Task: Look for space in South Bel Air, United States from 24th August, 2023 to 10th September, 2023 for 8 adults in price range Rs.12000 to Rs.15000. Place can be entire place or shared room with 4 bedrooms having 8 beds and 4 bathrooms. Property type can be house, flat, guest house. Amenities needed are: wifi, TV, free parkinig on premises, gym, breakfast. Booking option can be shelf check-in. Required host language is English.
Action: Mouse moved to (602, 161)
Screenshot: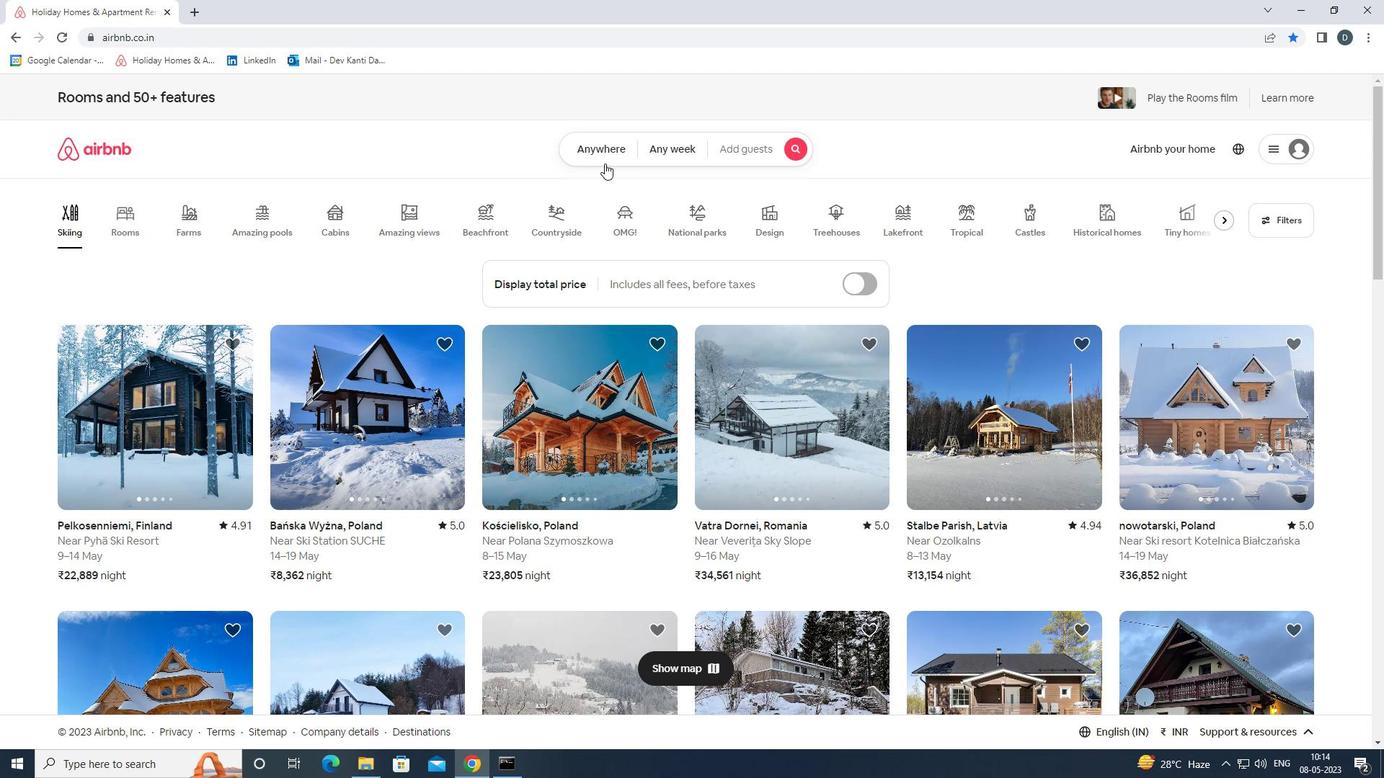 
Action: Mouse pressed left at (602, 161)
Screenshot: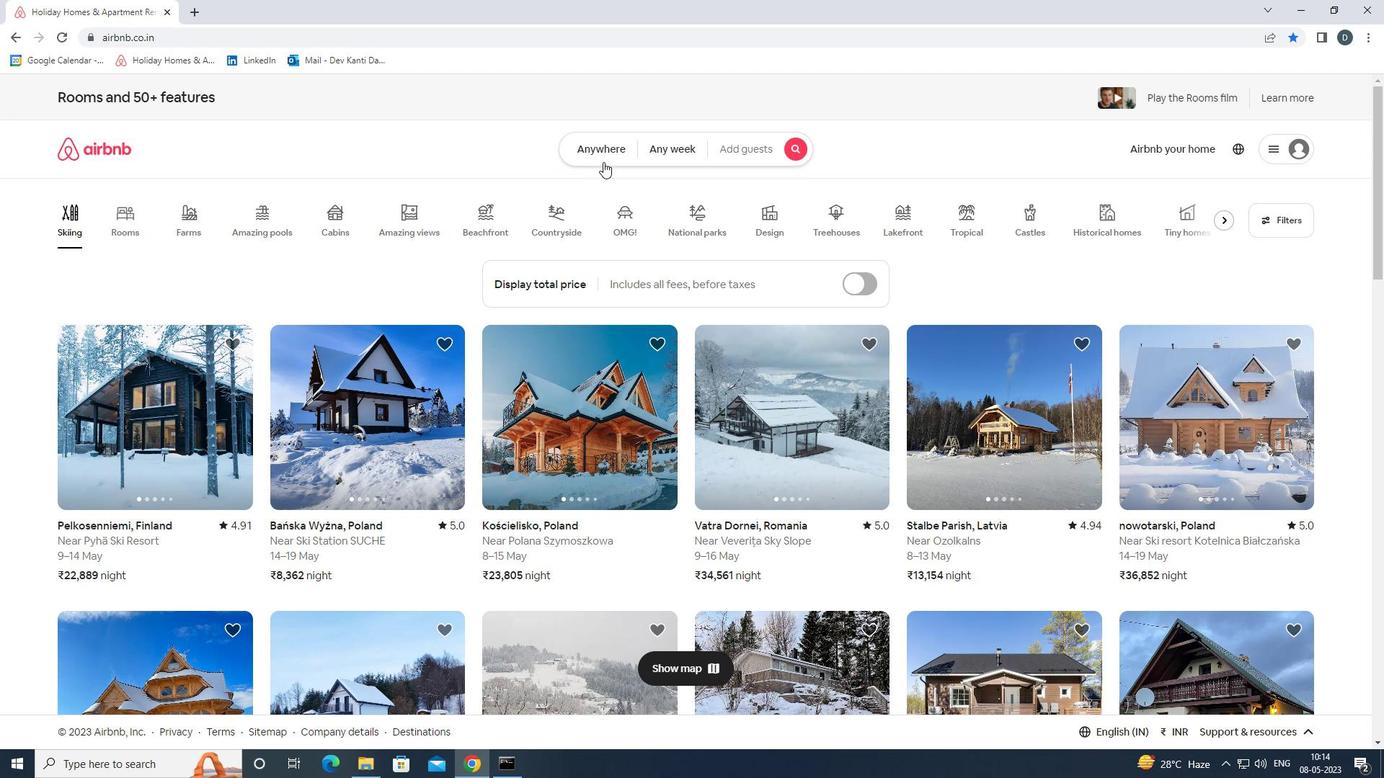 
Action: Mouse moved to (511, 210)
Screenshot: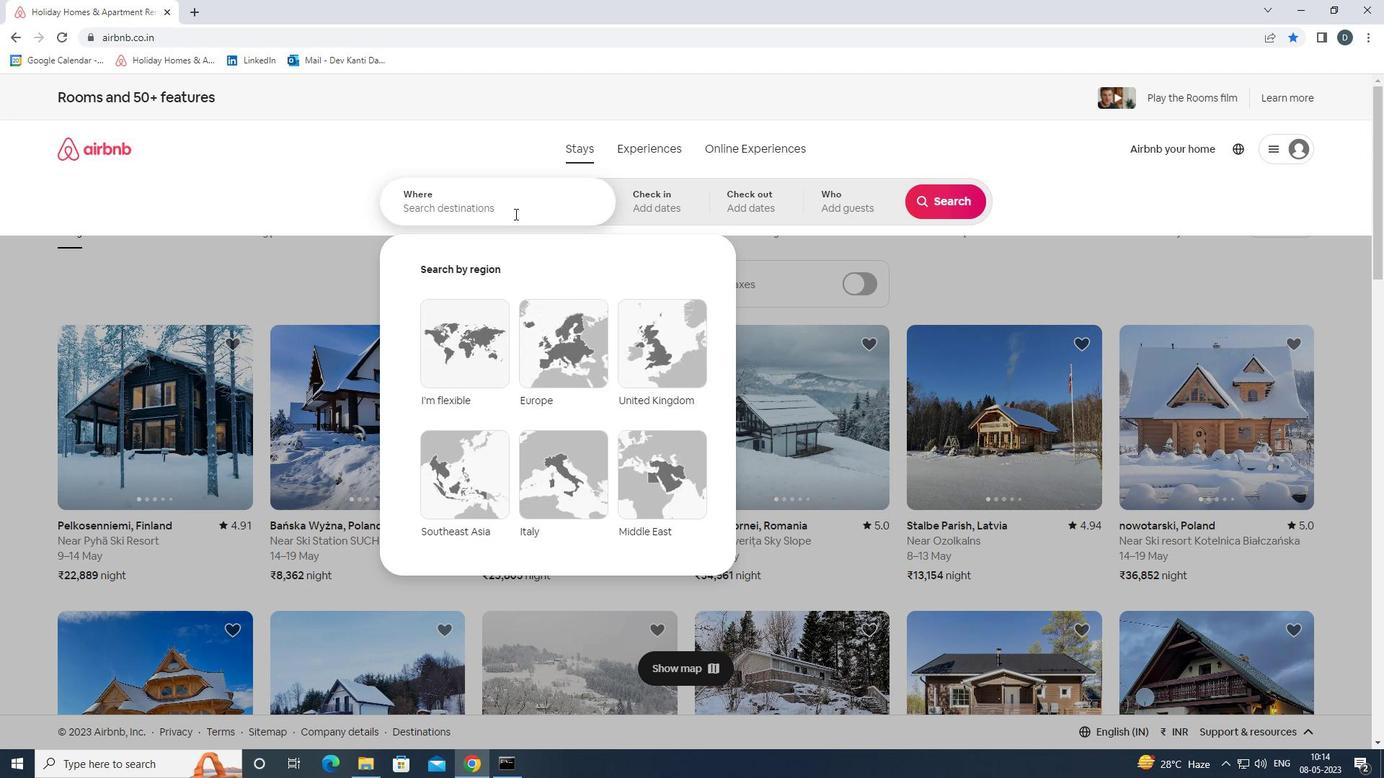 
Action: Mouse pressed left at (511, 210)
Screenshot: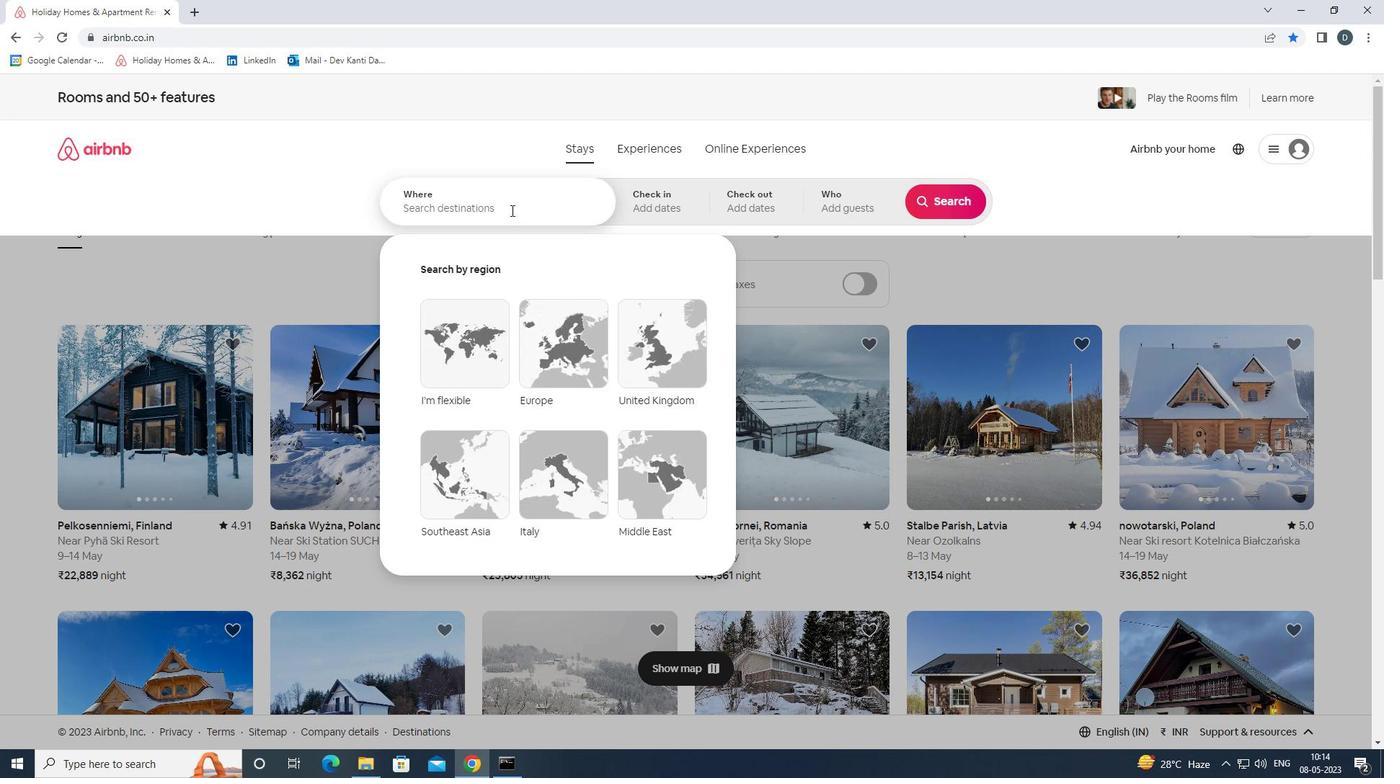 
Action: Key pressed <Key.shift><Key.shift><Key.shift><Key.shift><Key.shift><Key.shift><Key.shift><Key.shift><Key.shift><Key.shift><Key.shift><Key.shift><Key.shift><Key.shift><Key.shift><Key.shift><Key.shift><Key.shift><Key.shift><Key.shift><Key.shift><Key.shift><Key.shift><Key.shift><Key.shift><Key.shift><Key.shift><Key.shift><Key.shift><Key.shift><Key.shift><Key.shift><Key.shift><Key.shift><Key.shift>SOUTH<Key.space><Key.shift>BEL<Key.space><Key.shift>AIR,<Key.shift>UNITED<Key.space><Key.shift>STATES<Key.enter>
Screenshot: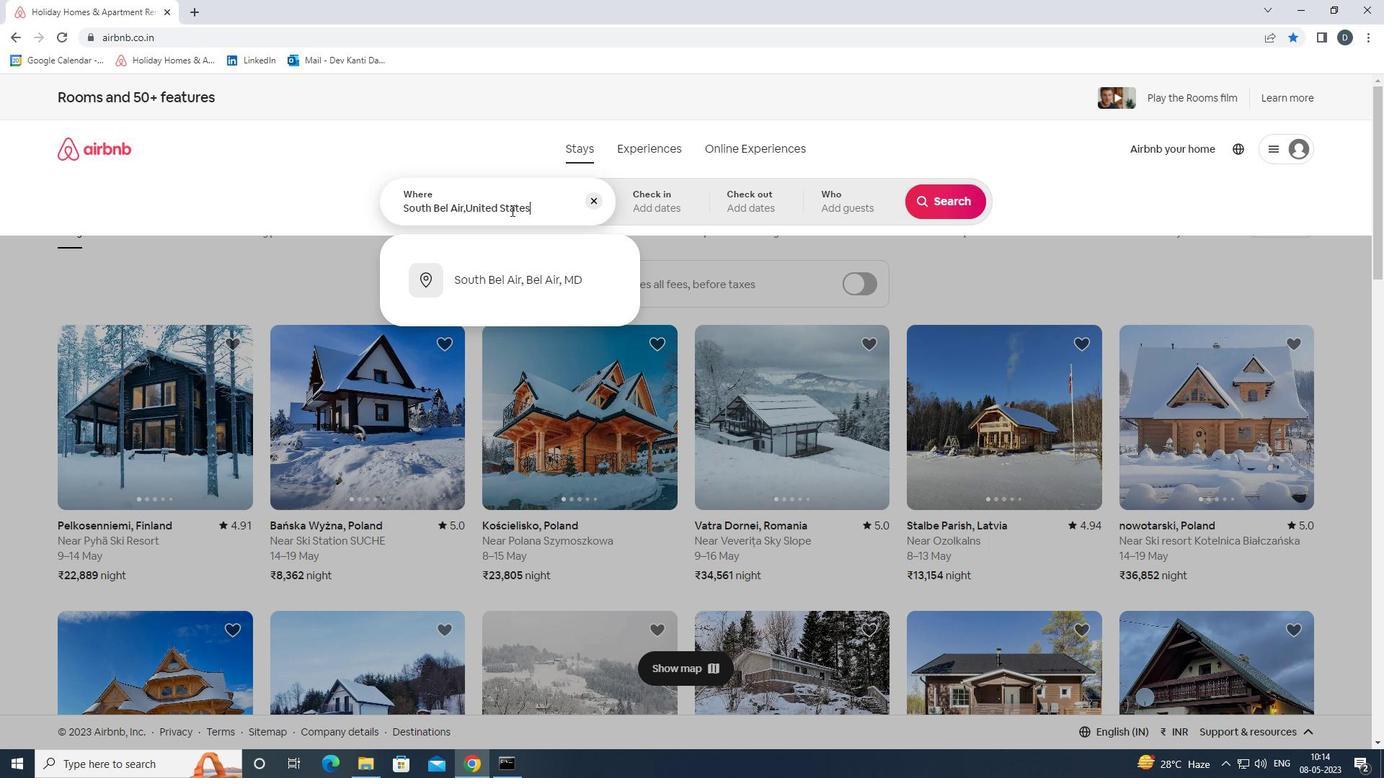 
Action: Mouse moved to (943, 316)
Screenshot: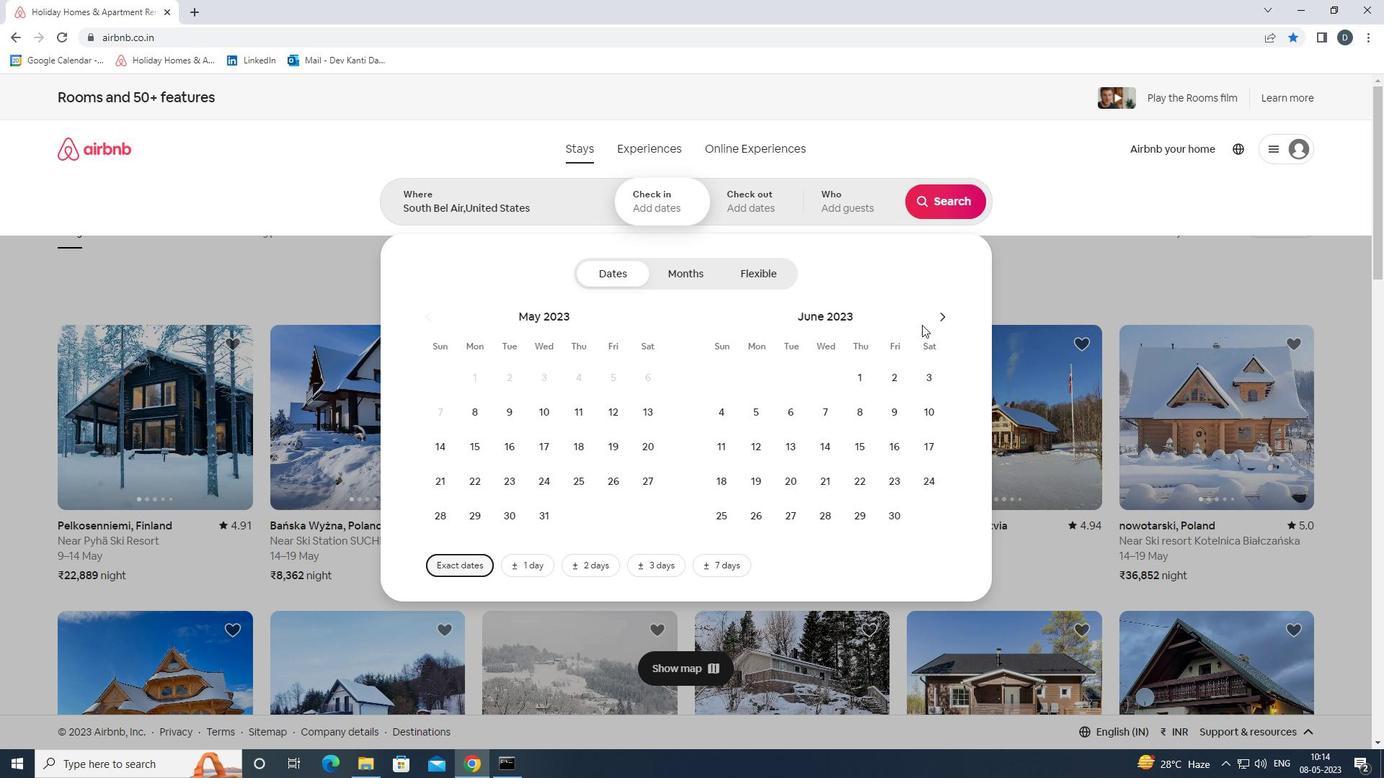 
Action: Mouse pressed left at (943, 316)
Screenshot: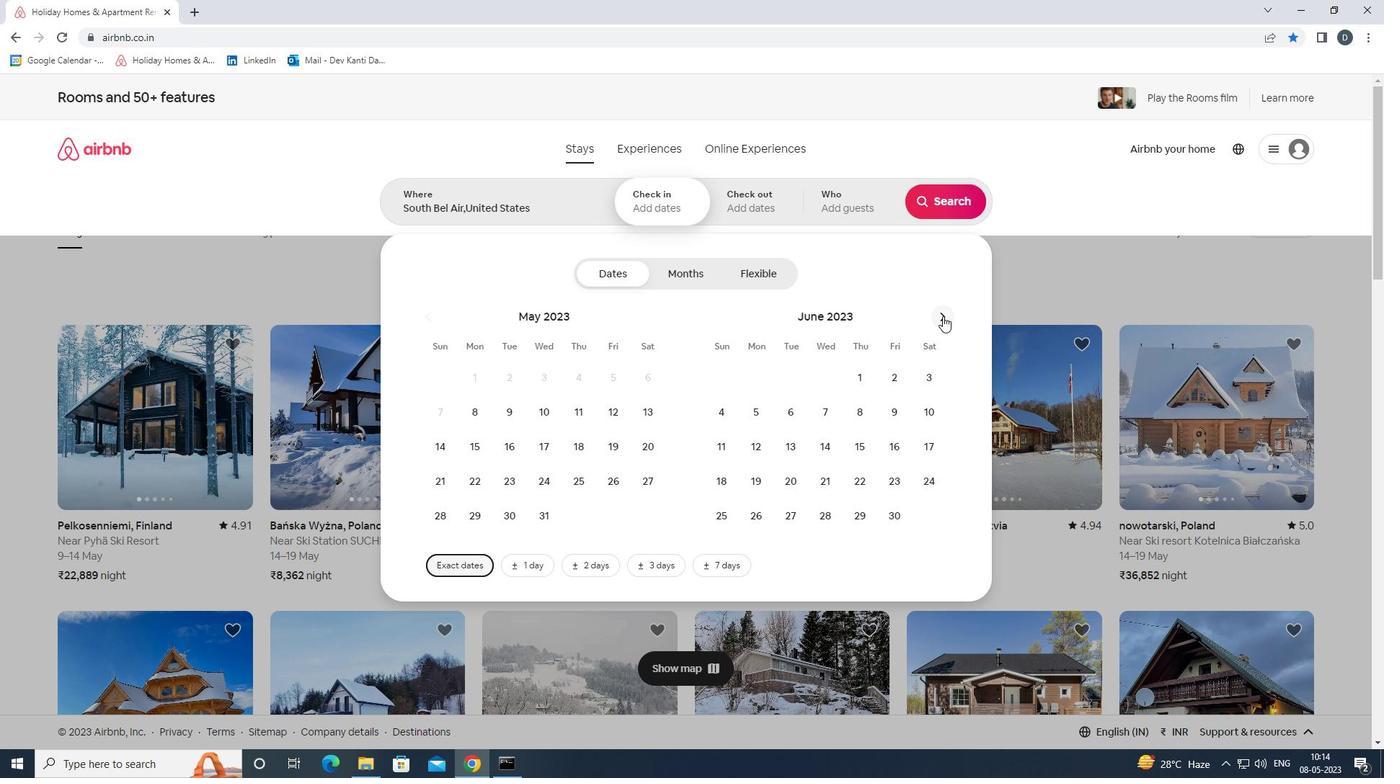 
Action: Mouse pressed left at (943, 316)
Screenshot: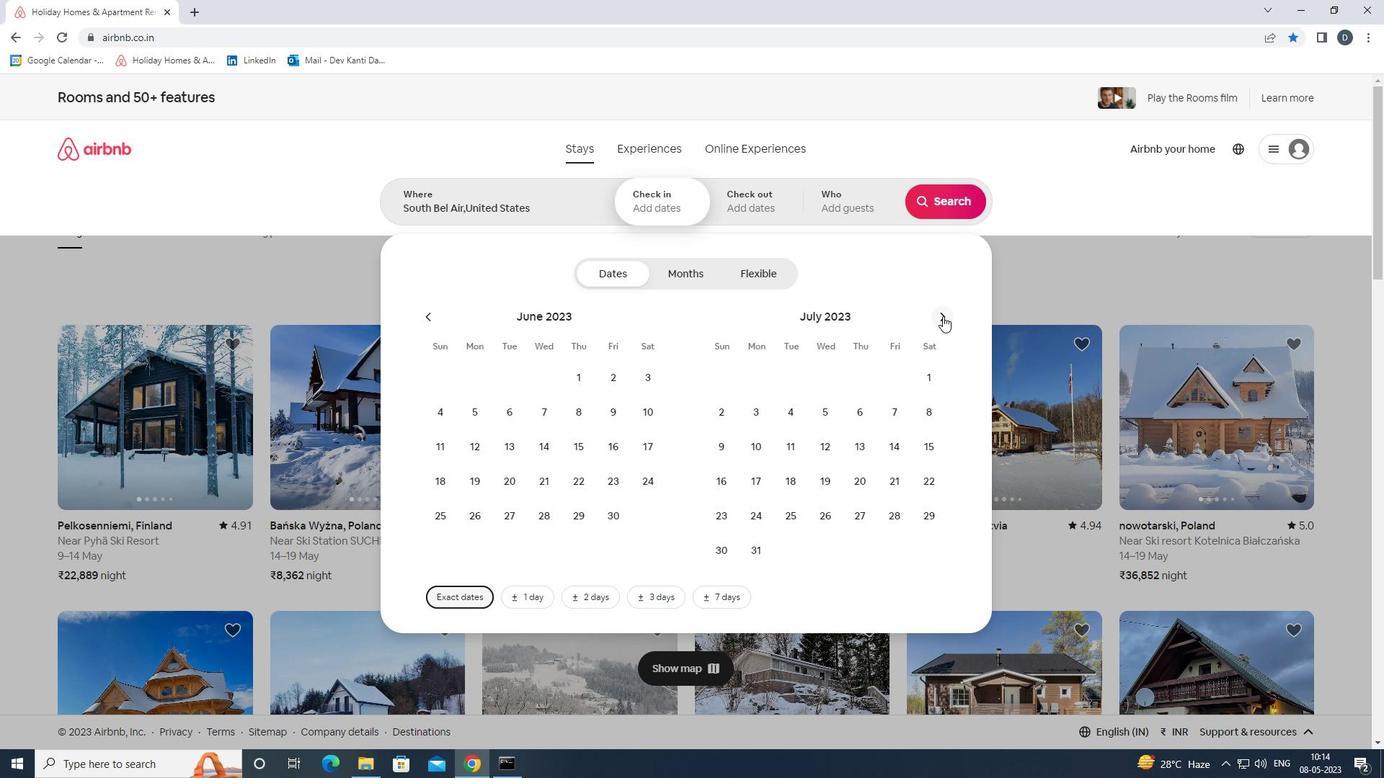 
Action: Mouse moved to (870, 476)
Screenshot: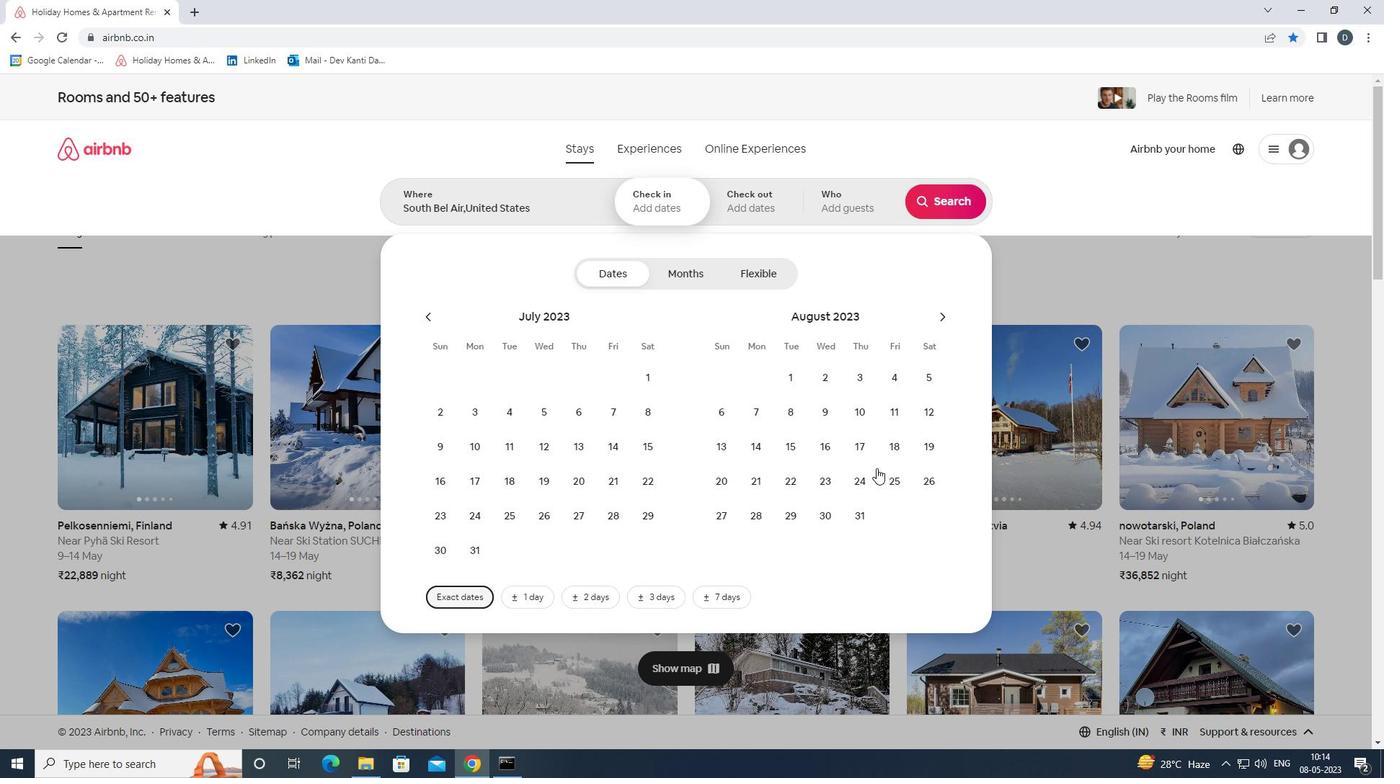 
Action: Mouse pressed left at (870, 476)
Screenshot: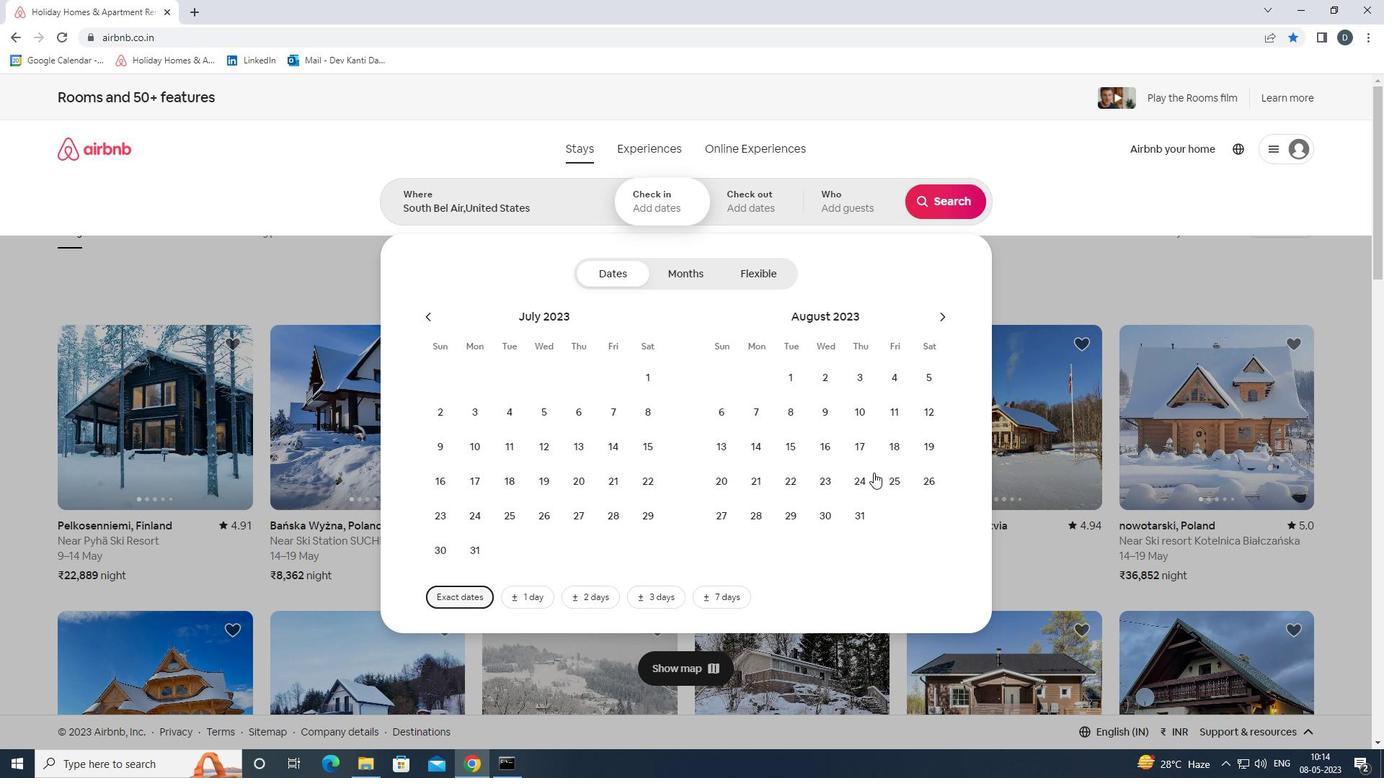 
Action: Mouse moved to (930, 315)
Screenshot: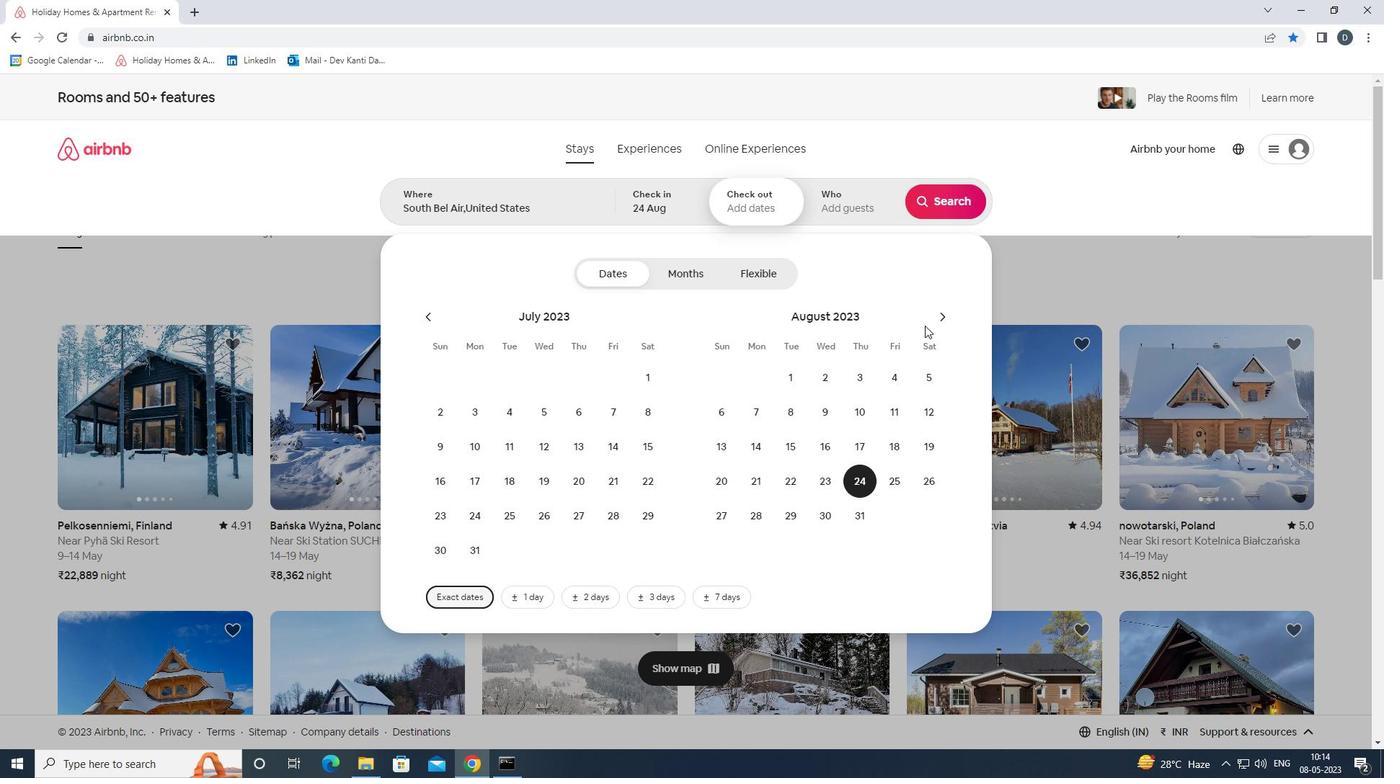 
Action: Mouse pressed left at (930, 315)
Screenshot: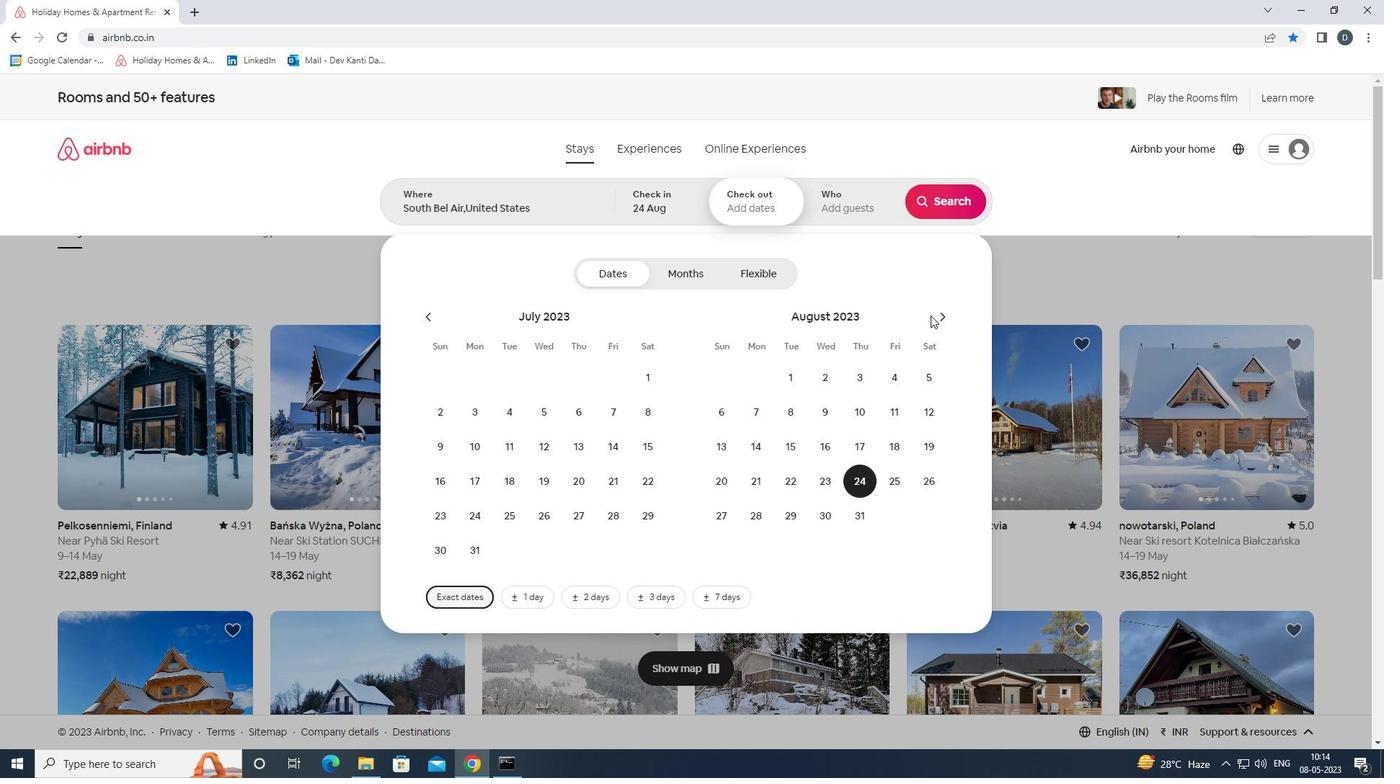 
Action: Mouse moved to (939, 315)
Screenshot: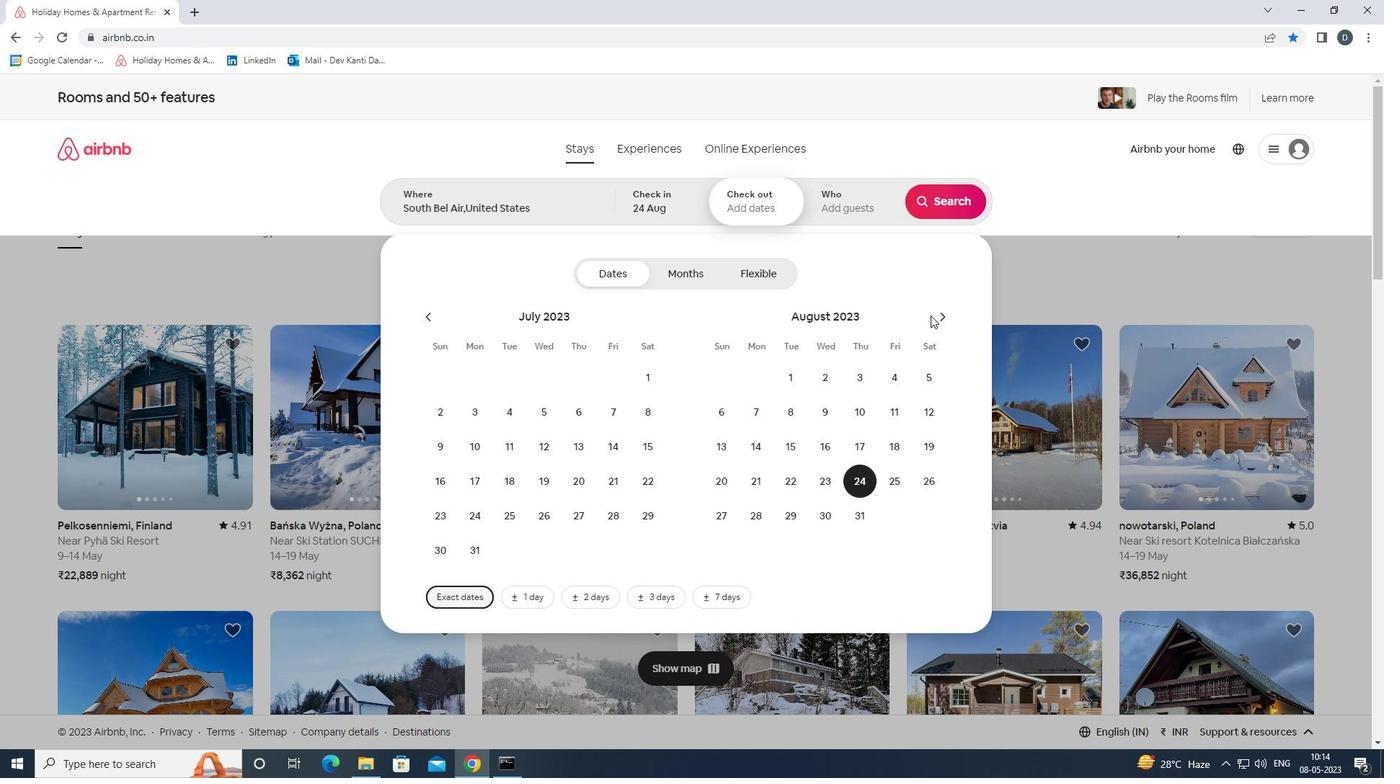 
Action: Mouse pressed left at (939, 315)
Screenshot: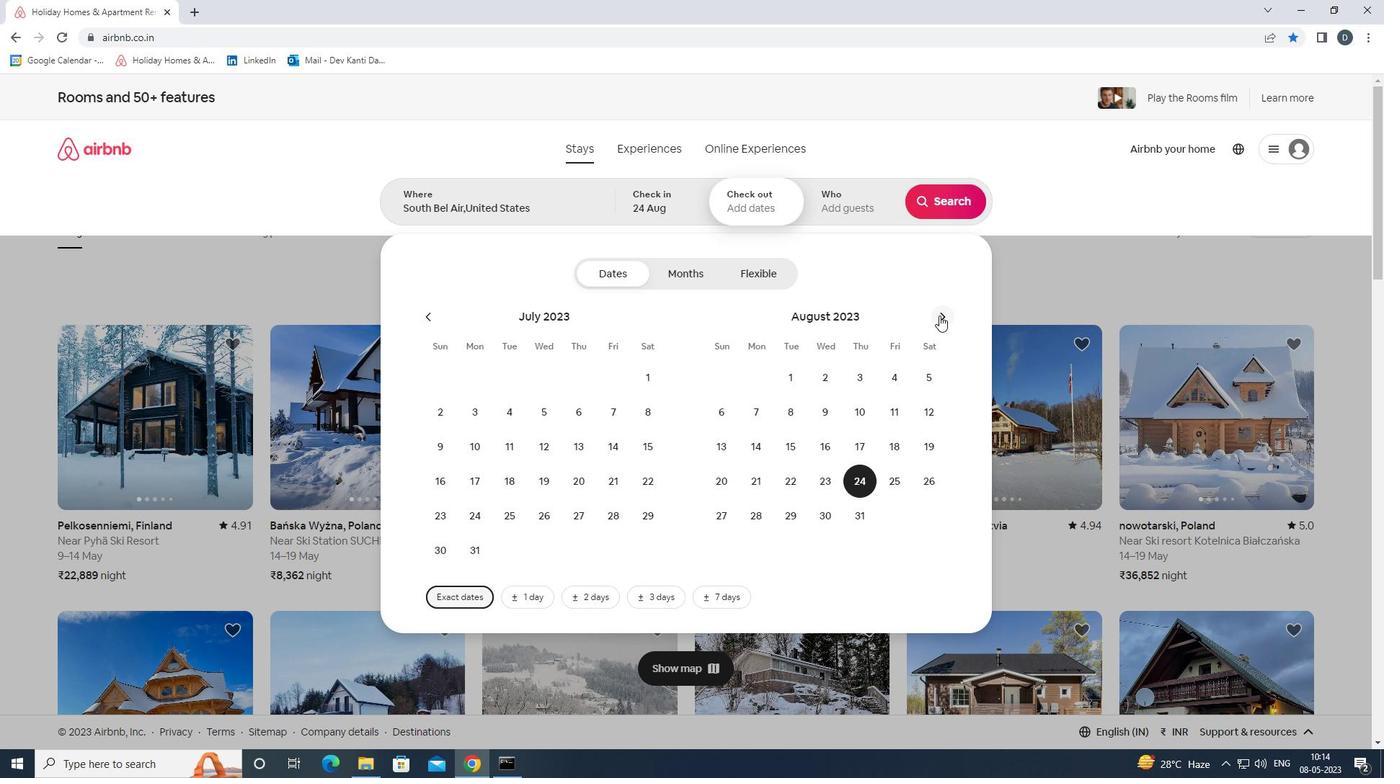 
Action: Mouse moved to (729, 446)
Screenshot: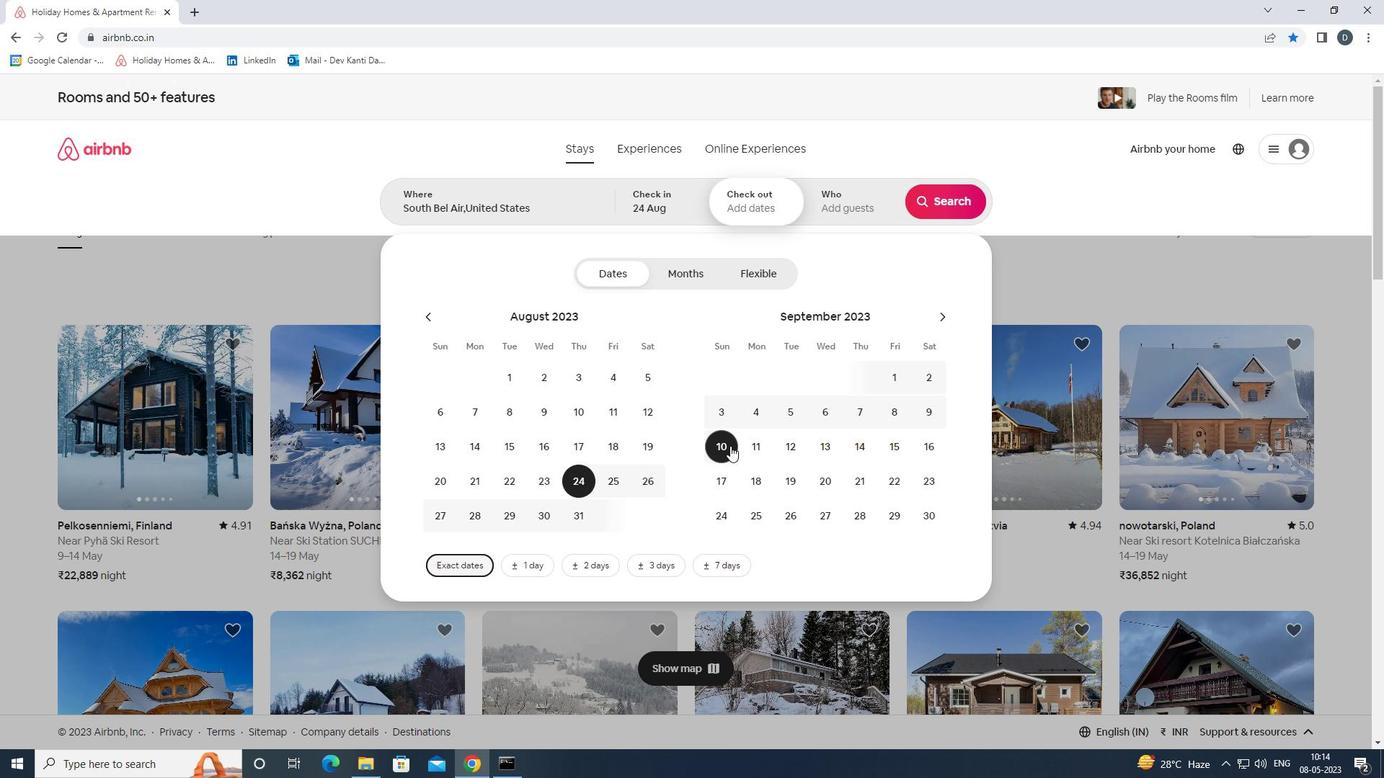 
Action: Mouse pressed left at (729, 446)
Screenshot: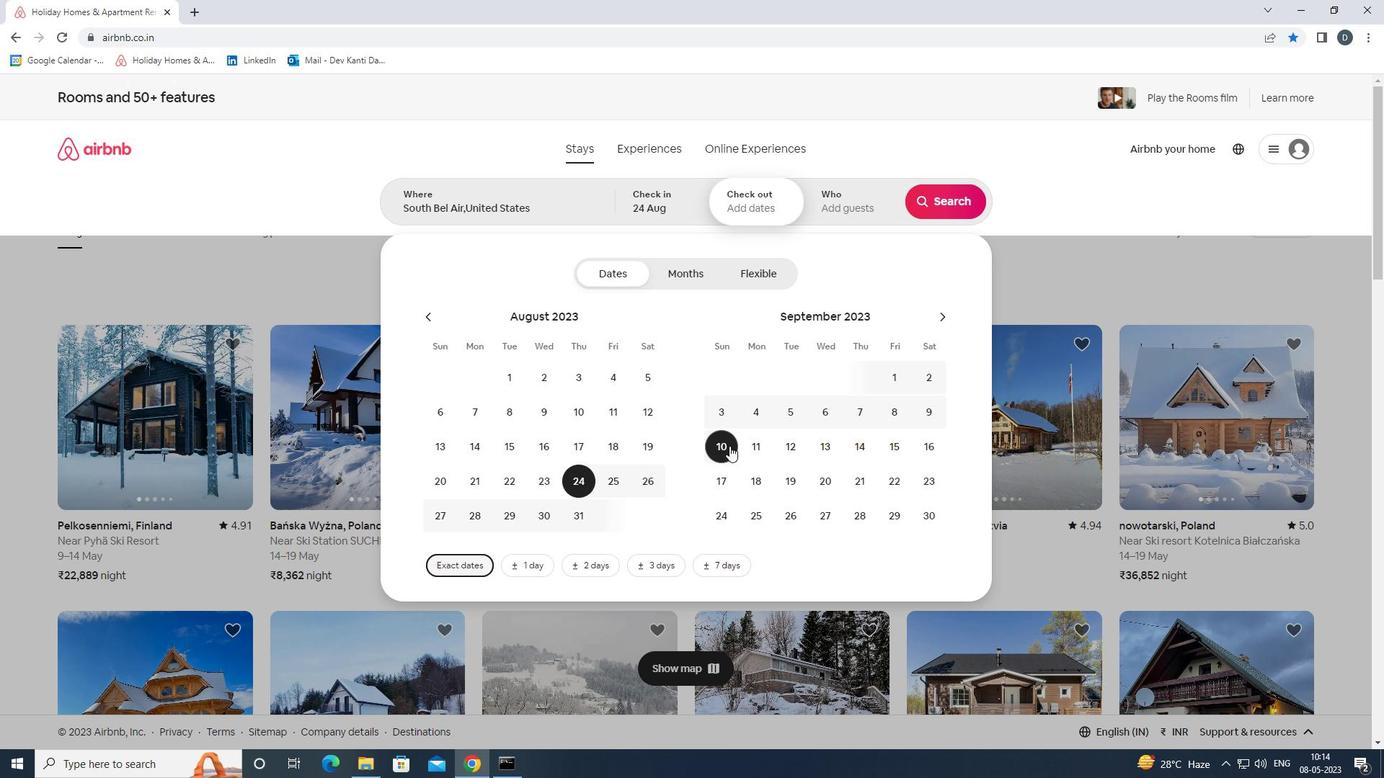 
Action: Mouse moved to (819, 199)
Screenshot: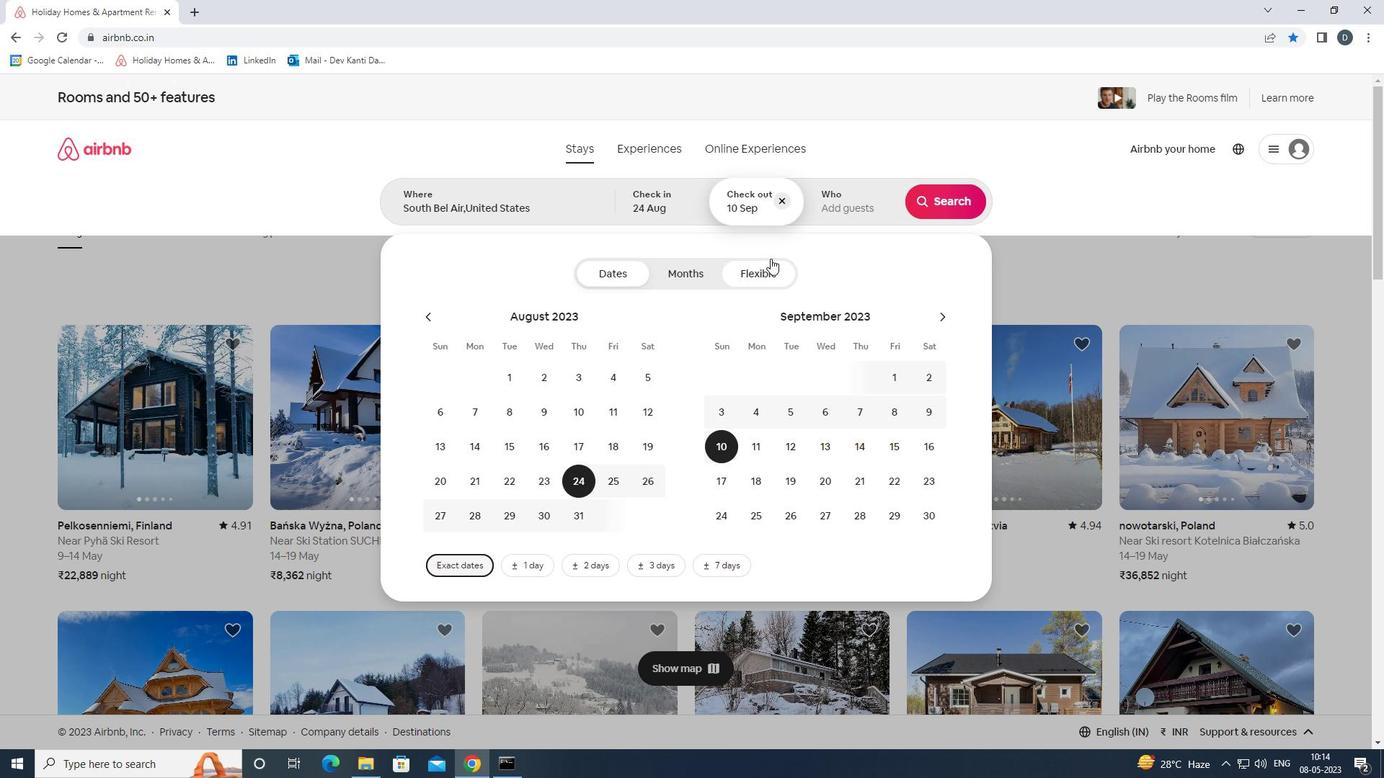 
Action: Mouse pressed left at (819, 199)
Screenshot: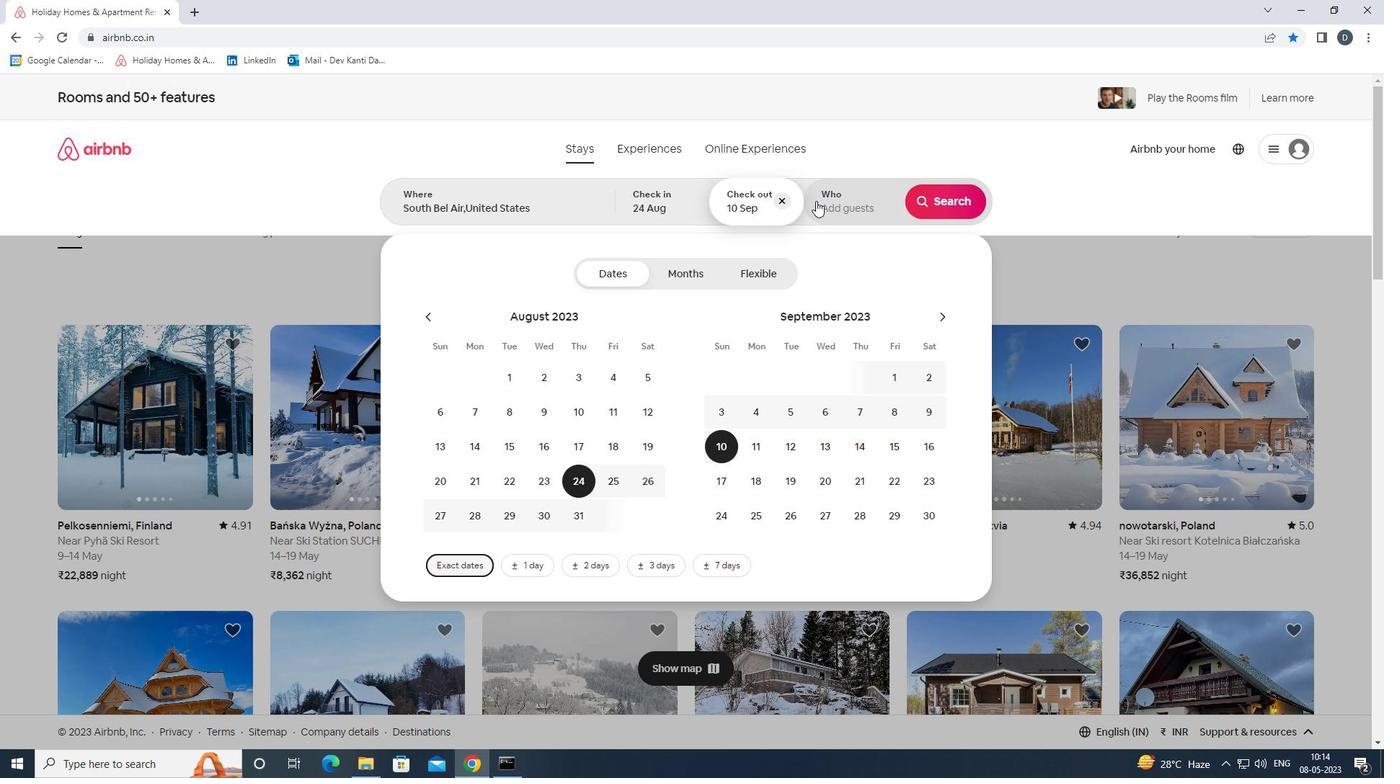 
Action: Mouse moved to (942, 279)
Screenshot: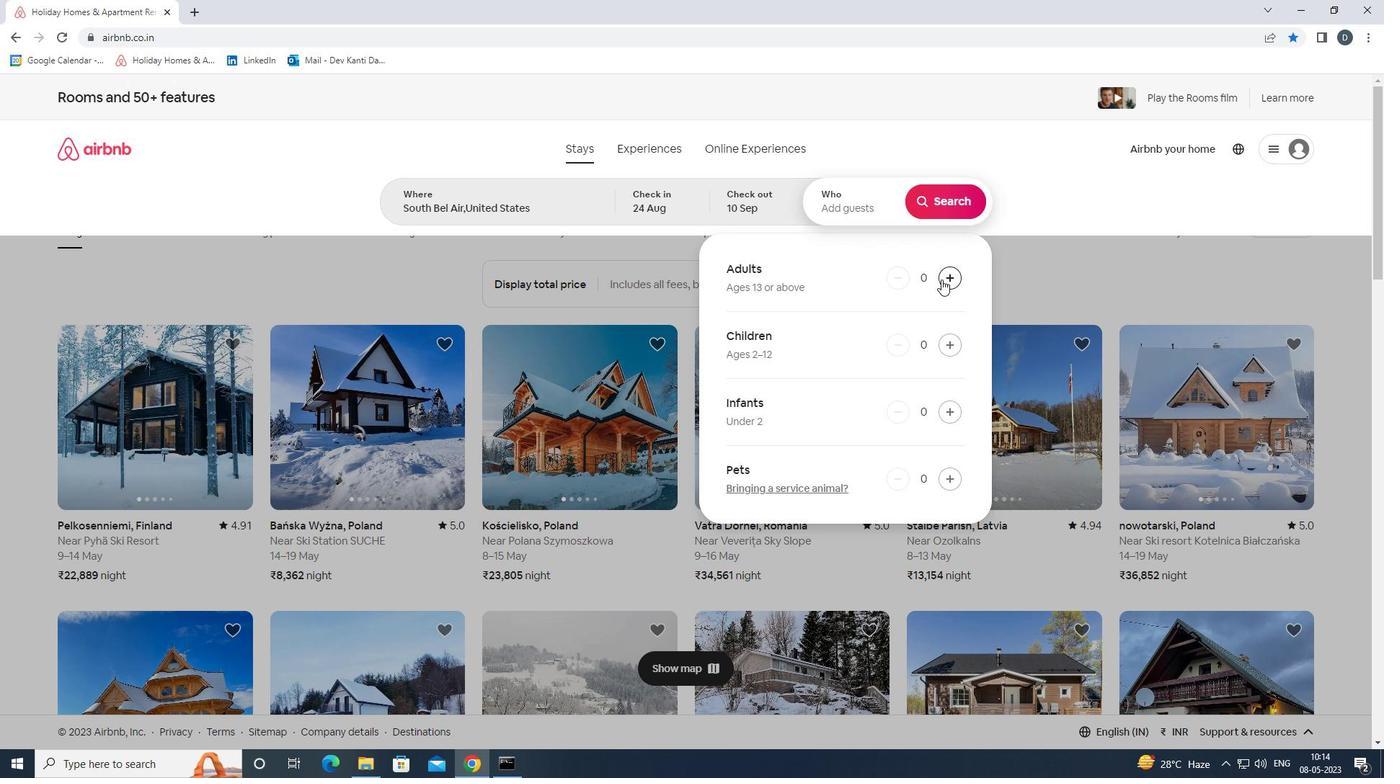 
Action: Mouse pressed left at (942, 279)
Screenshot: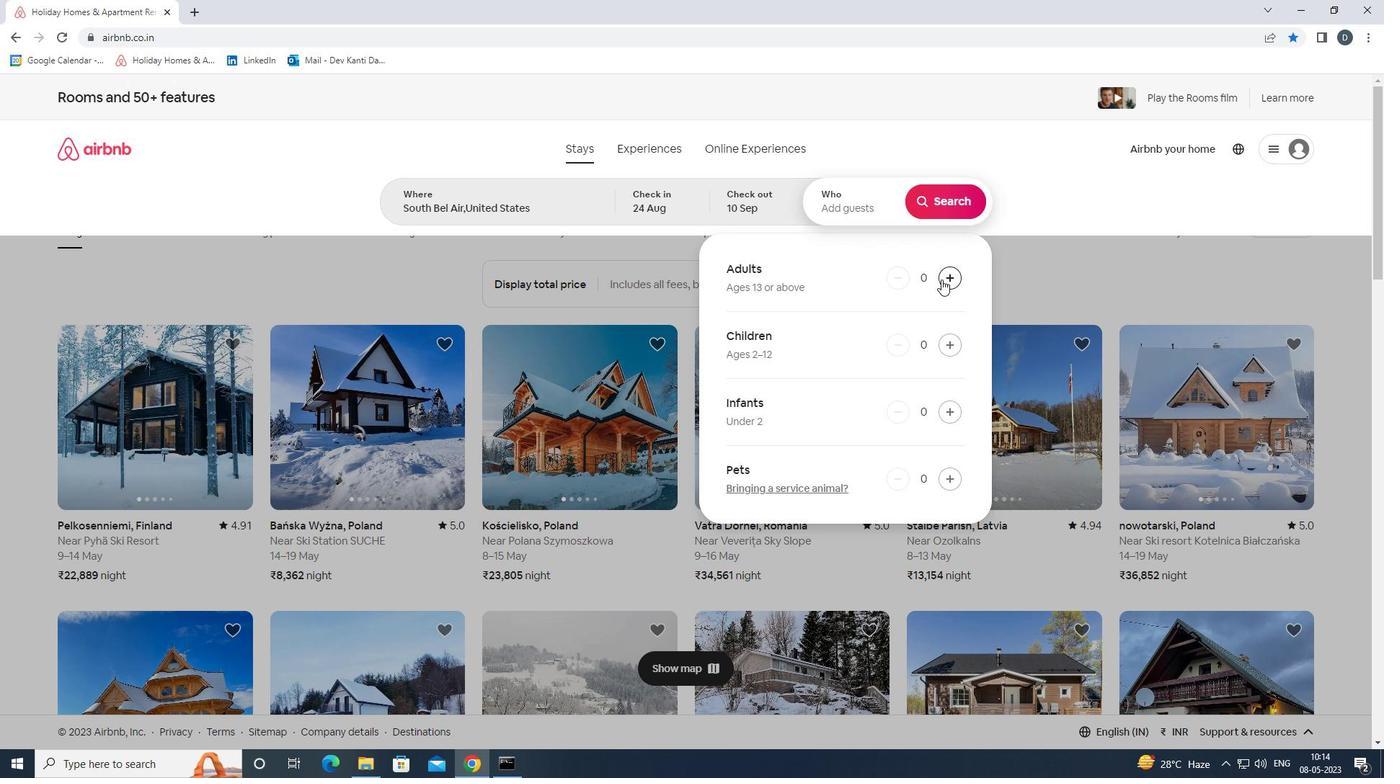 
Action: Mouse moved to (945, 277)
Screenshot: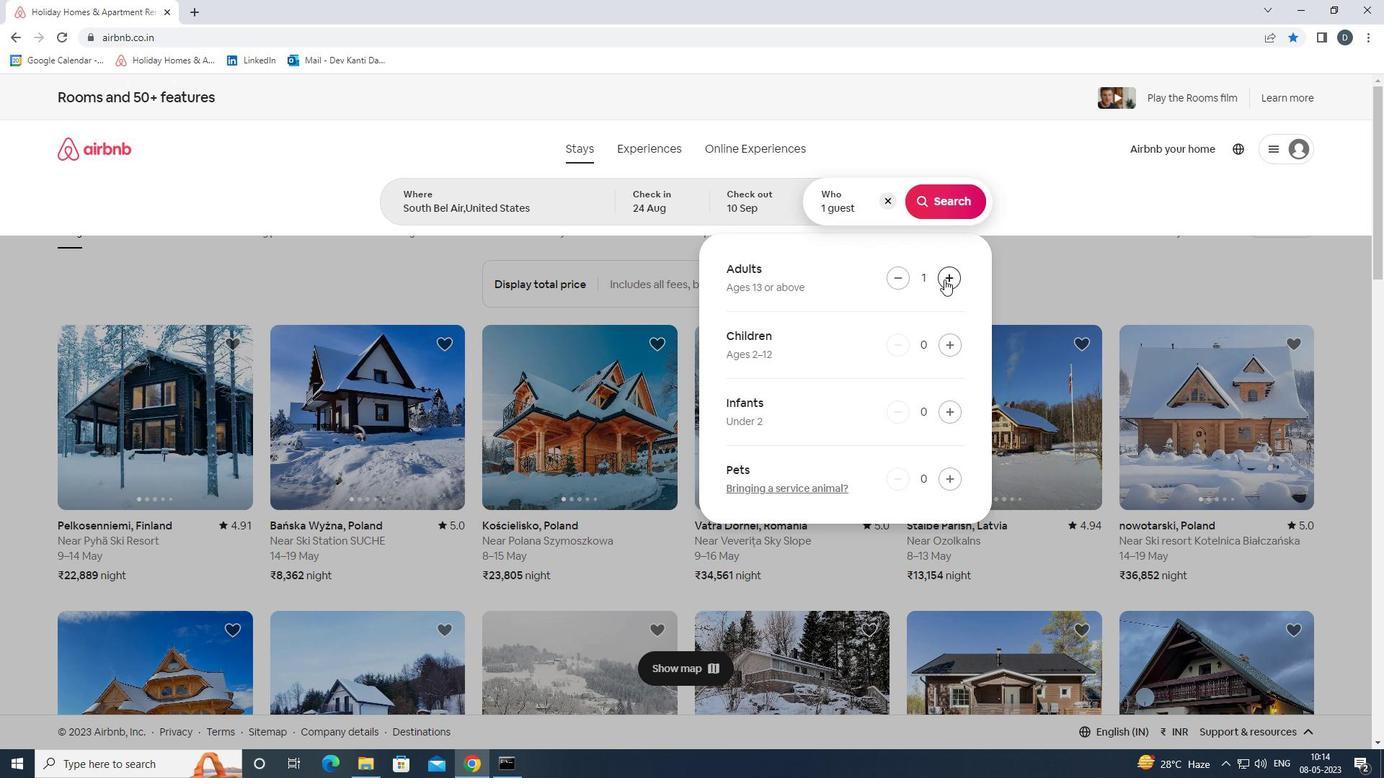
Action: Mouse pressed left at (945, 277)
Screenshot: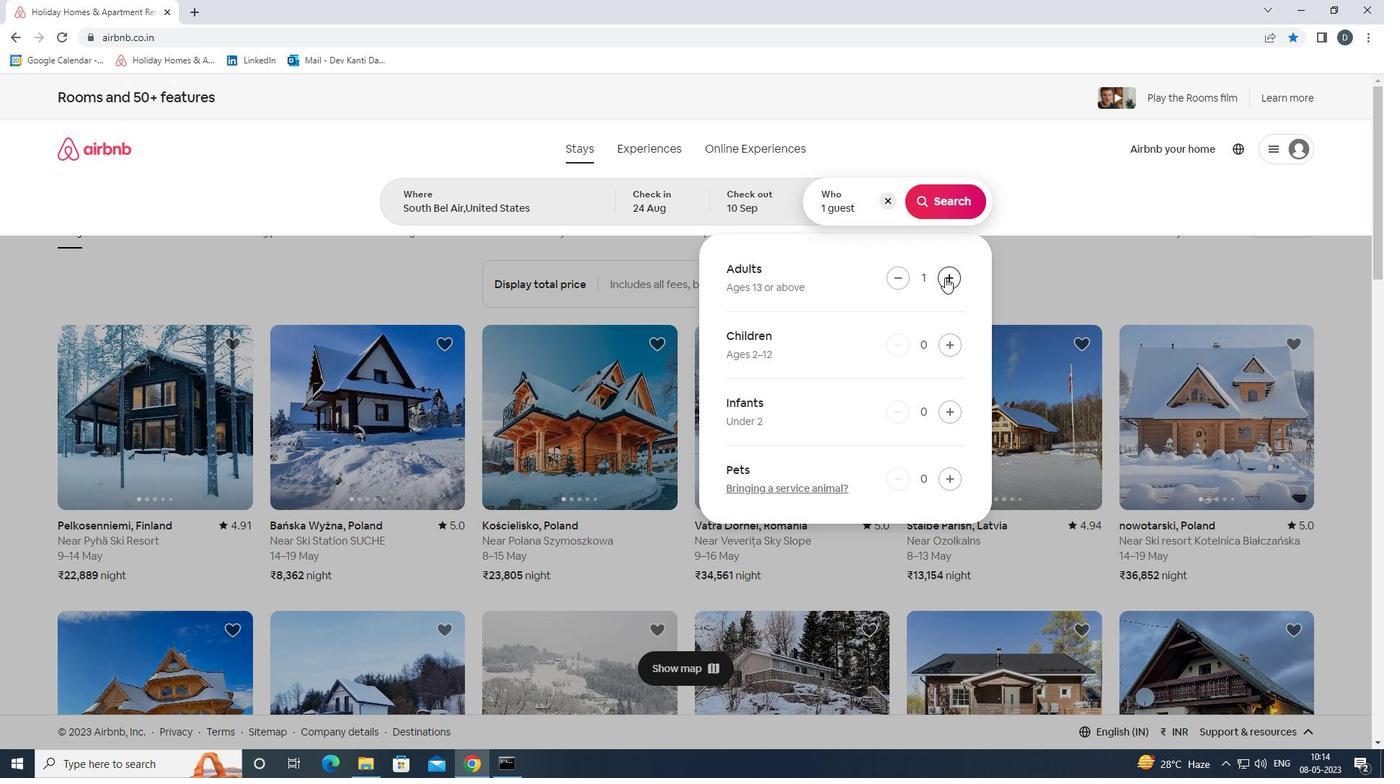 
Action: Mouse pressed left at (945, 277)
Screenshot: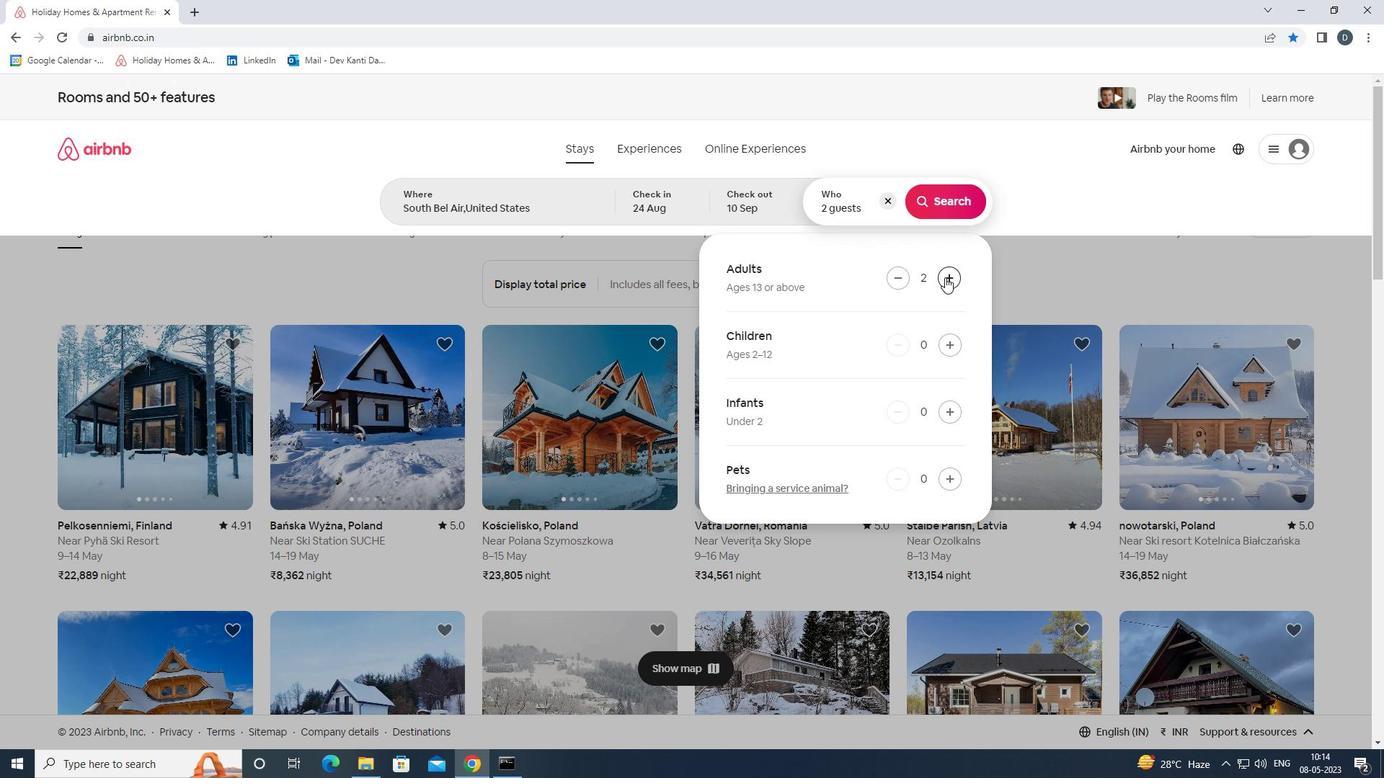 
Action: Mouse pressed left at (945, 277)
Screenshot: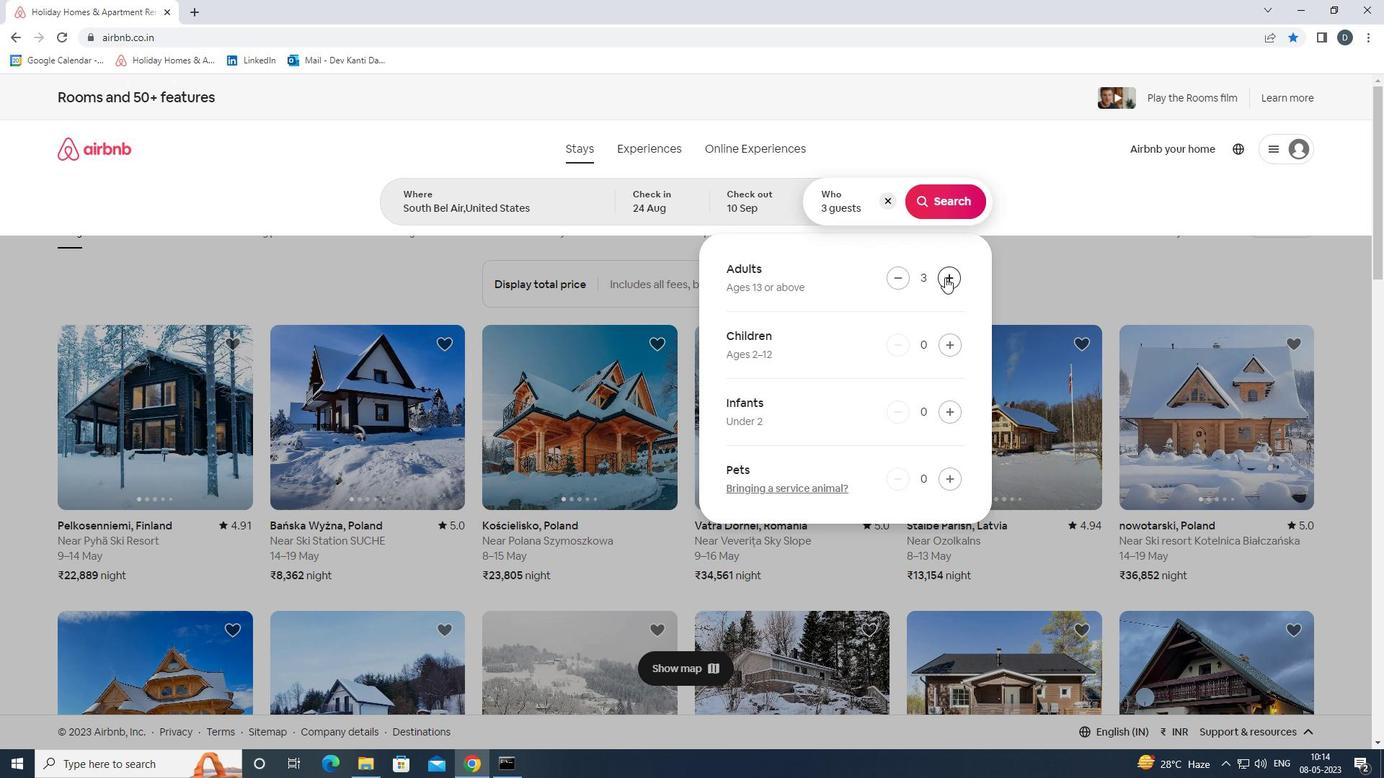 
Action: Mouse pressed left at (945, 277)
Screenshot: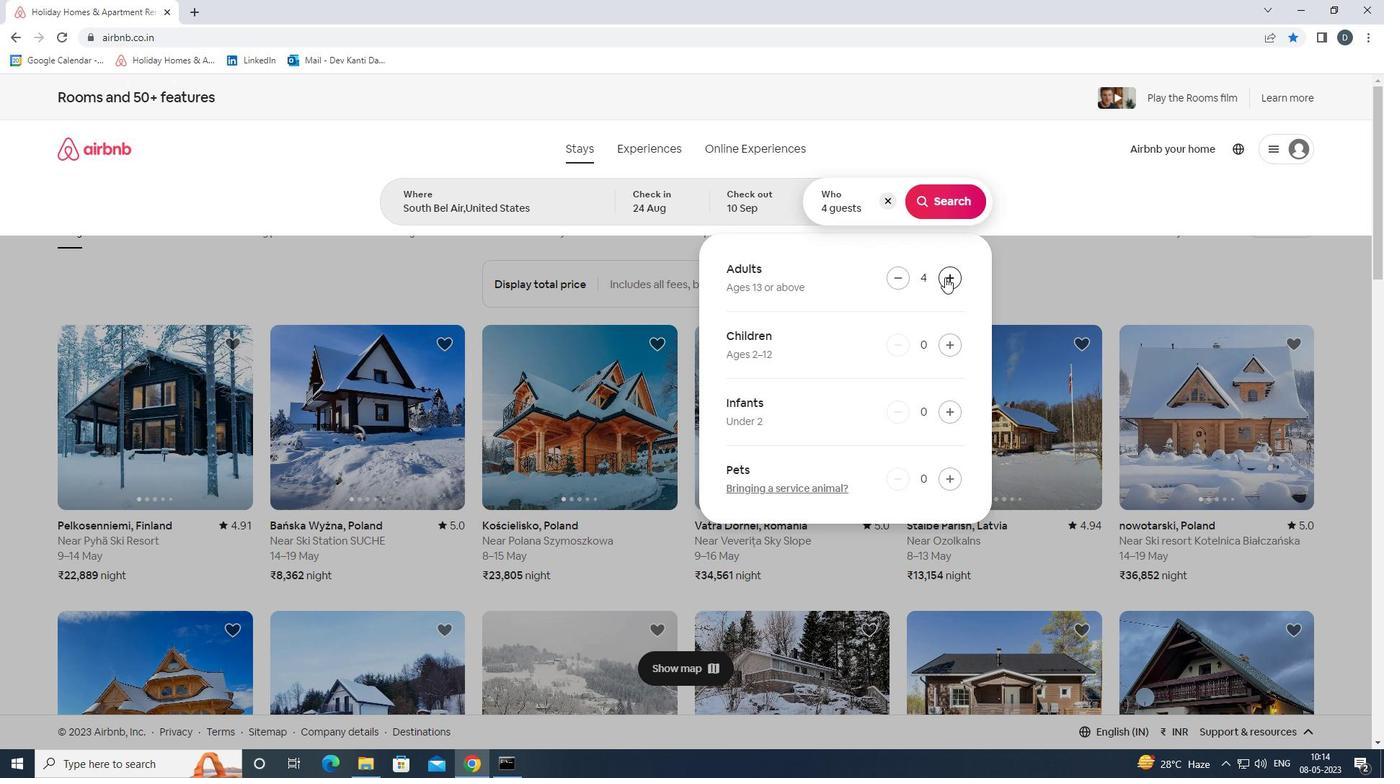 
Action: Mouse pressed left at (945, 277)
Screenshot: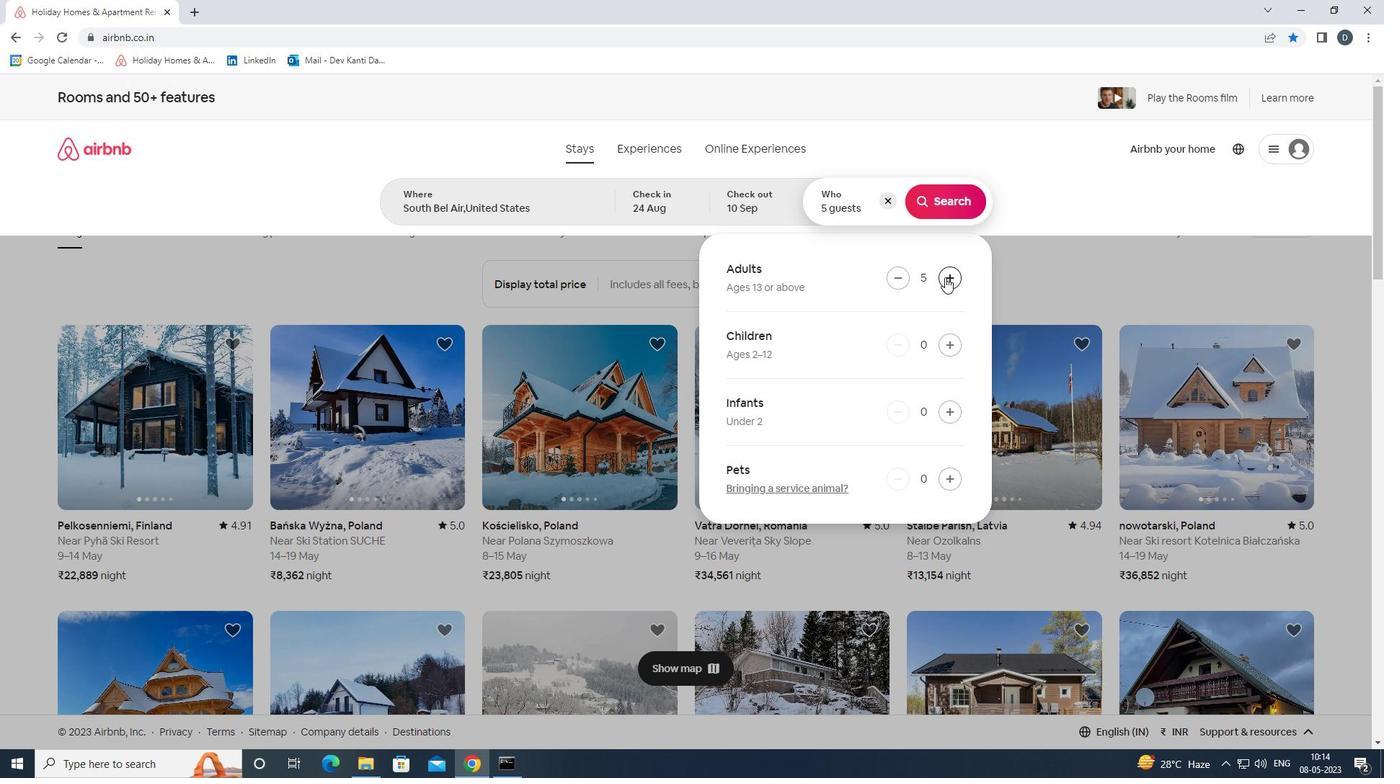 
Action: Mouse pressed left at (945, 277)
Screenshot: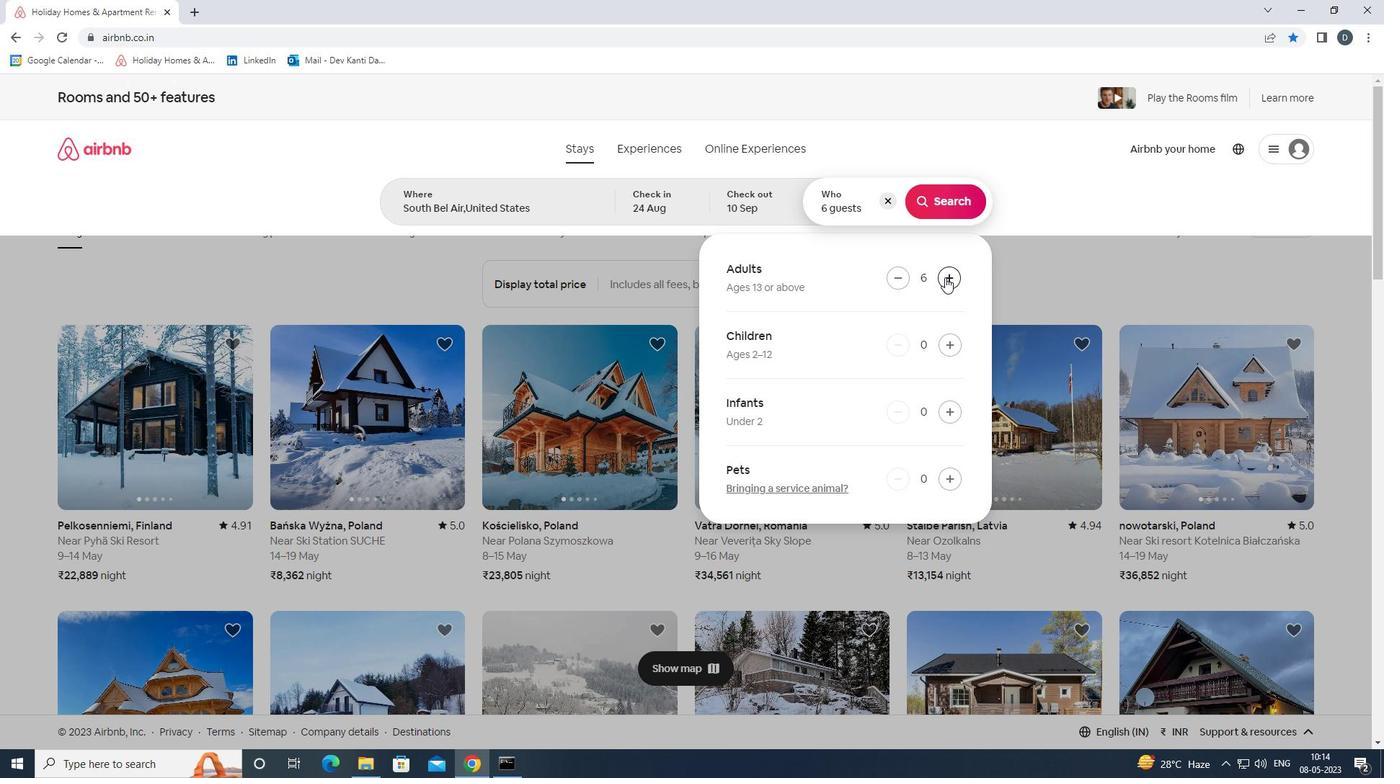 
Action: Mouse pressed left at (945, 277)
Screenshot: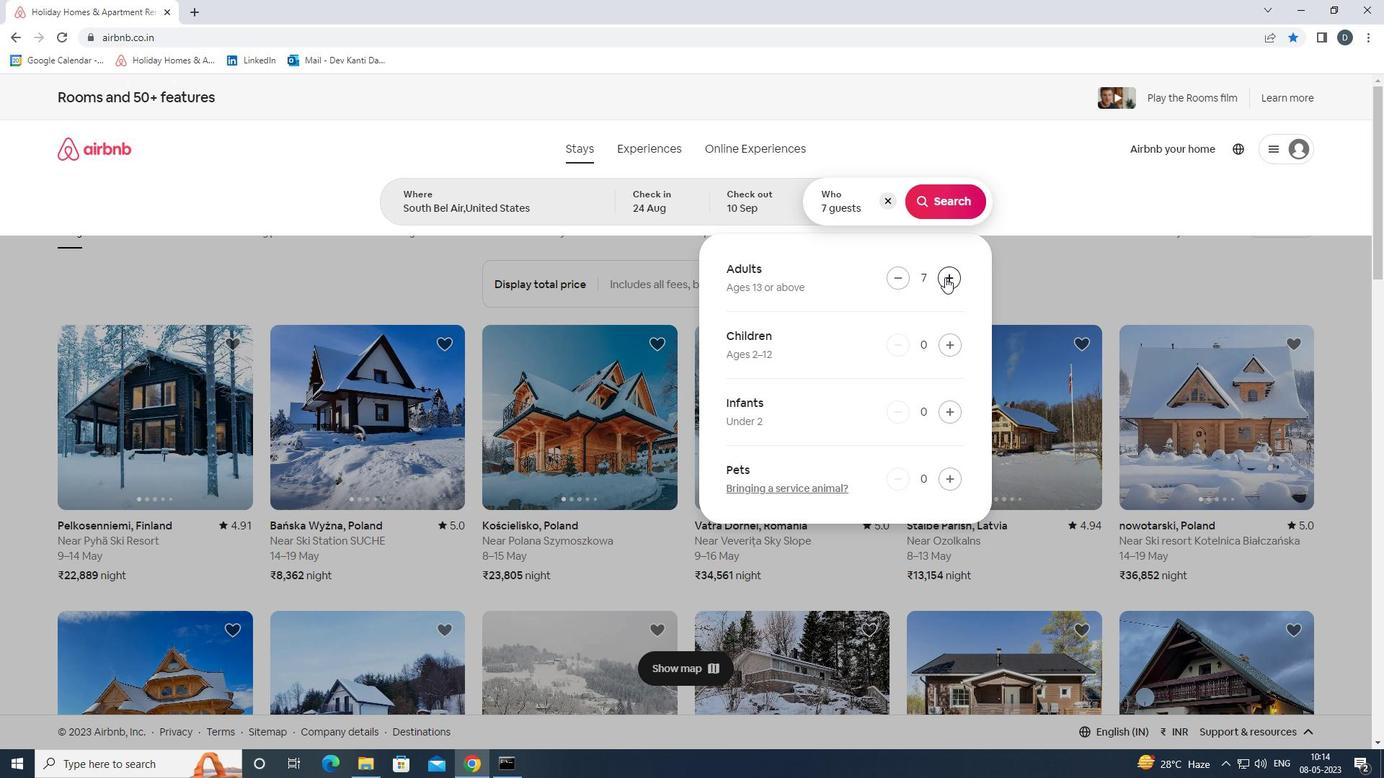 
Action: Mouse moved to (940, 202)
Screenshot: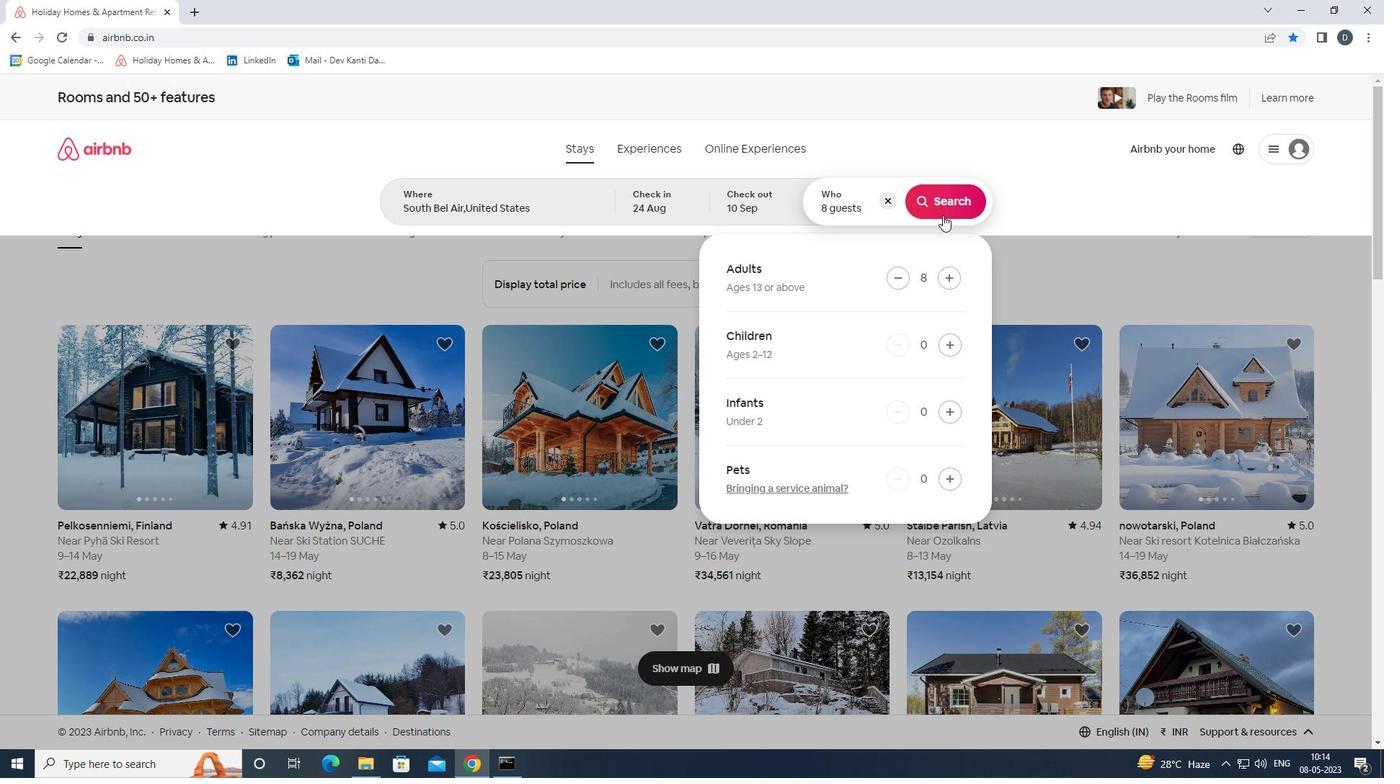 
Action: Mouse pressed left at (940, 202)
Screenshot: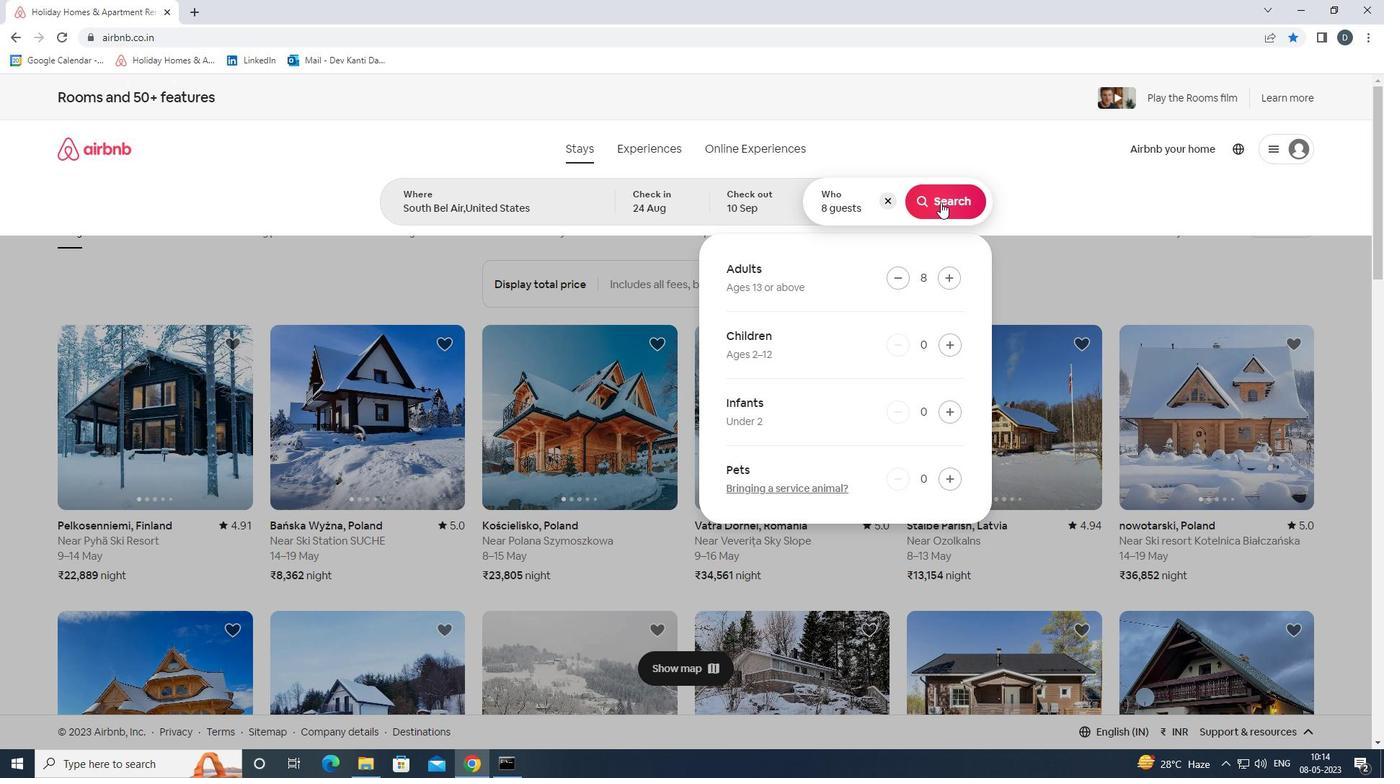 
Action: Mouse moved to (1316, 160)
Screenshot: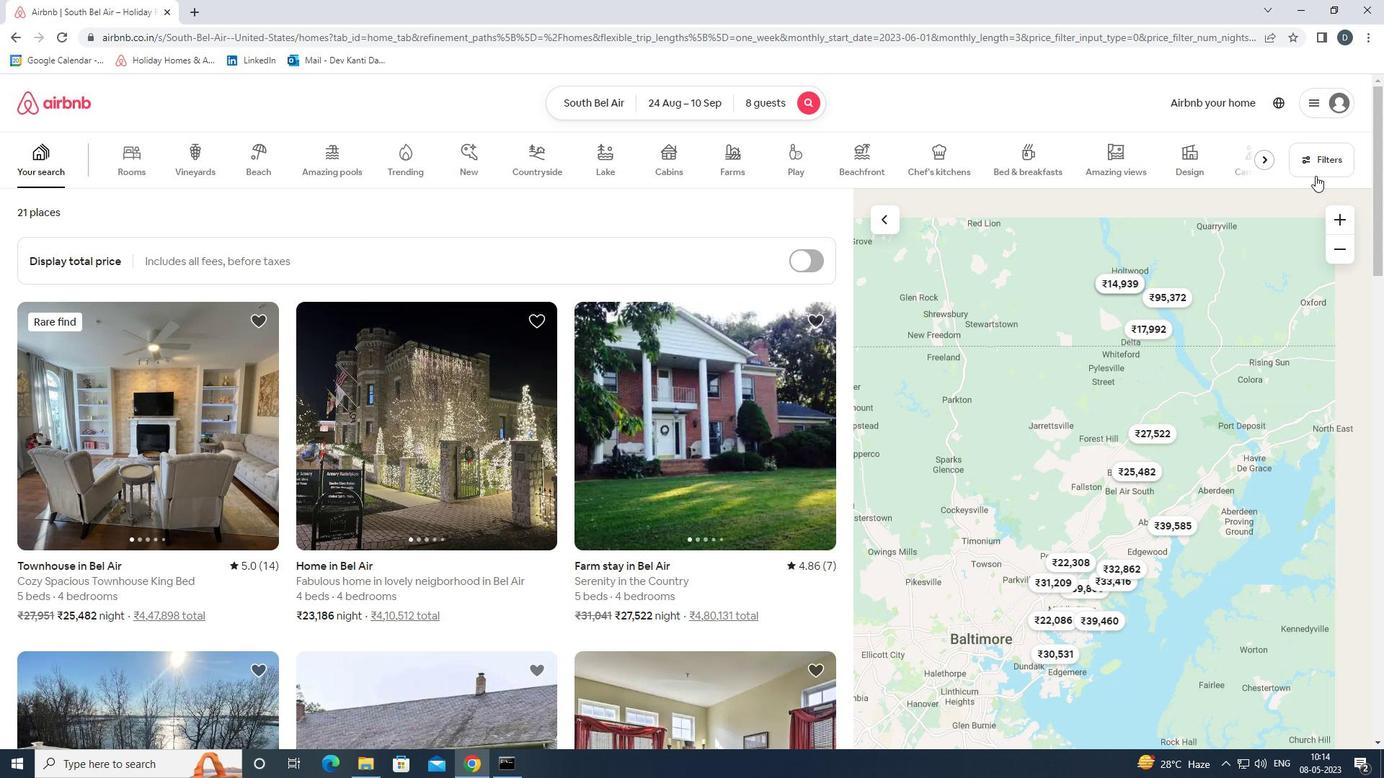 
Action: Mouse pressed left at (1316, 160)
Screenshot: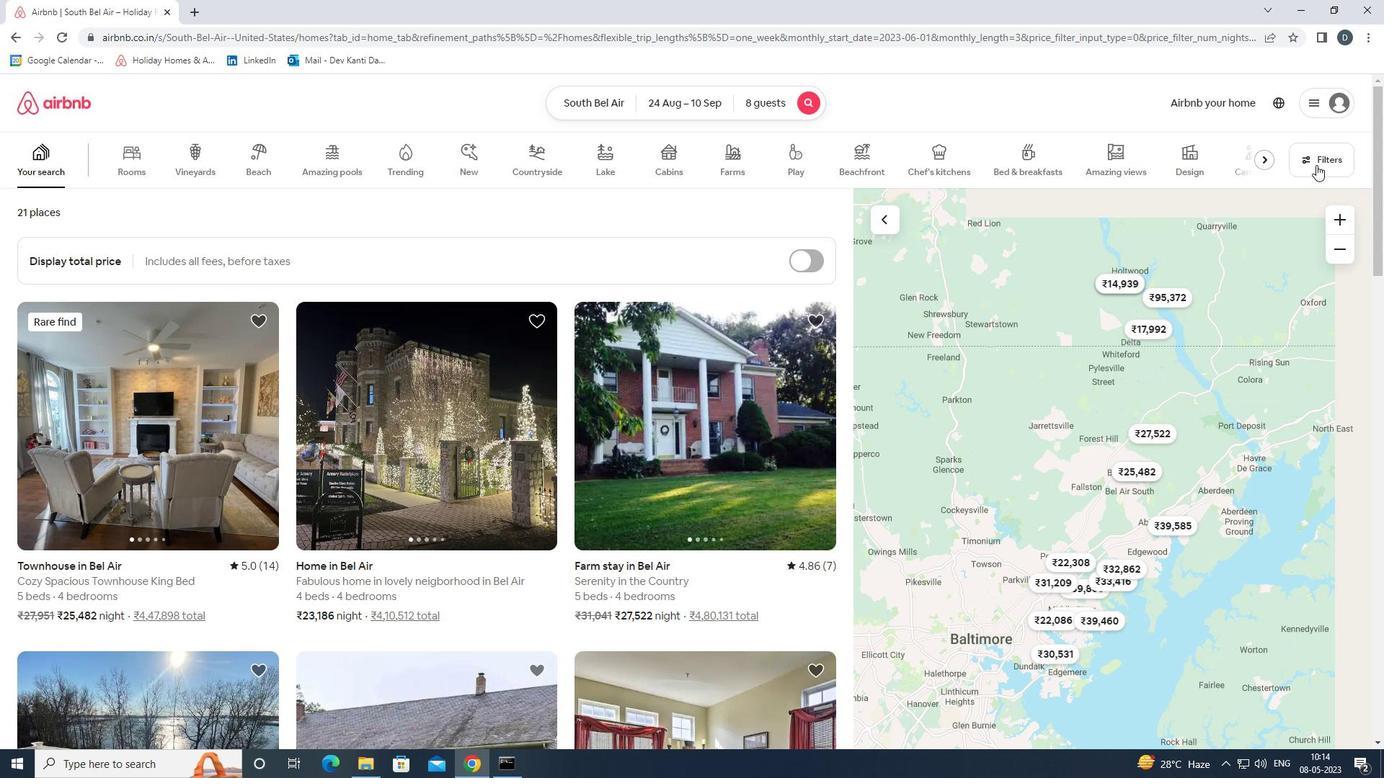 
Action: Mouse moved to (593, 511)
Screenshot: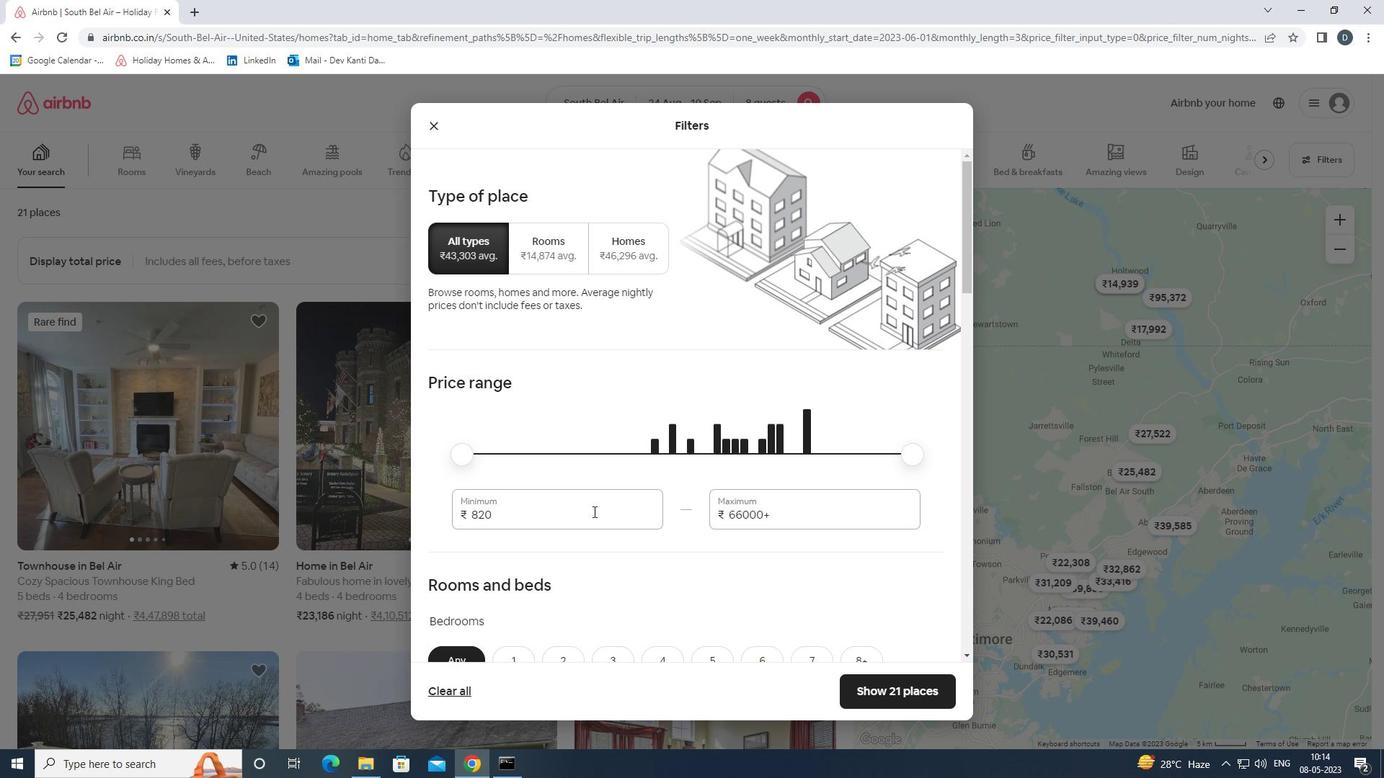
Action: Mouse pressed left at (593, 511)
Screenshot: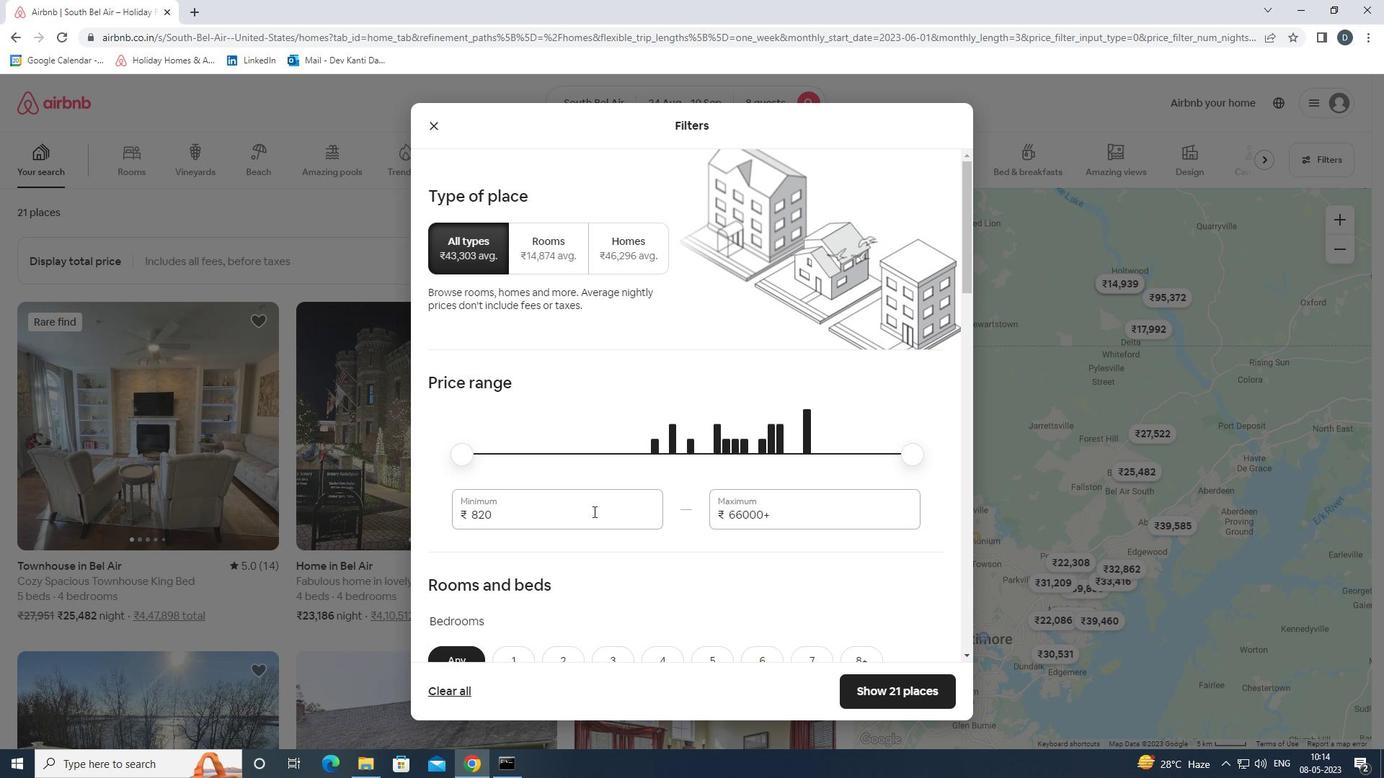 
Action: Mouse pressed left at (593, 511)
Screenshot: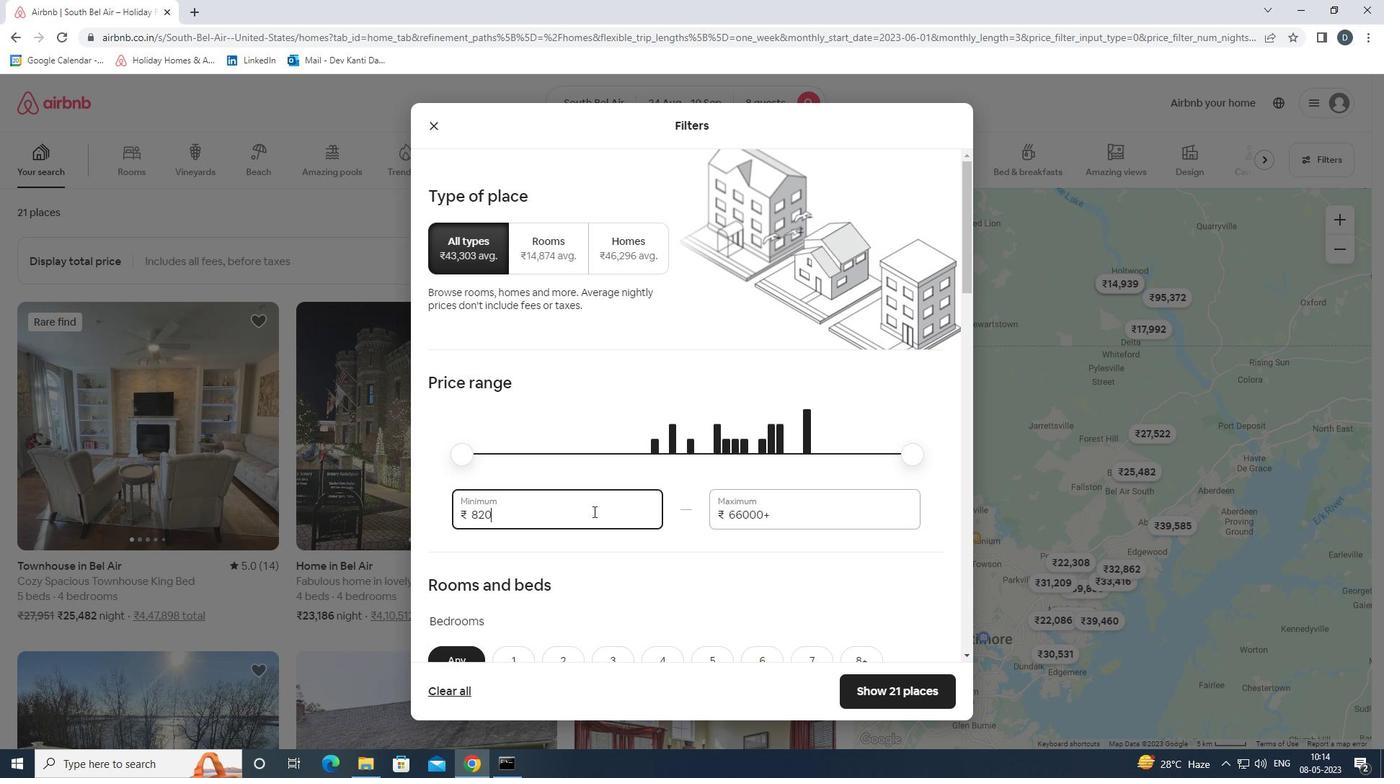 
Action: Mouse pressed left at (593, 511)
Screenshot: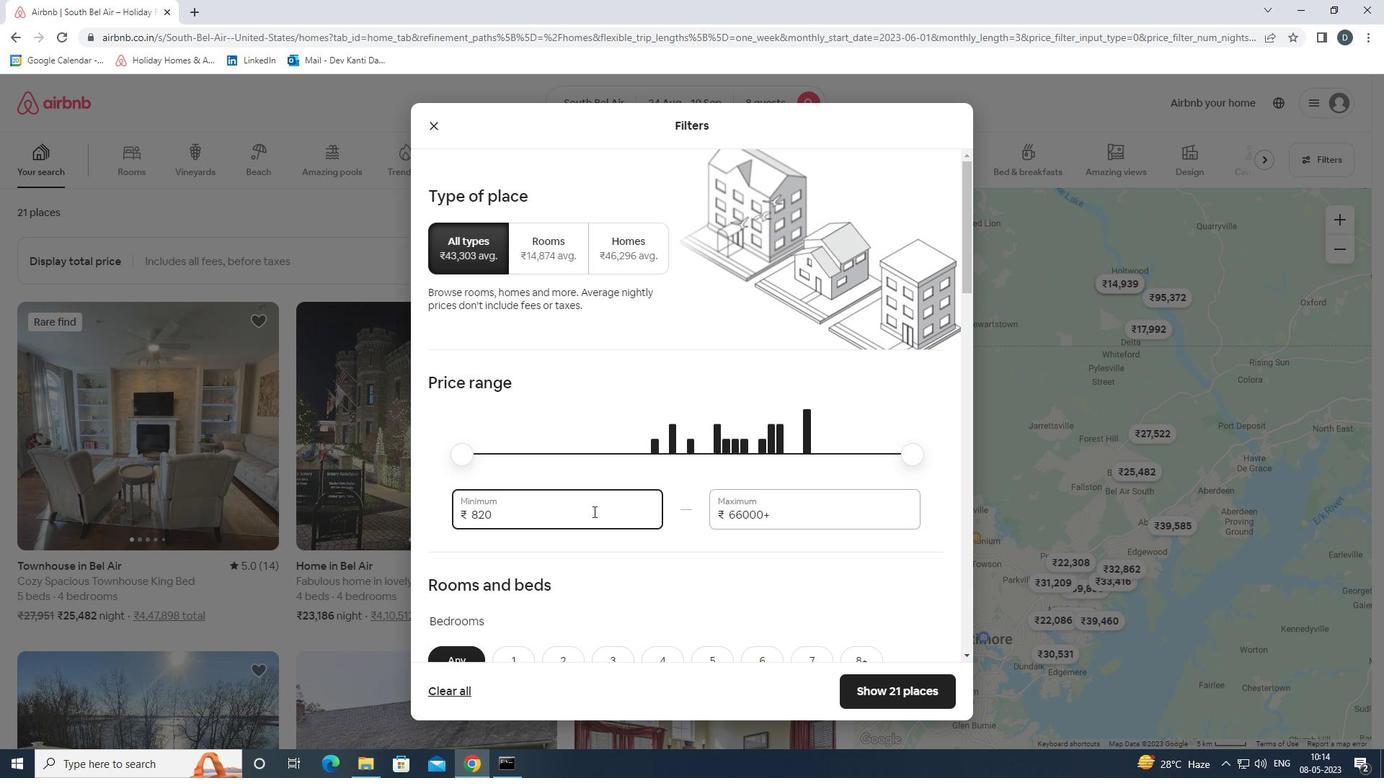 
Action: Key pressed 12000<Key.tab>15000
Screenshot: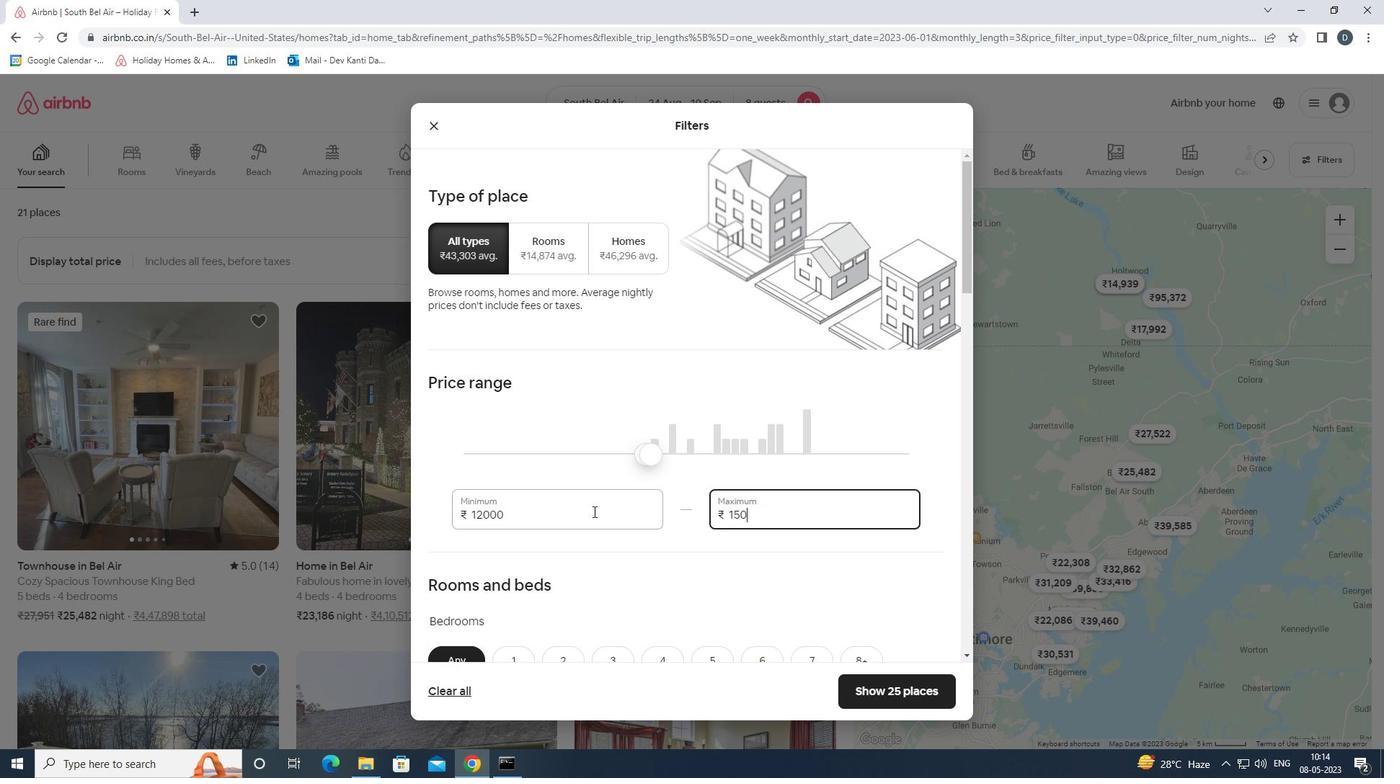
Action: Mouse scrolled (593, 511) with delta (0, 0)
Screenshot: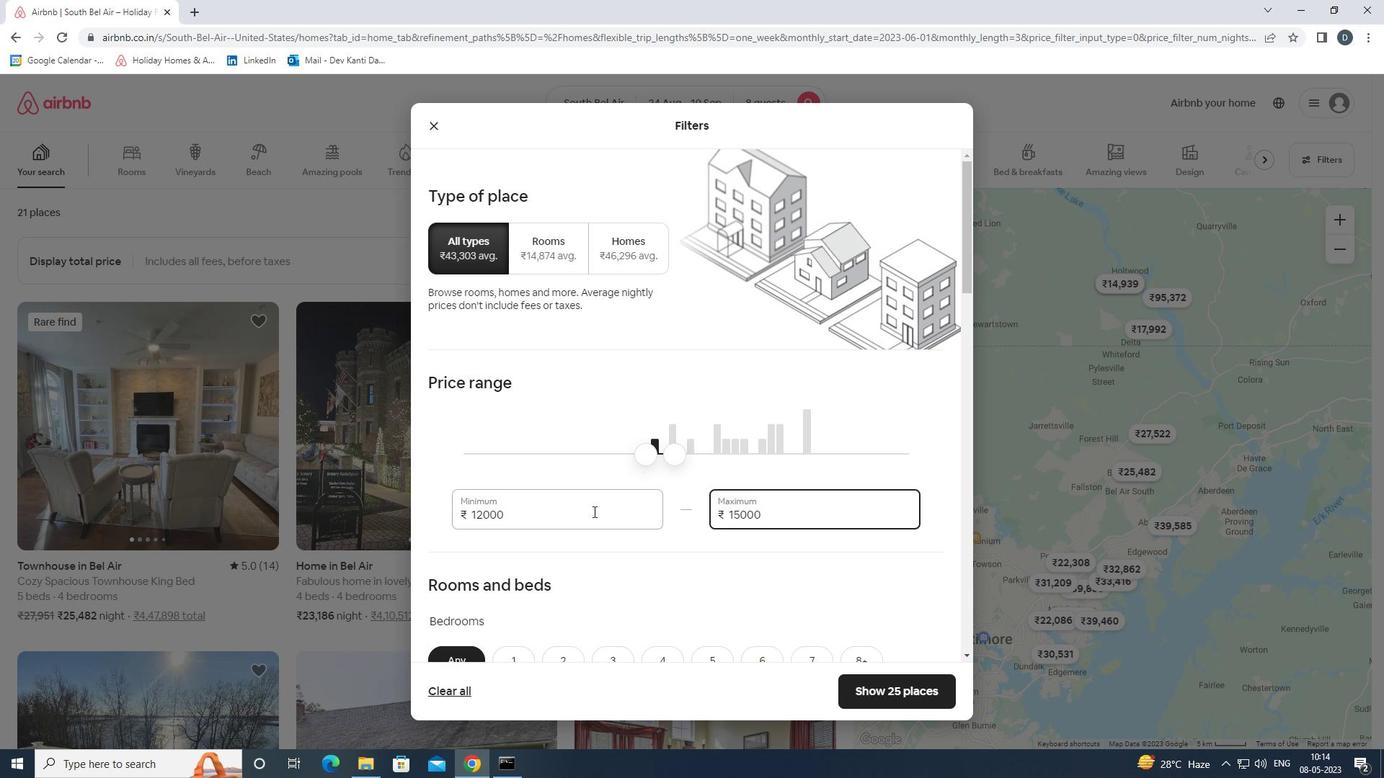 
Action: Mouse scrolled (593, 511) with delta (0, 0)
Screenshot: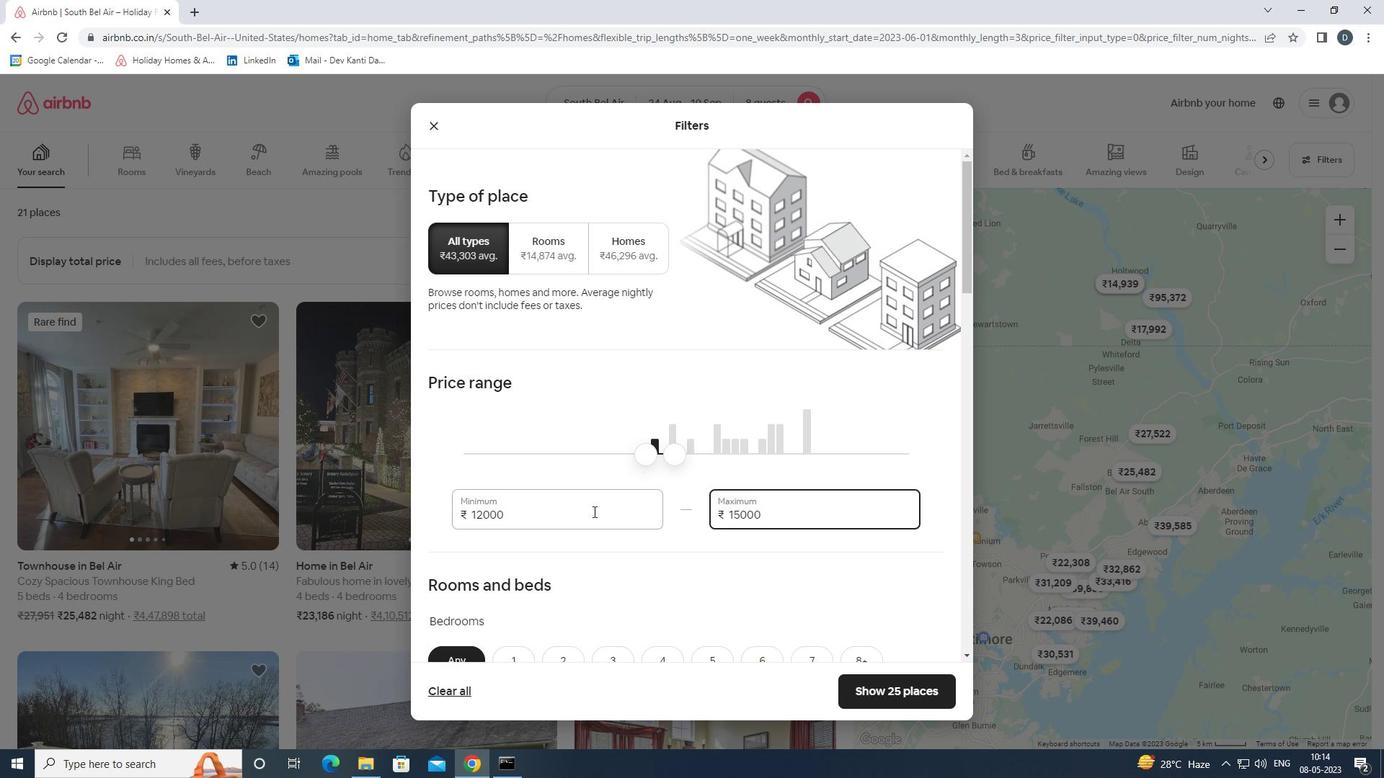 
Action: Mouse scrolled (593, 511) with delta (0, 0)
Screenshot: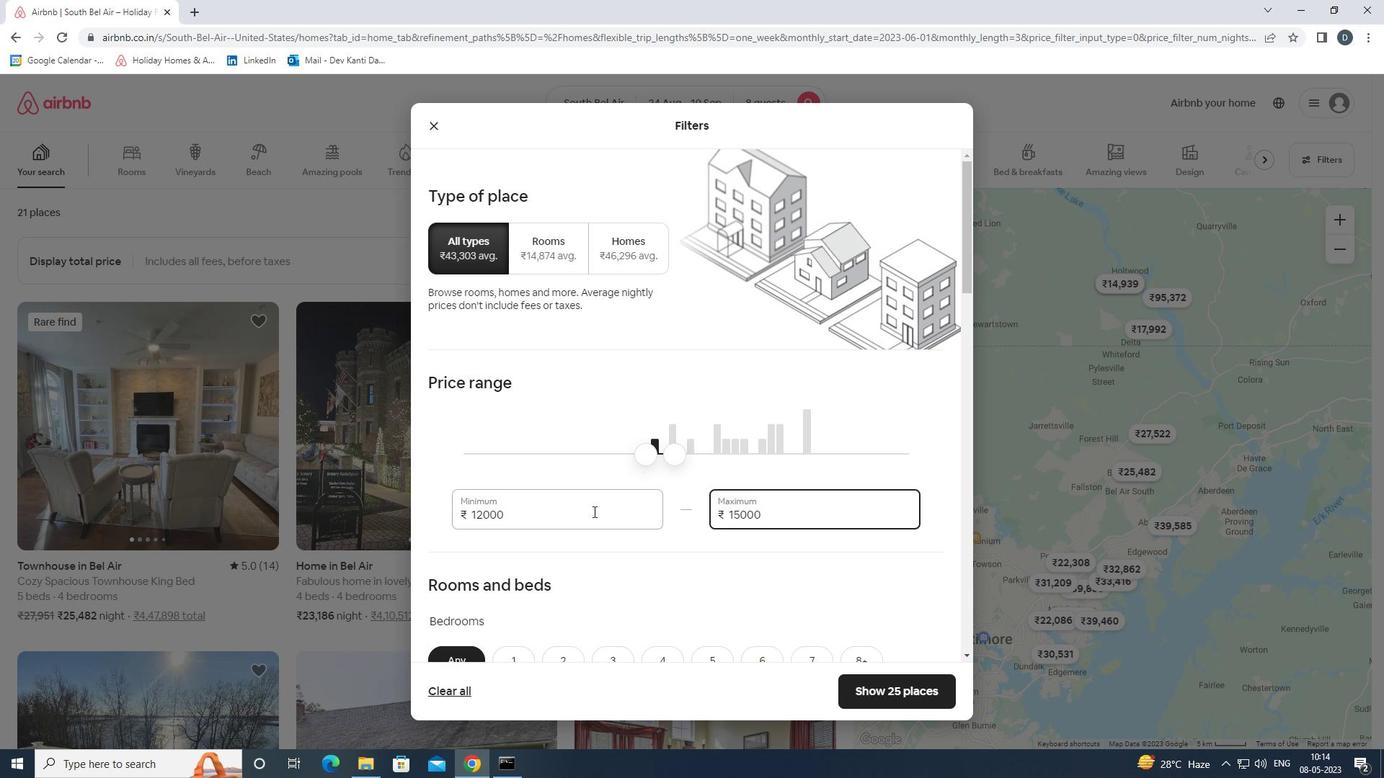 
Action: Mouse moved to (592, 493)
Screenshot: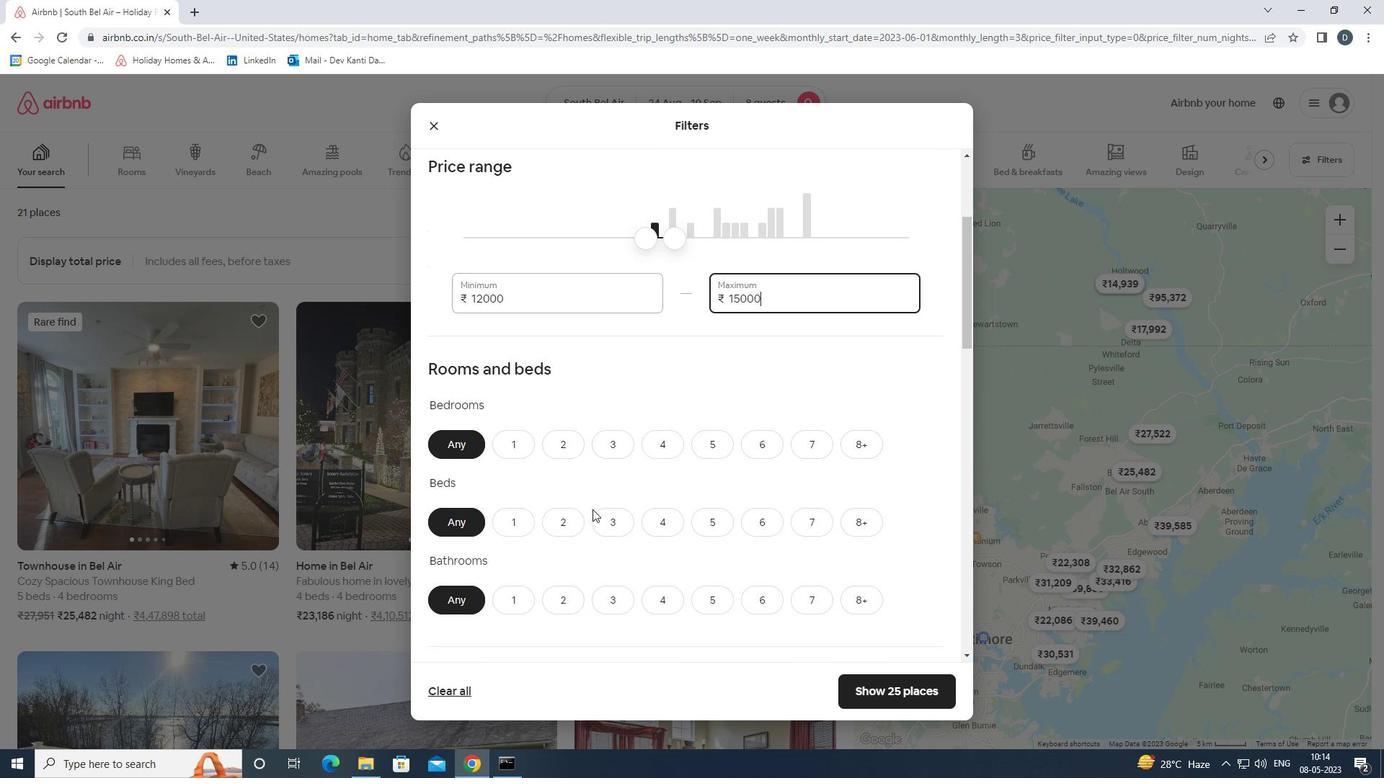 
Action: Mouse scrolled (592, 492) with delta (0, 0)
Screenshot: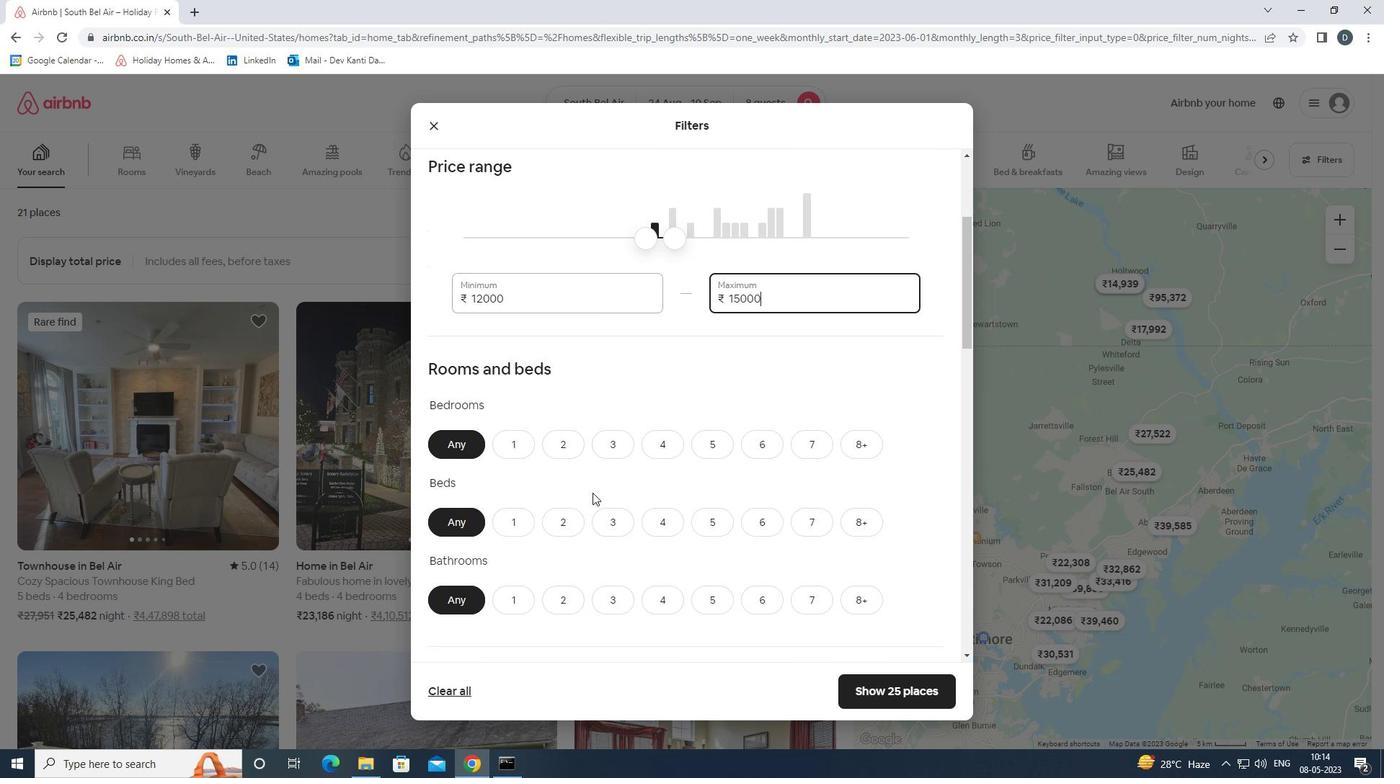 
Action: Mouse moved to (675, 368)
Screenshot: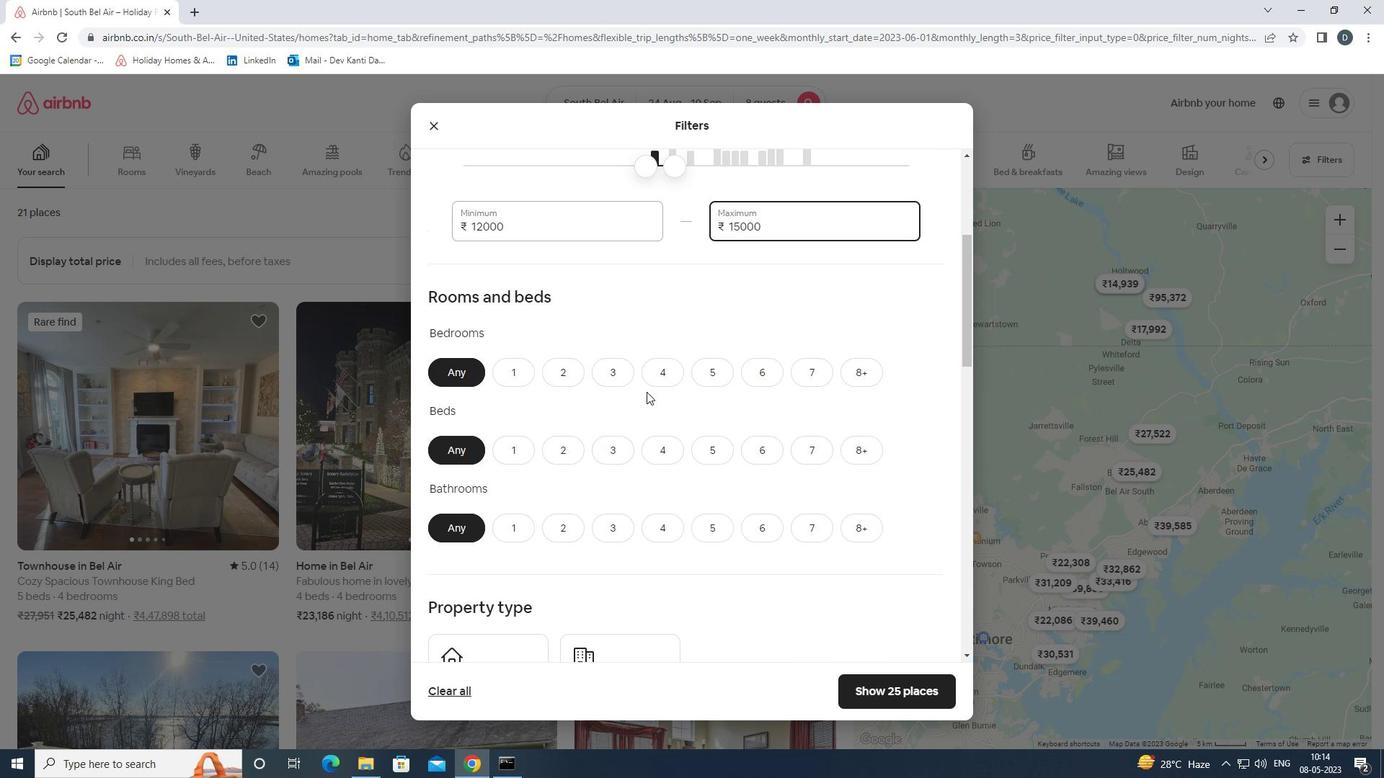 
Action: Mouse pressed left at (675, 368)
Screenshot: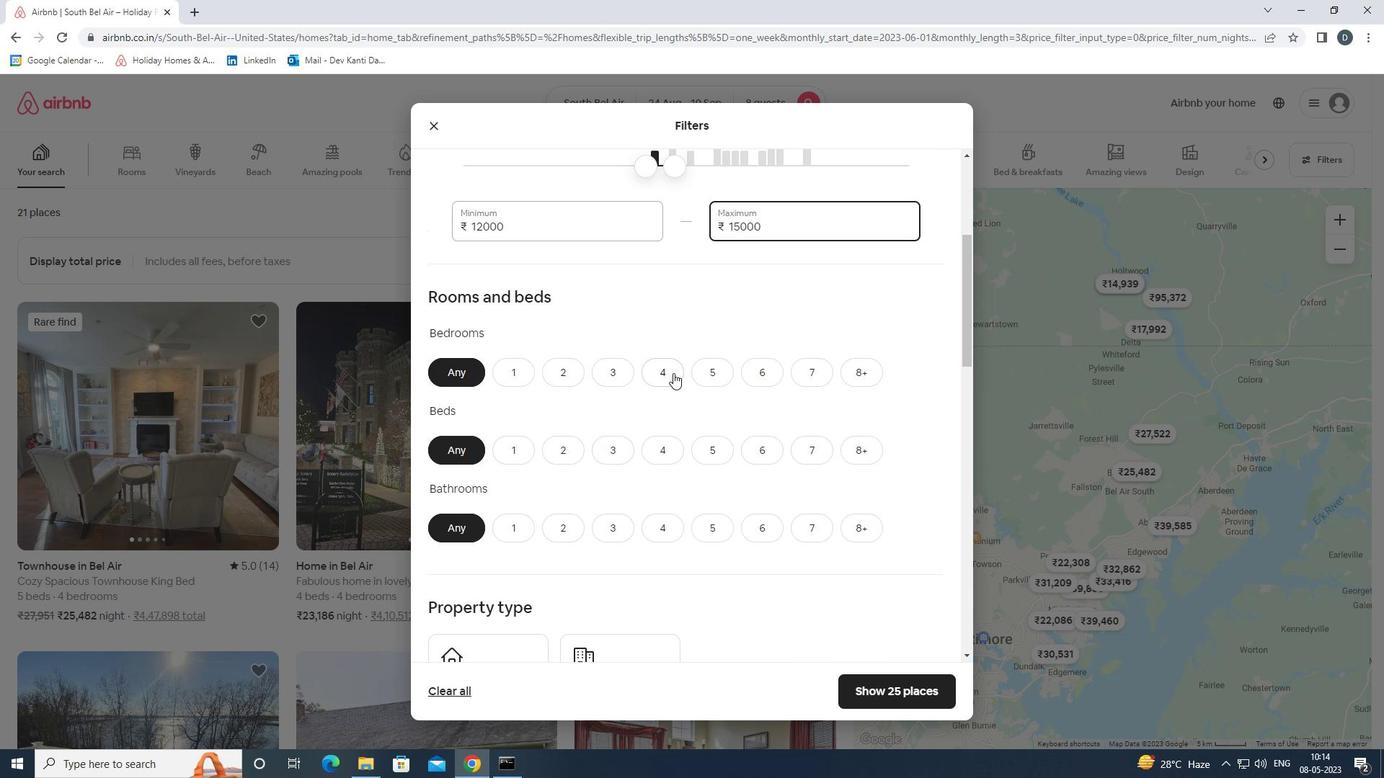 
Action: Mouse moved to (862, 447)
Screenshot: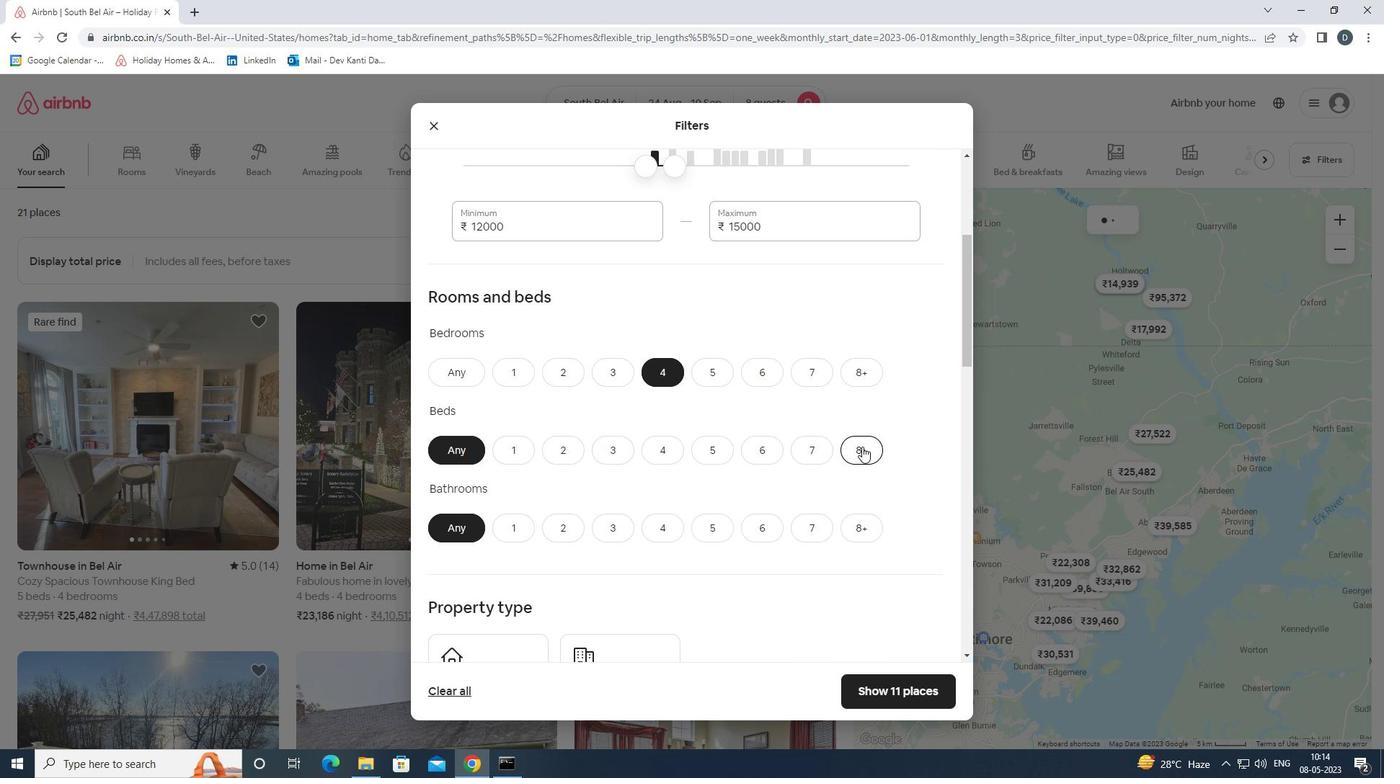 
Action: Mouse pressed left at (862, 447)
Screenshot: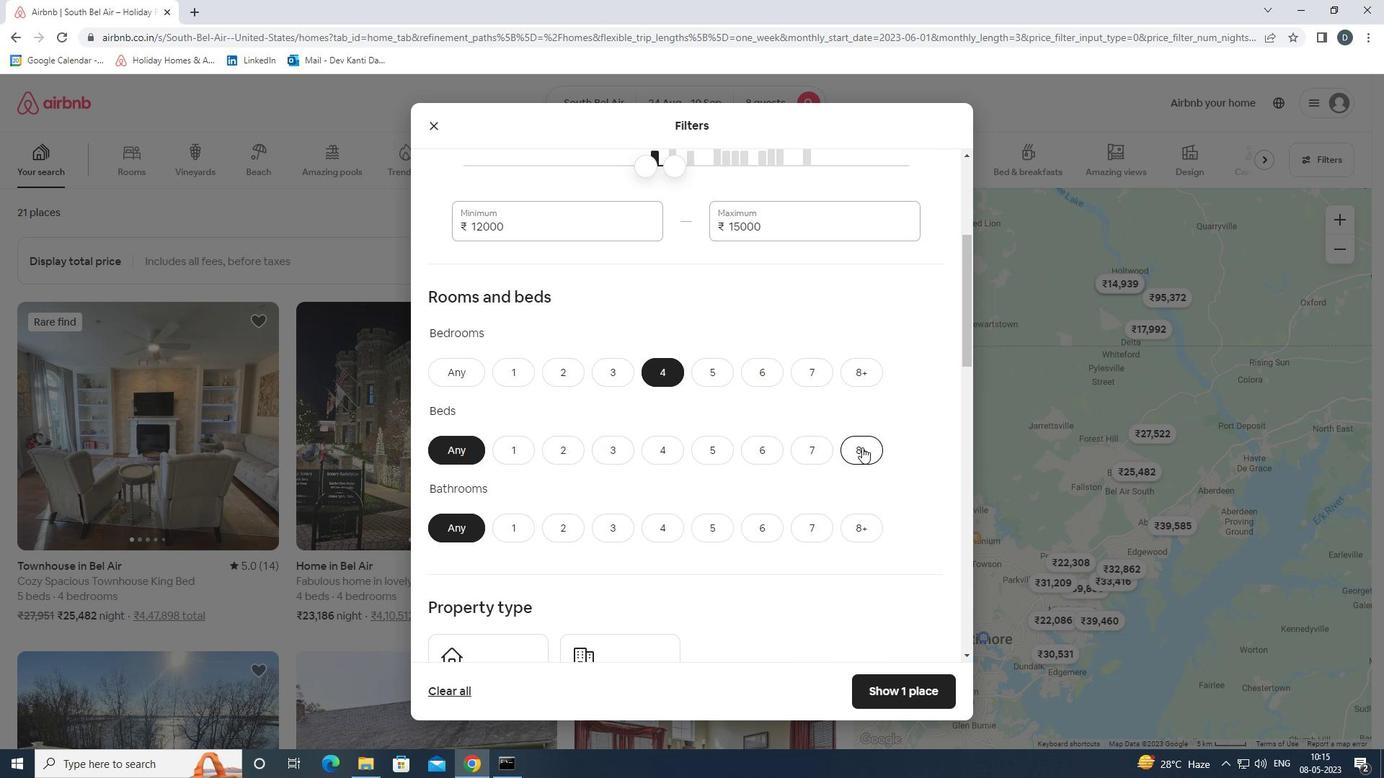 
Action: Mouse moved to (662, 525)
Screenshot: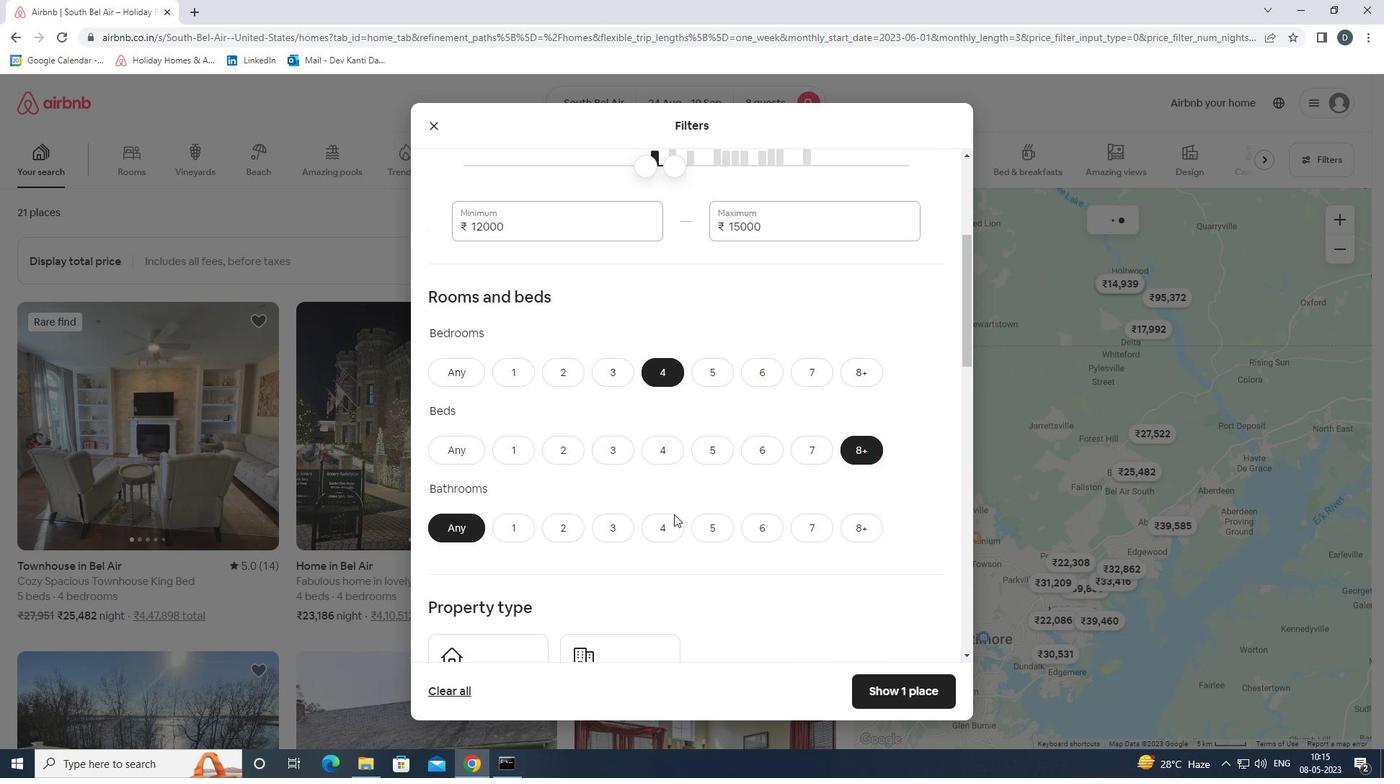 
Action: Mouse pressed left at (662, 525)
Screenshot: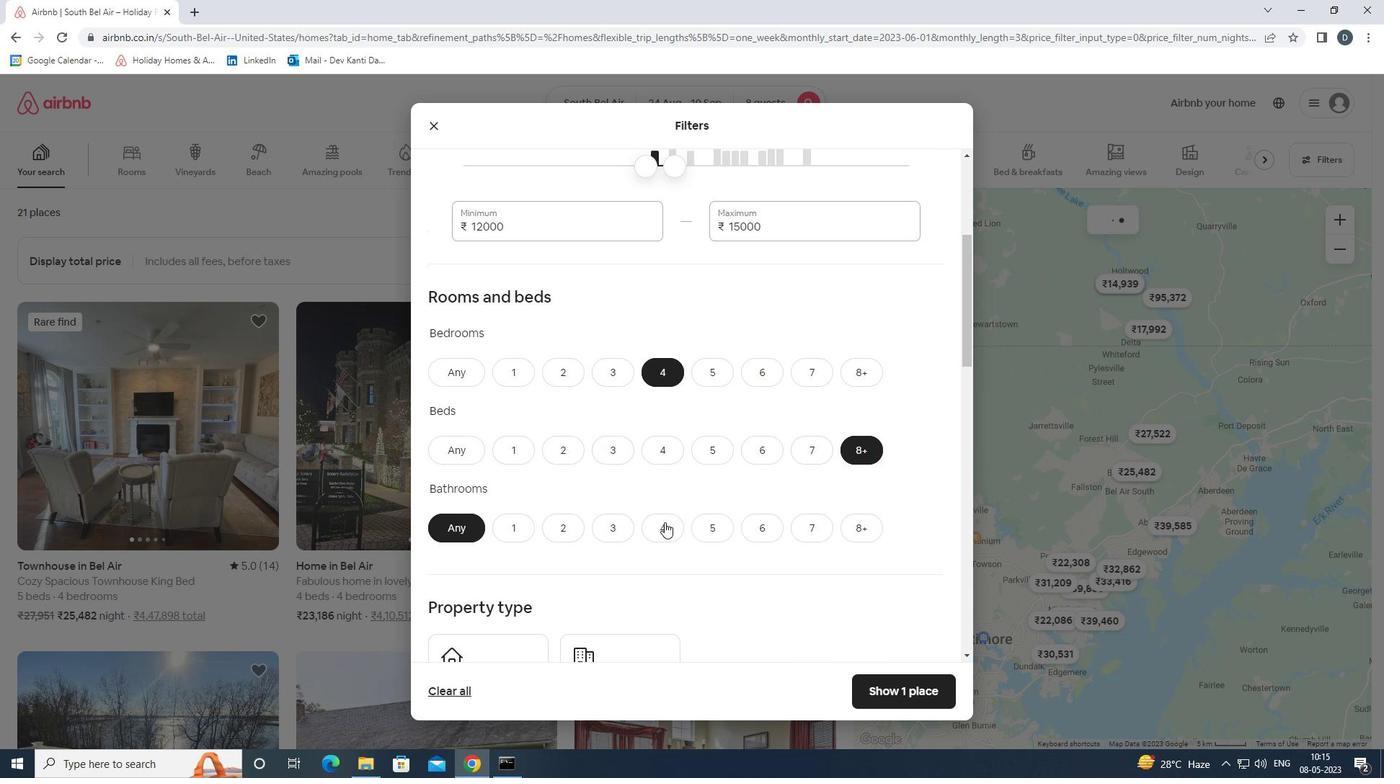 
Action: Mouse moved to (661, 521)
Screenshot: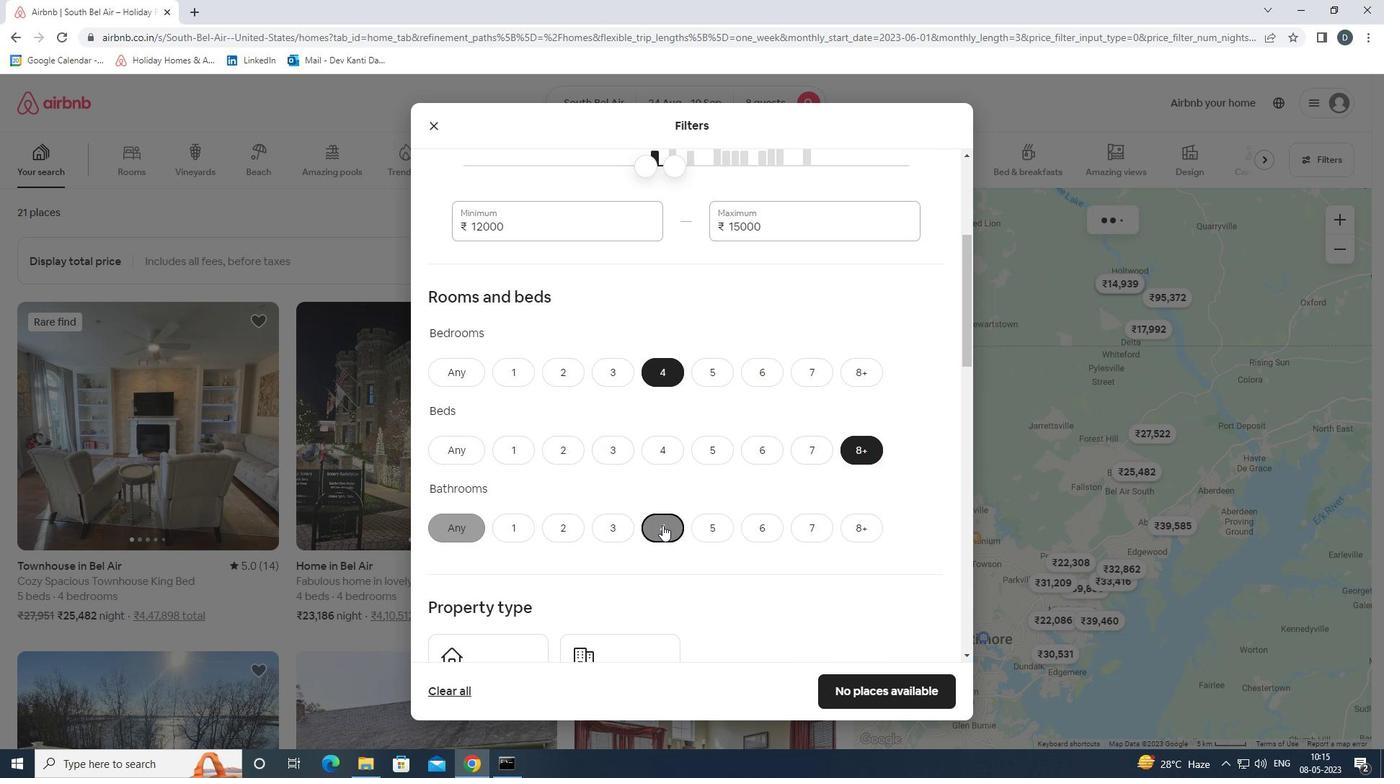 
Action: Mouse scrolled (661, 520) with delta (0, 0)
Screenshot: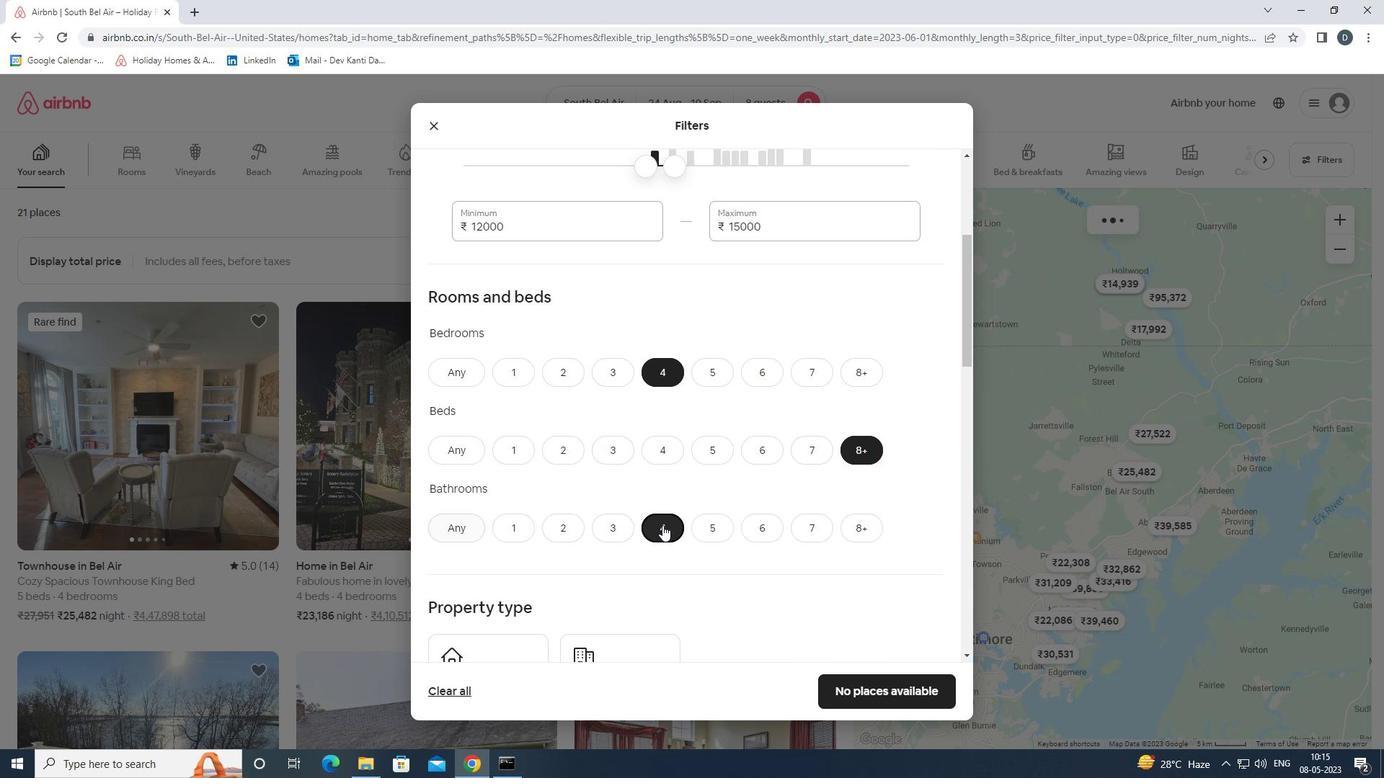 
Action: Mouse moved to (661, 521)
Screenshot: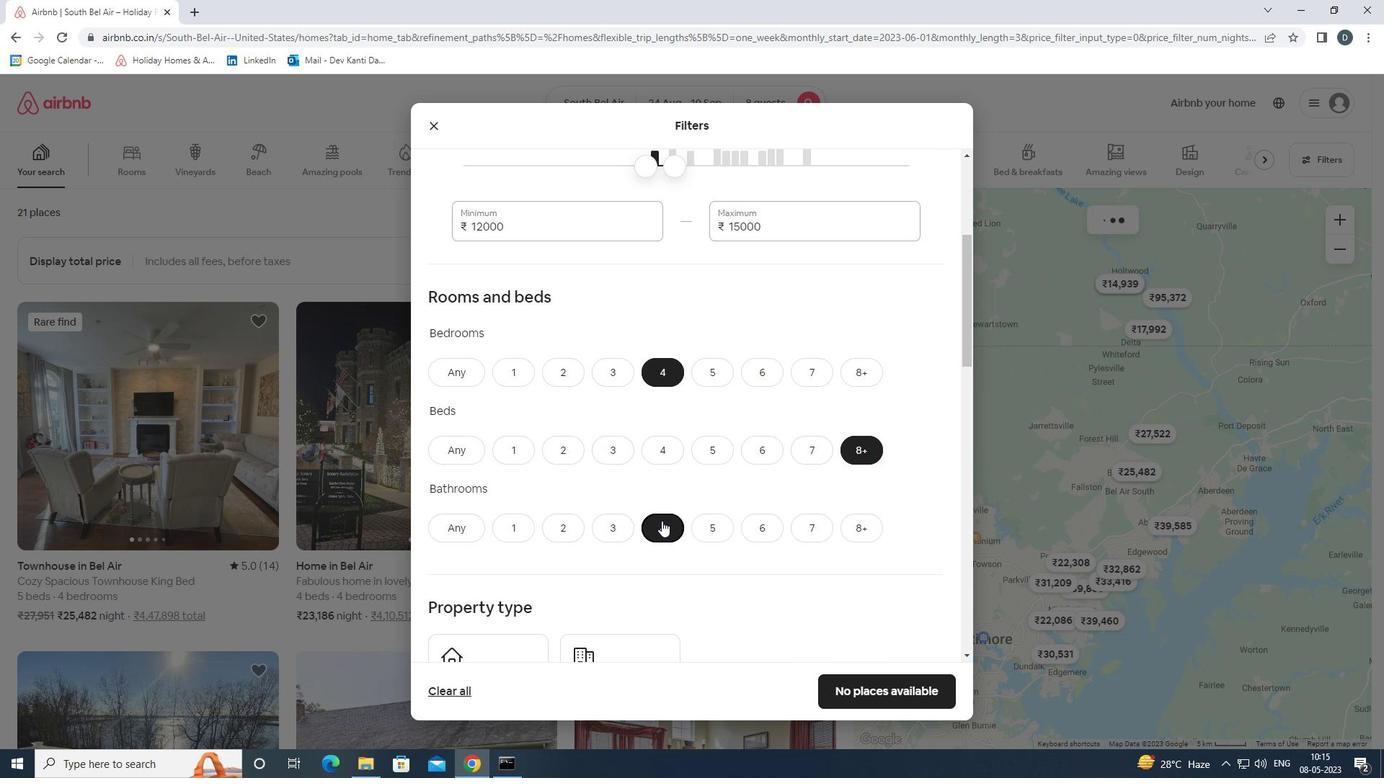 
Action: Mouse scrolled (661, 520) with delta (0, 0)
Screenshot: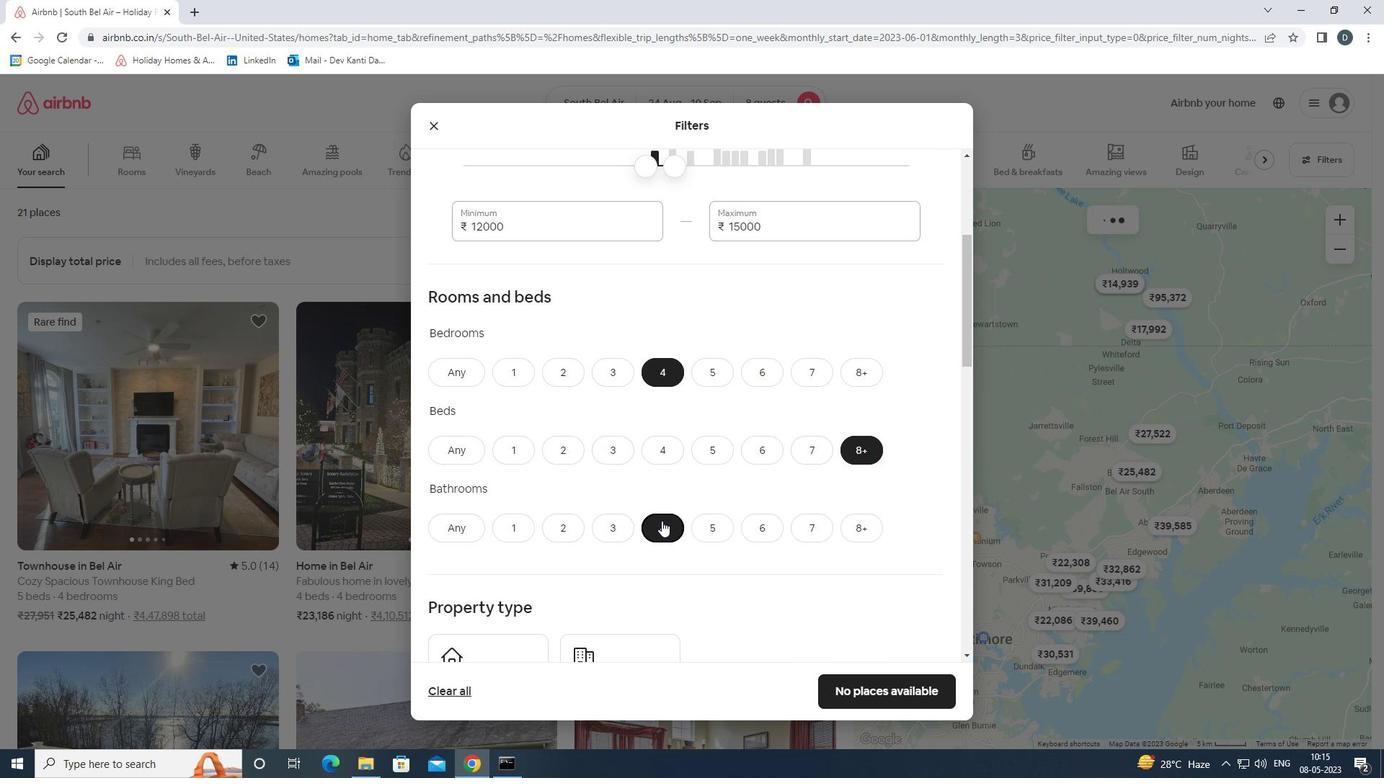 
Action: Mouse moved to (521, 524)
Screenshot: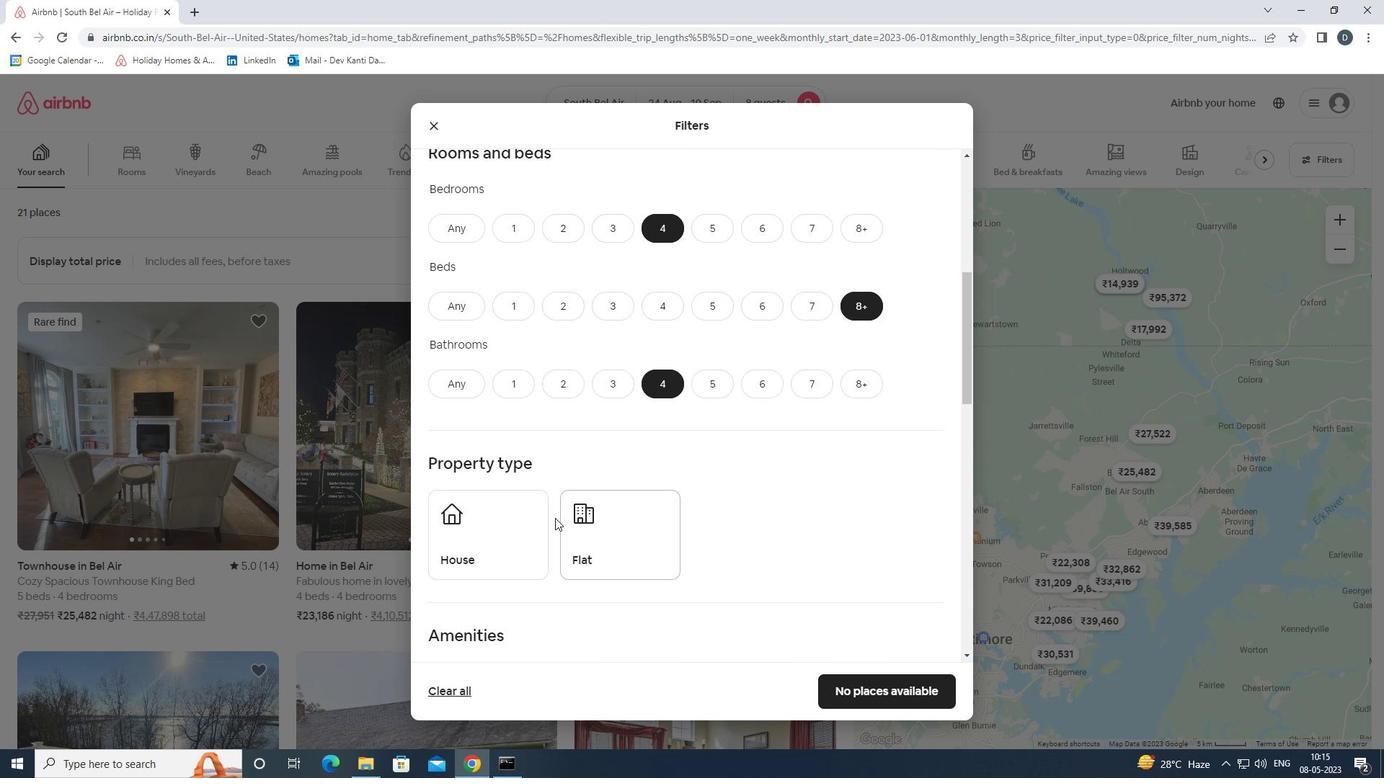 
Action: Mouse pressed left at (521, 524)
Screenshot: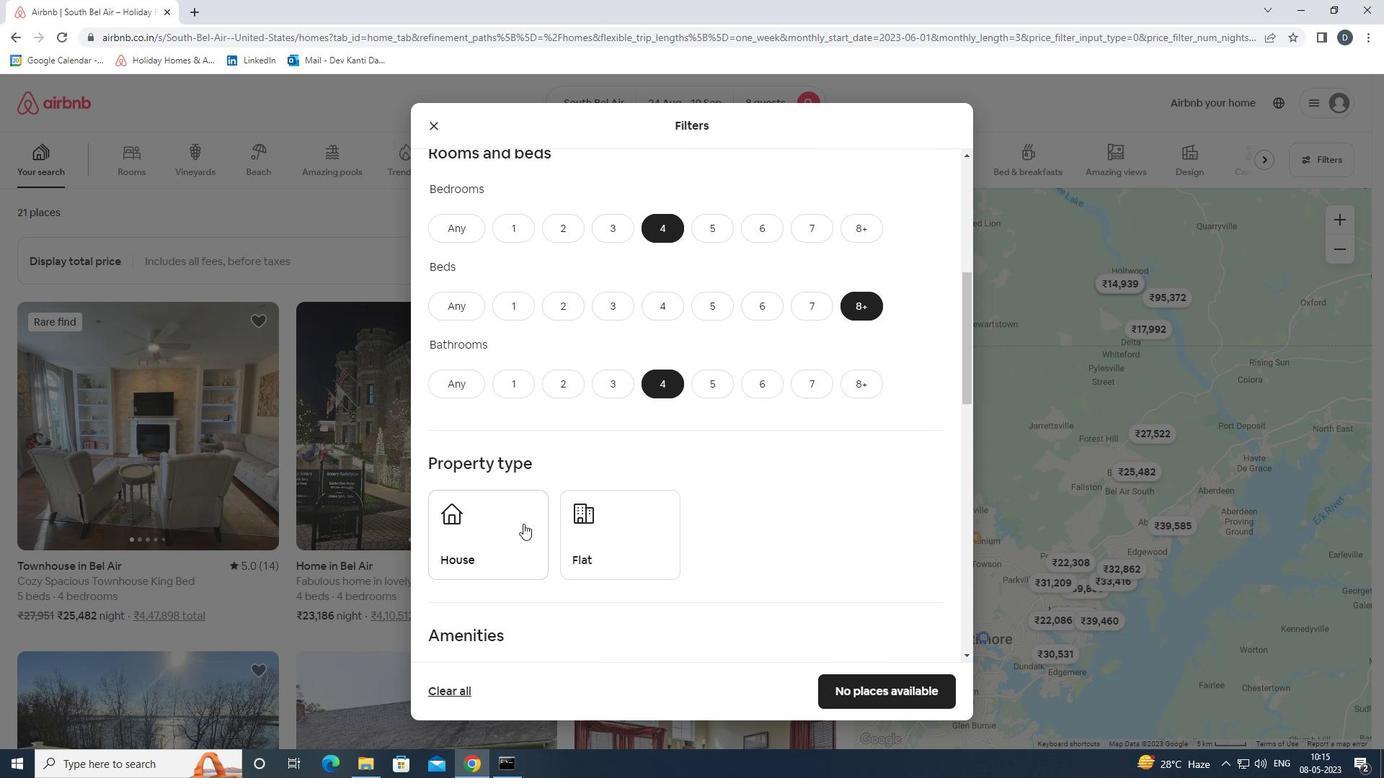 
Action: Mouse moved to (598, 521)
Screenshot: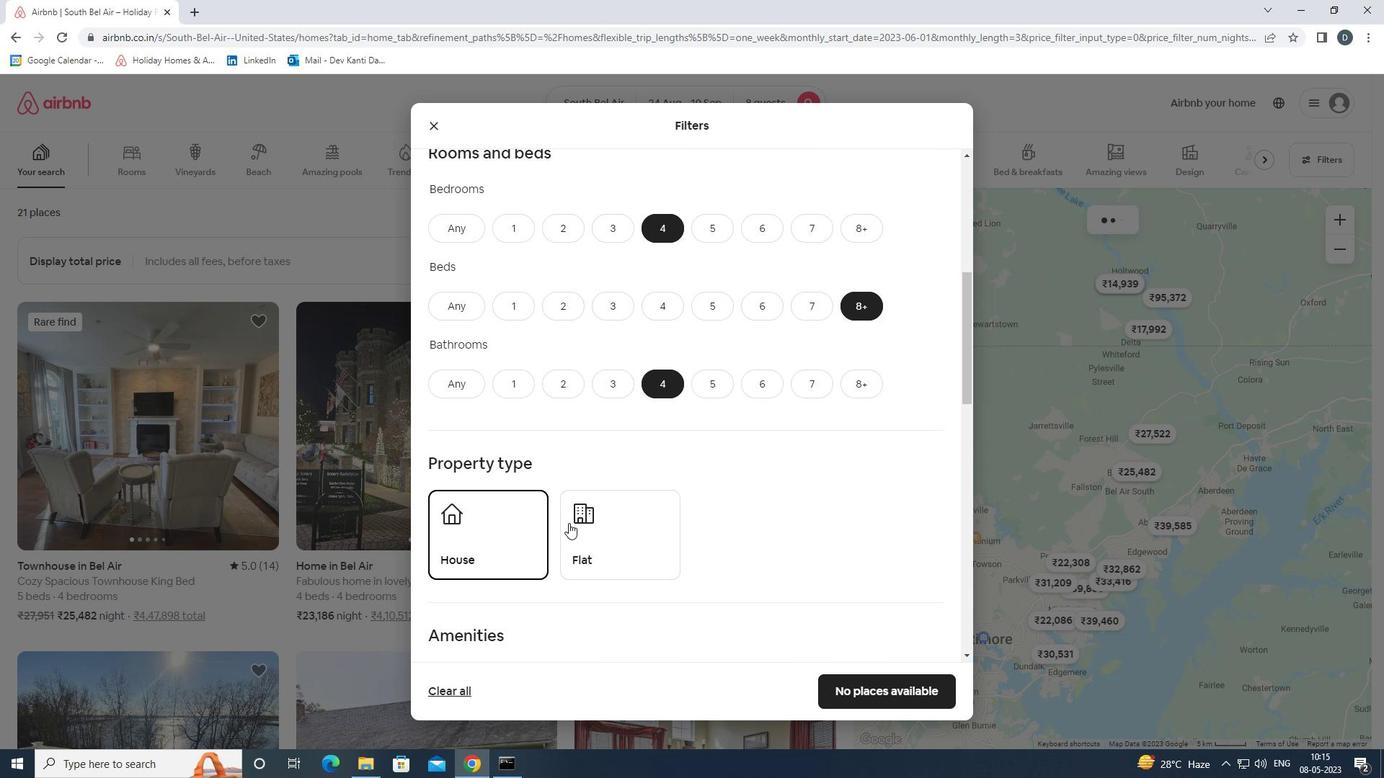 
Action: Mouse pressed left at (598, 521)
Screenshot: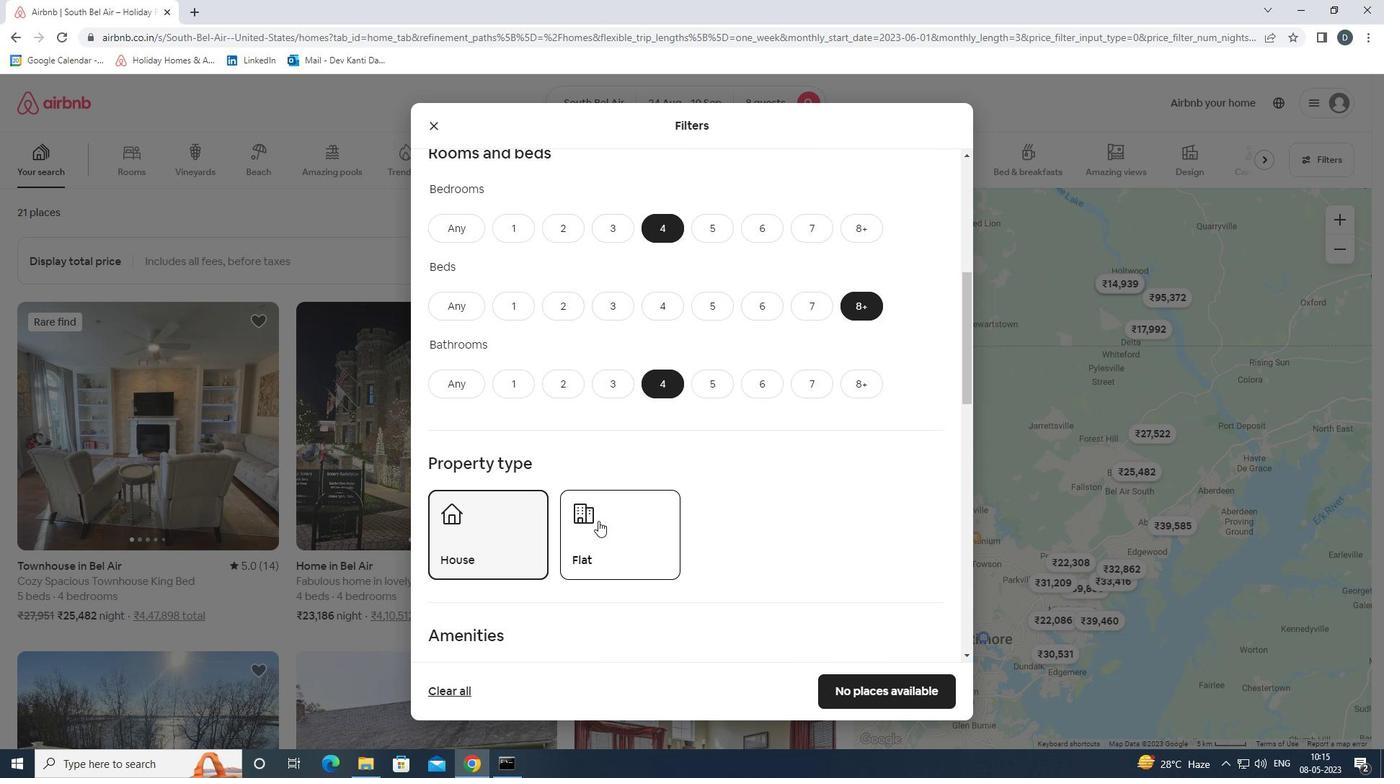 
Action: Mouse scrolled (598, 520) with delta (0, 0)
Screenshot: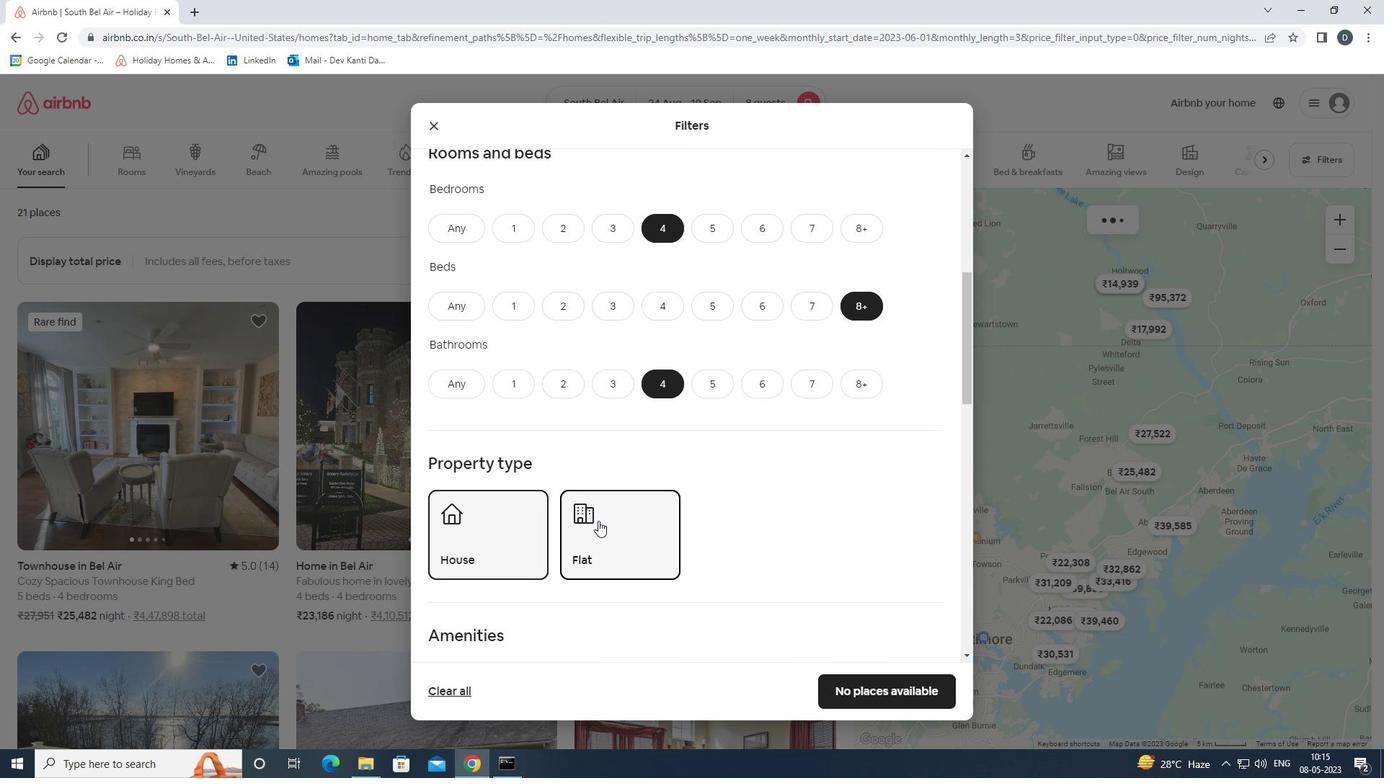 
Action: Mouse scrolled (598, 520) with delta (0, 0)
Screenshot: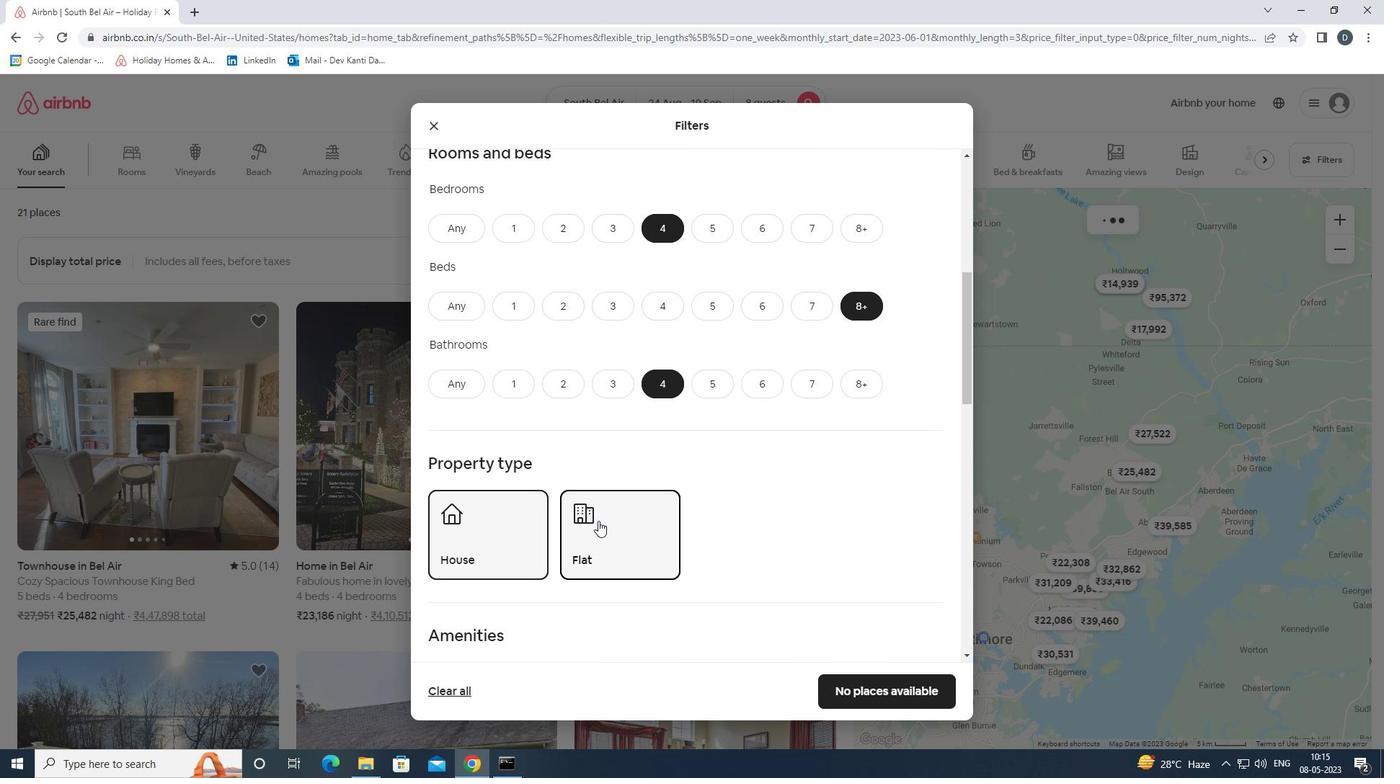
Action: Mouse scrolled (598, 520) with delta (0, 0)
Screenshot: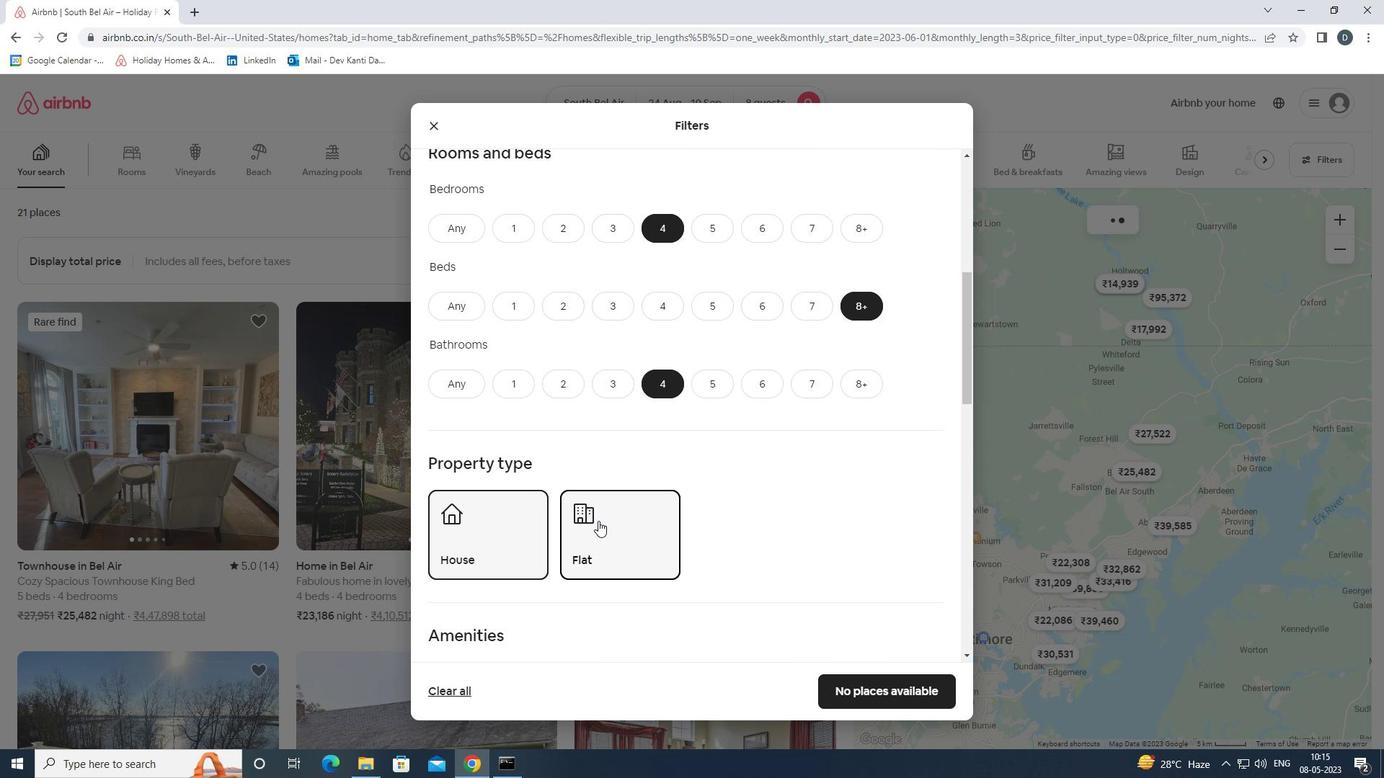 
Action: Mouse moved to (713, 490)
Screenshot: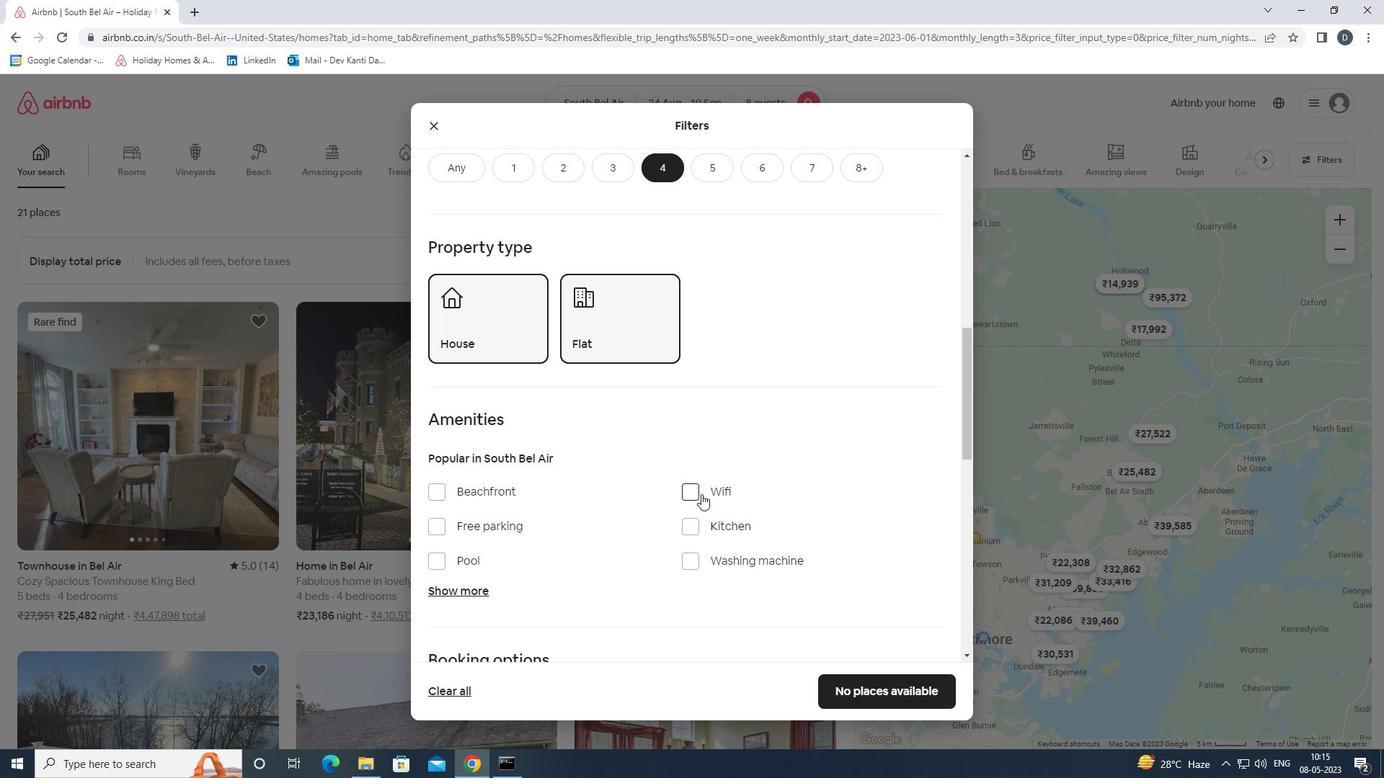 
Action: Mouse pressed left at (713, 490)
Screenshot: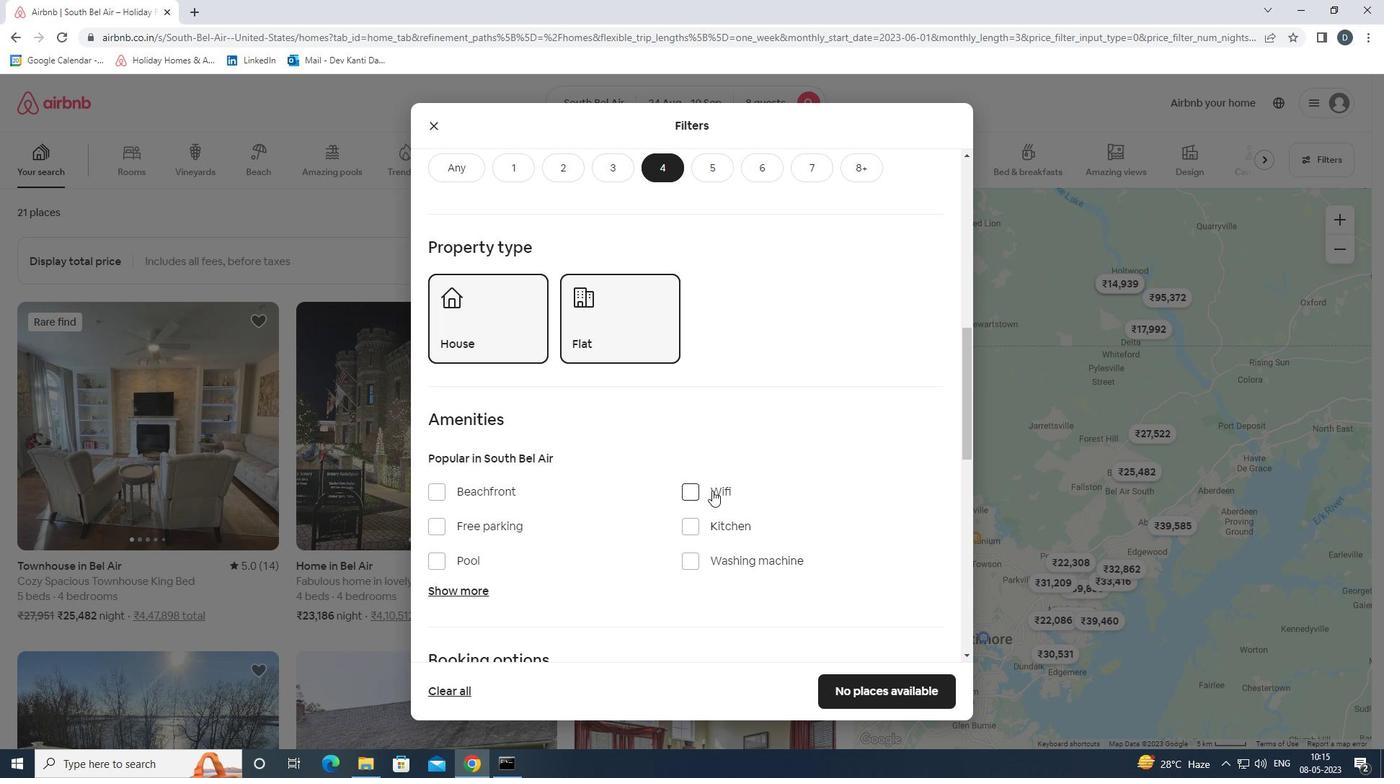 
Action: Mouse moved to (507, 532)
Screenshot: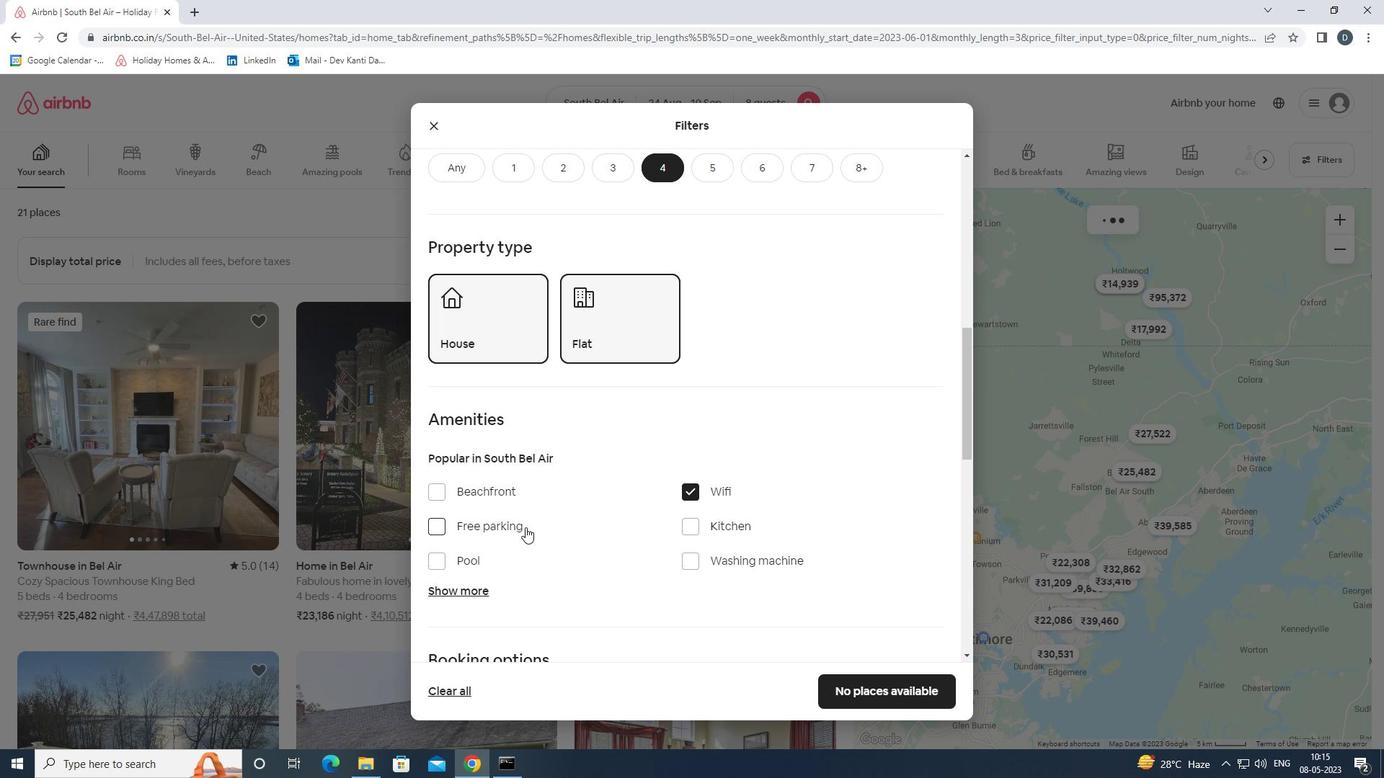 
Action: Mouse pressed left at (507, 532)
Screenshot: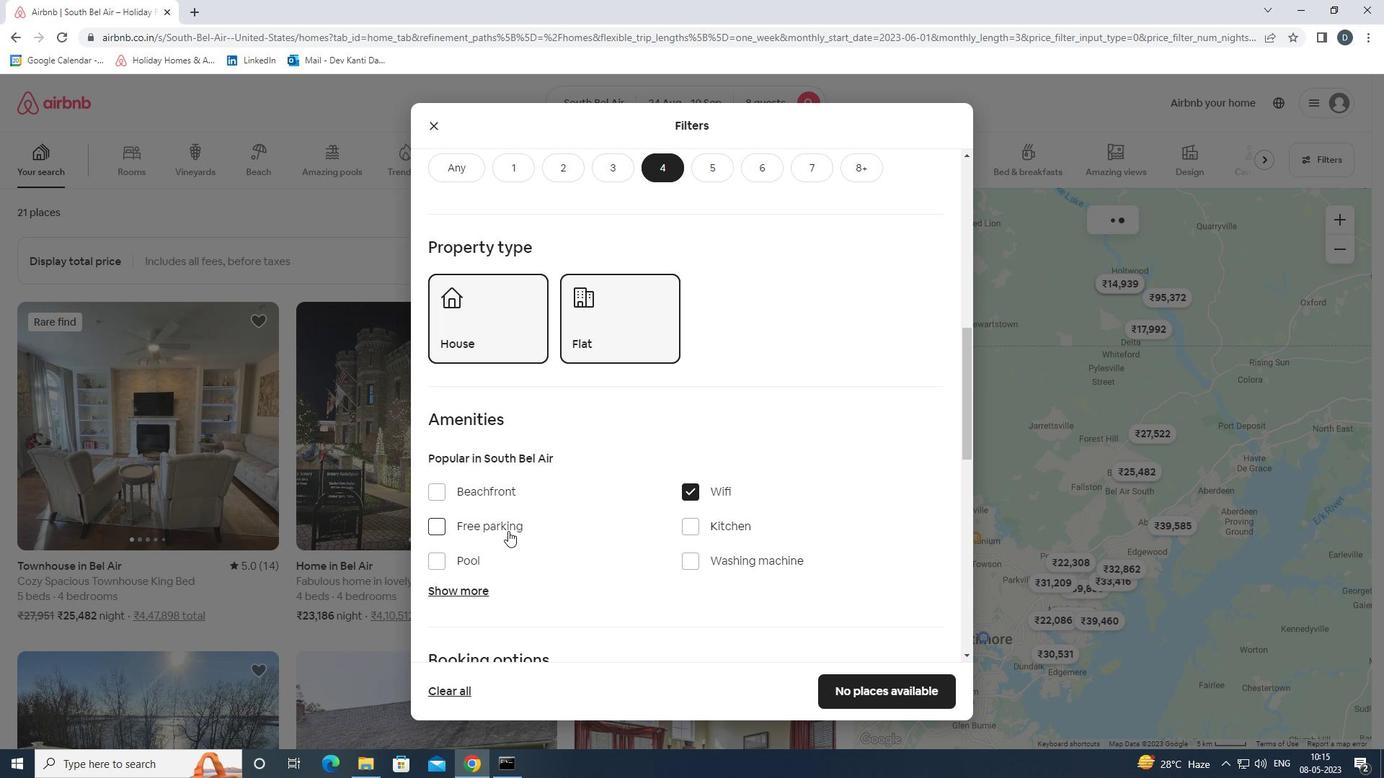 
Action: Mouse moved to (485, 590)
Screenshot: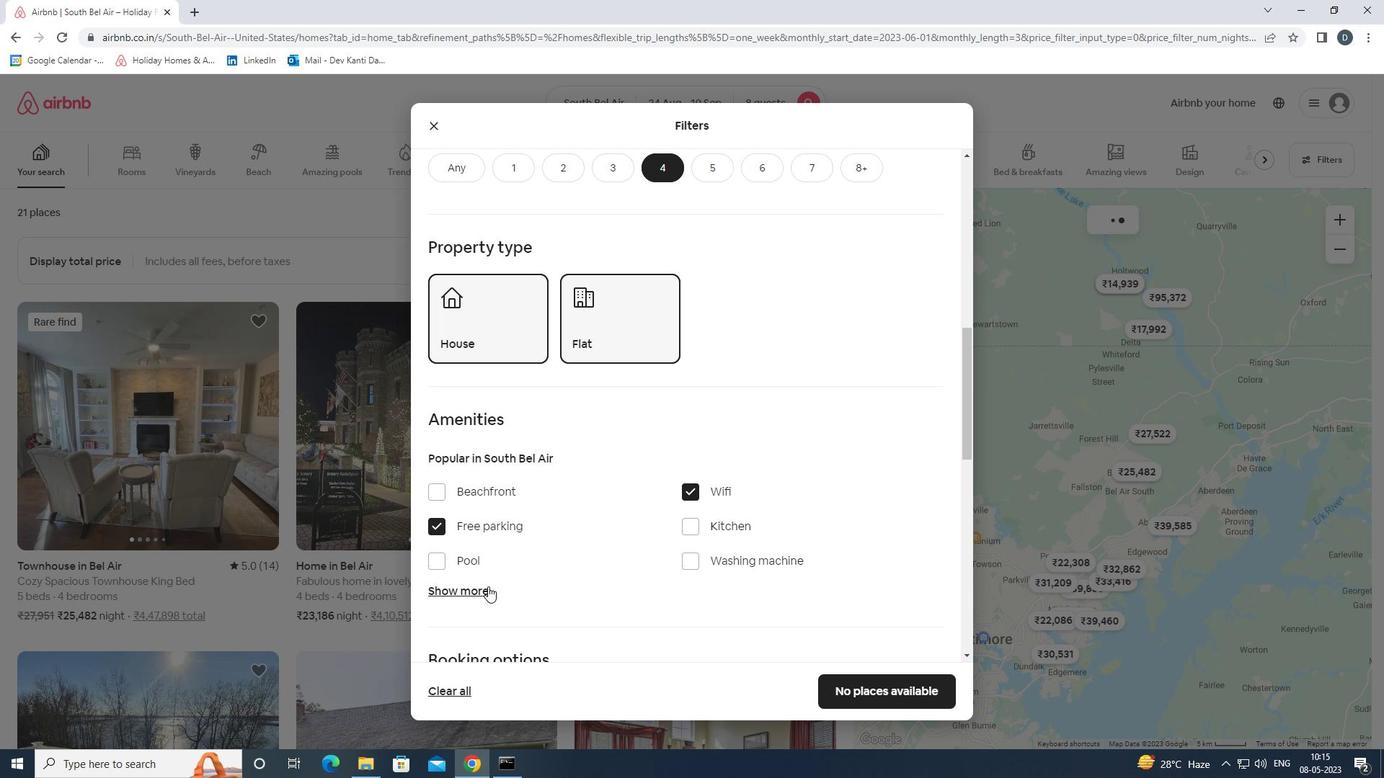 
Action: Mouse pressed left at (485, 590)
Screenshot: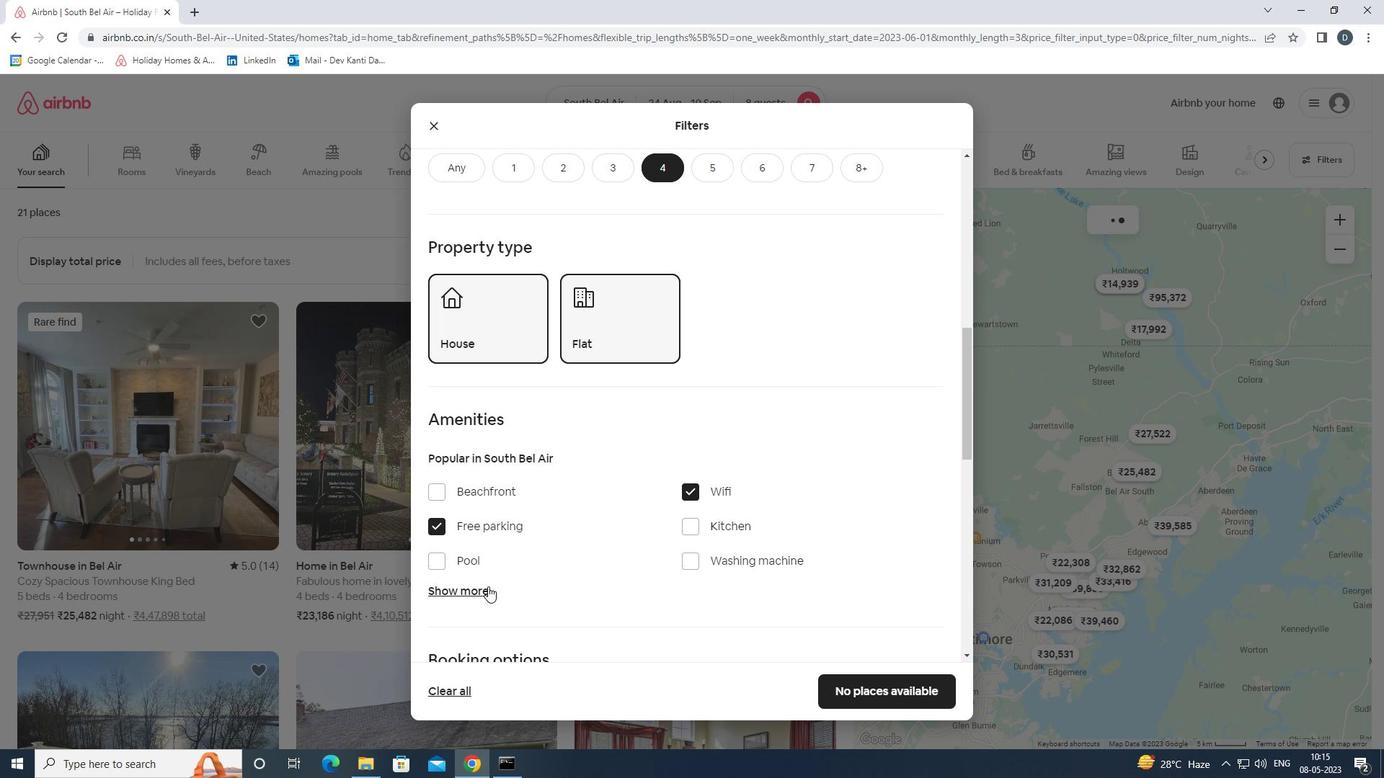 
Action: Mouse moved to (556, 559)
Screenshot: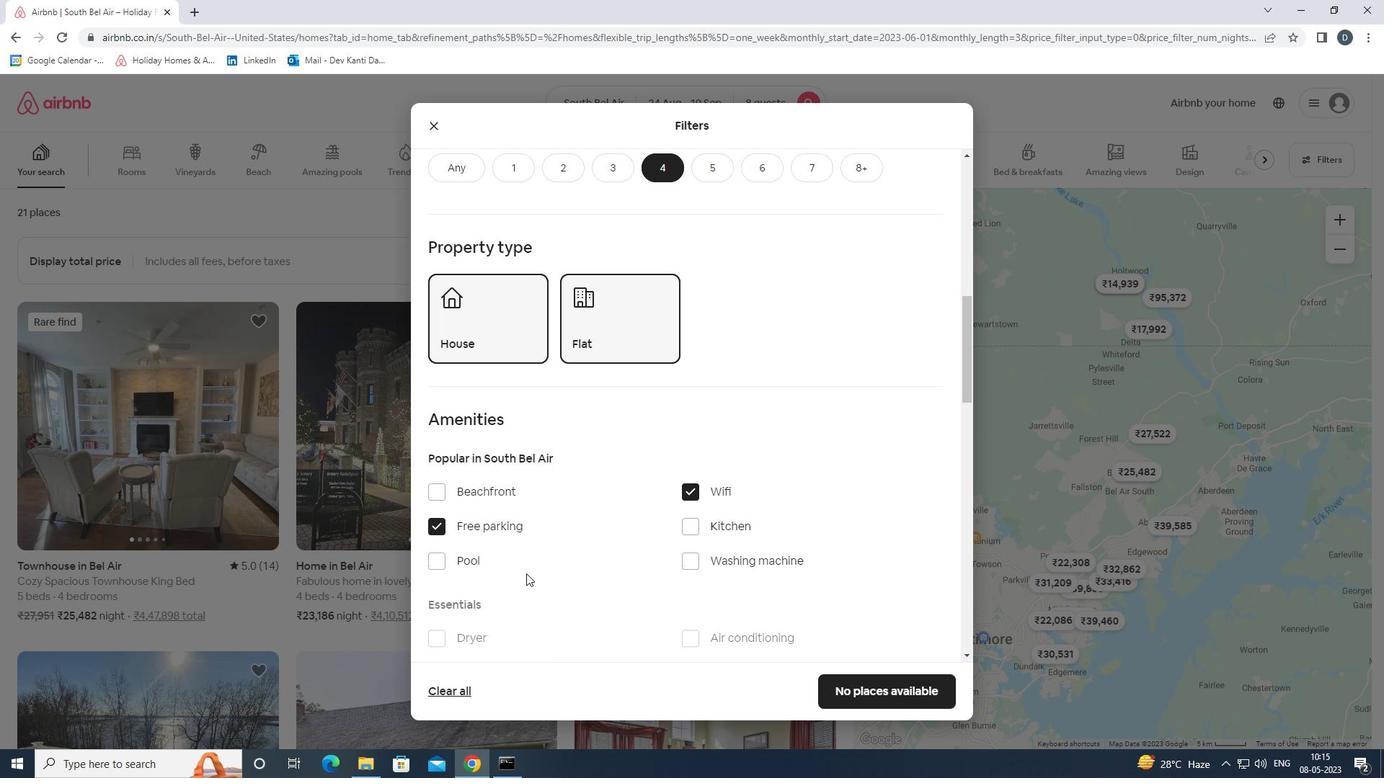 
Action: Mouse scrolled (556, 558) with delta (0, 0)
Screenshot: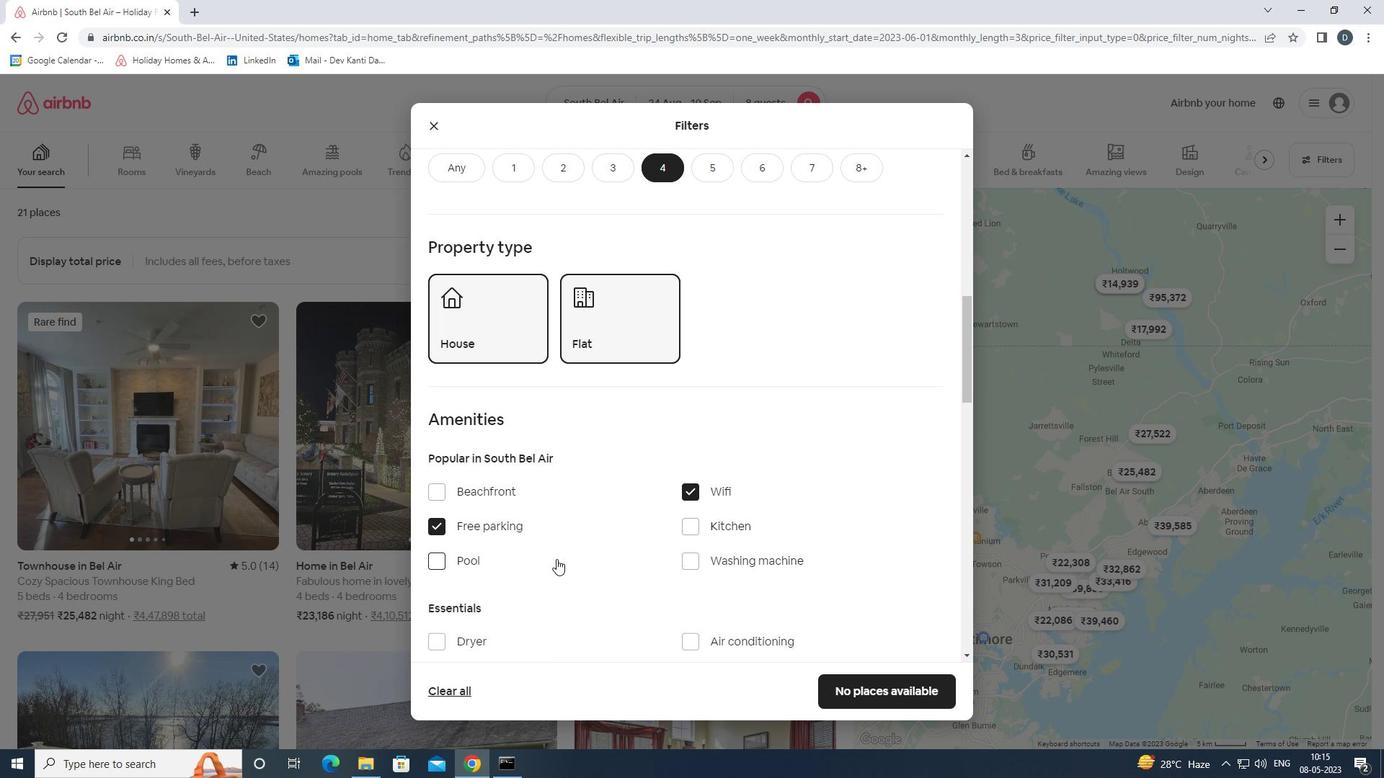 
Action: Mouse moved to (557, 559)
Screenshot: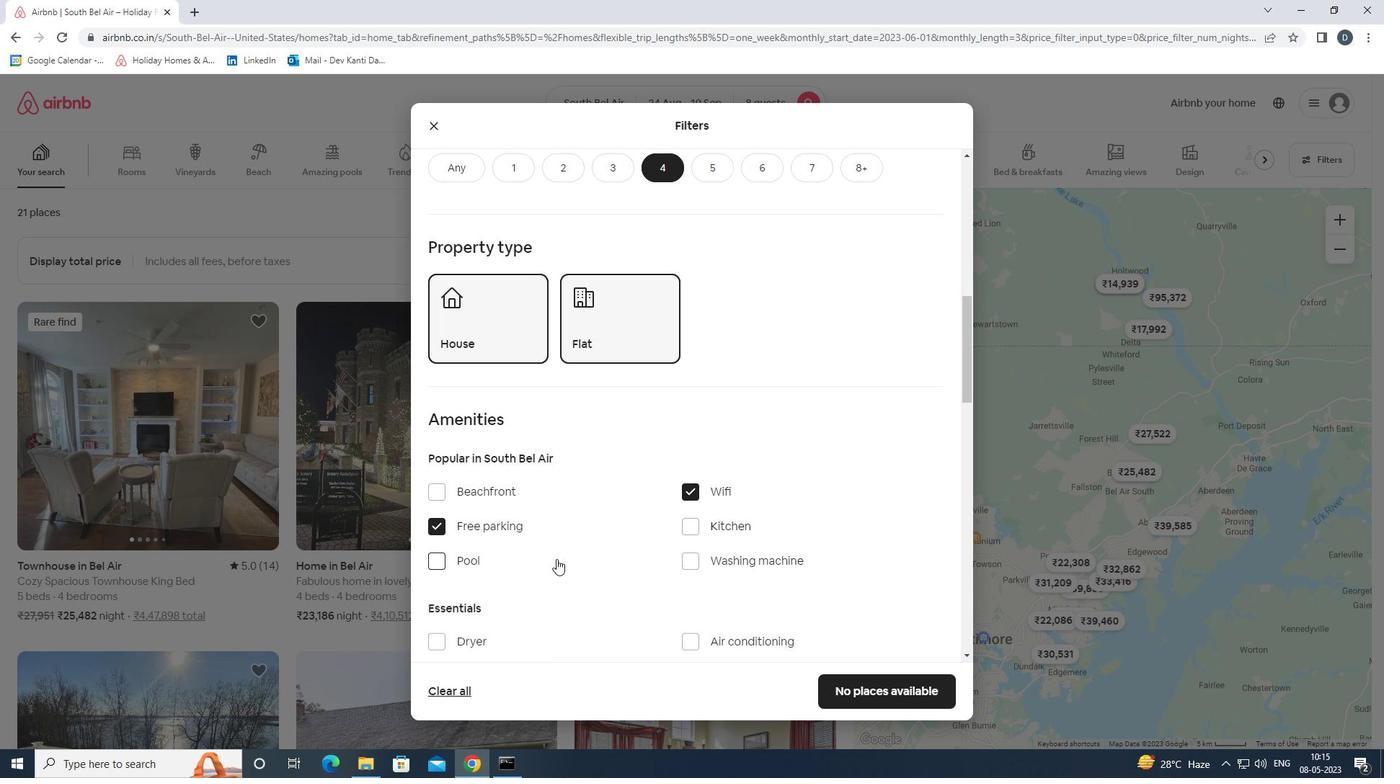 
Action: Mouse scrolled (557, 558) with delta (0, 0)
Screenshot: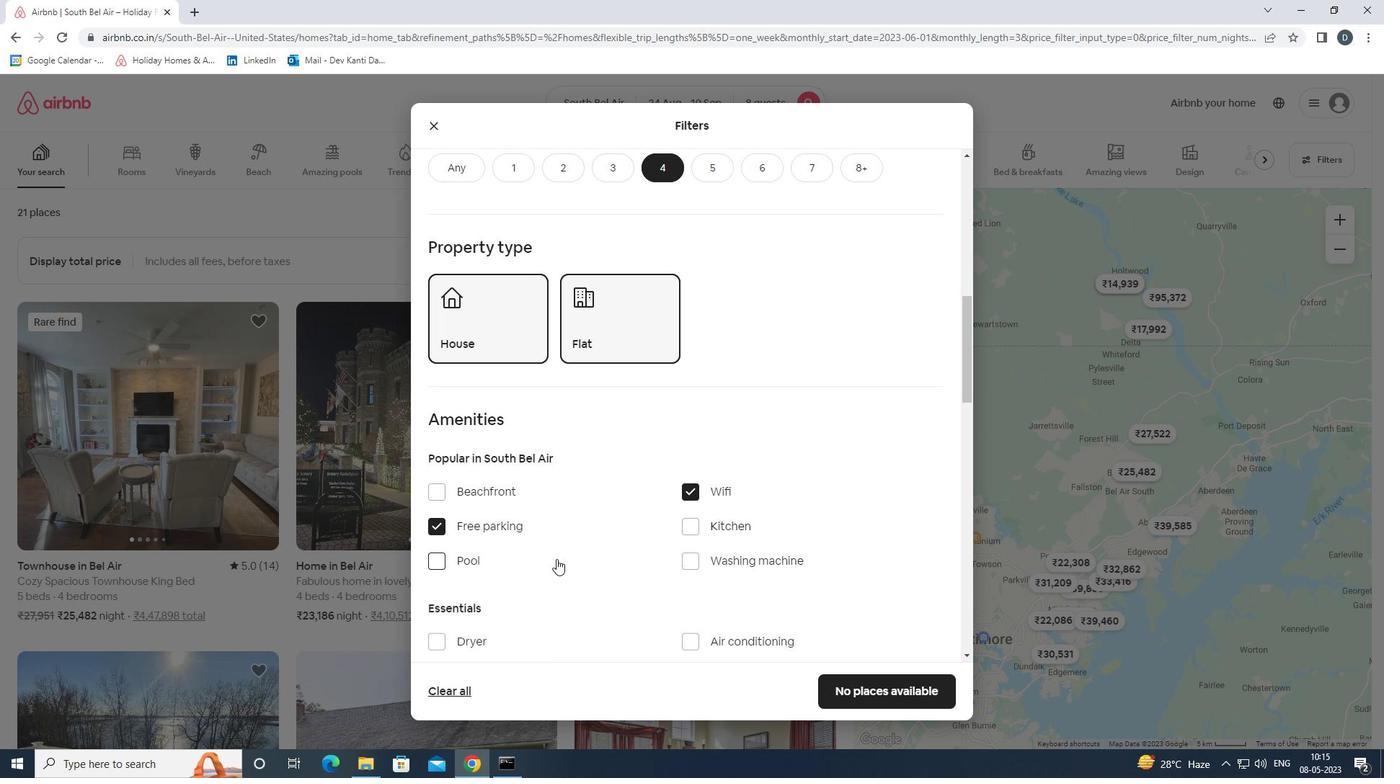
Action: Mouse moved to (488, 566)
Screenshot: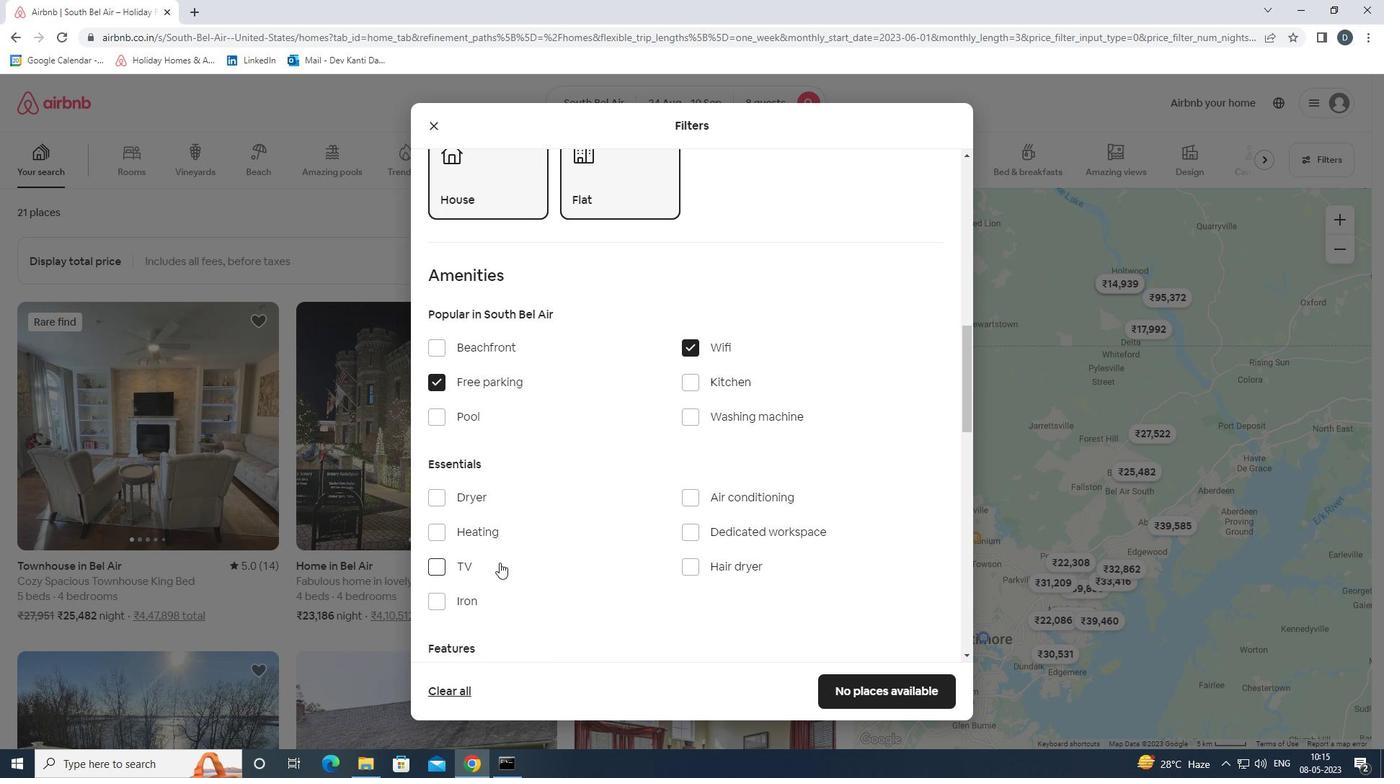 
Action: Mouse pressed left at (488, 566)
Screenshot: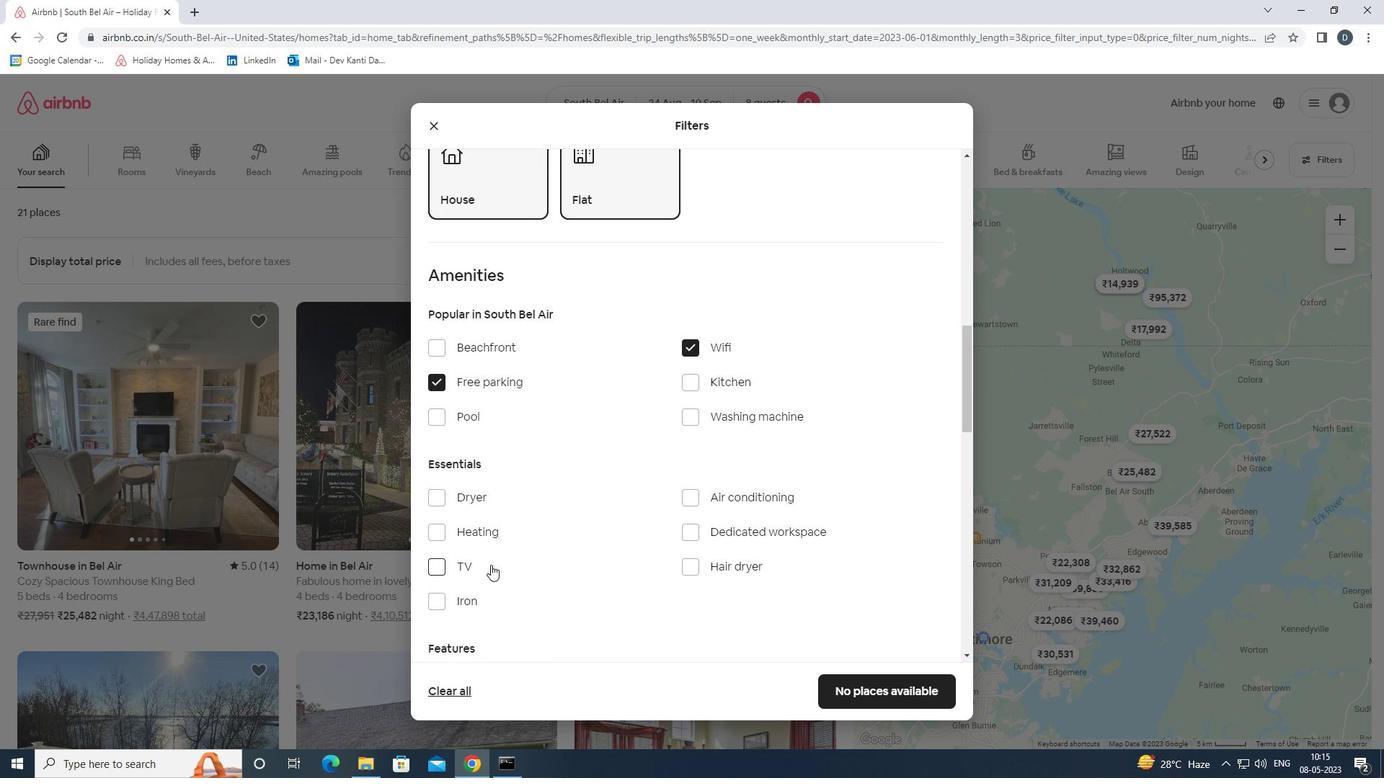
Action: Mouse moved to (552, 549)
Screenshot: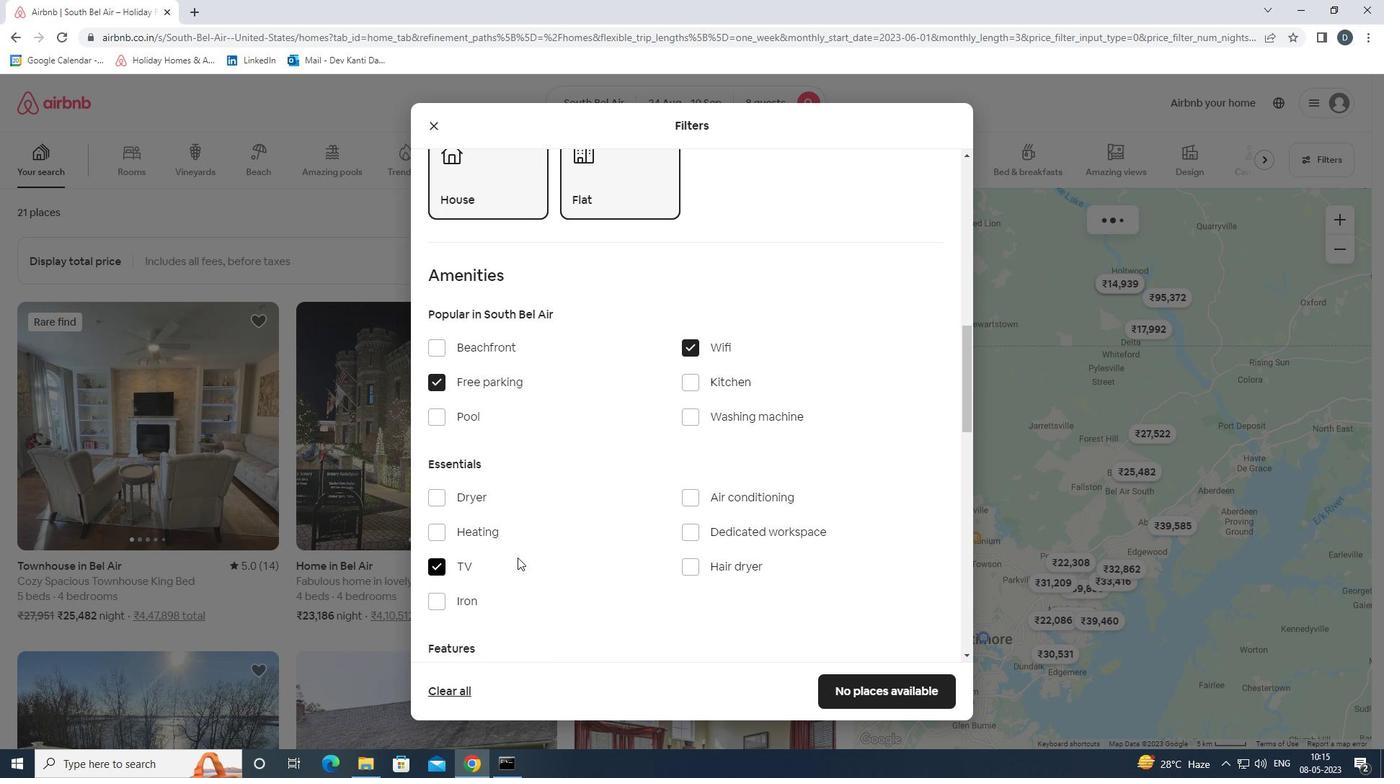 
Action: Mouse scrolled (552, 548) with delta (0, 0)
Screenshot: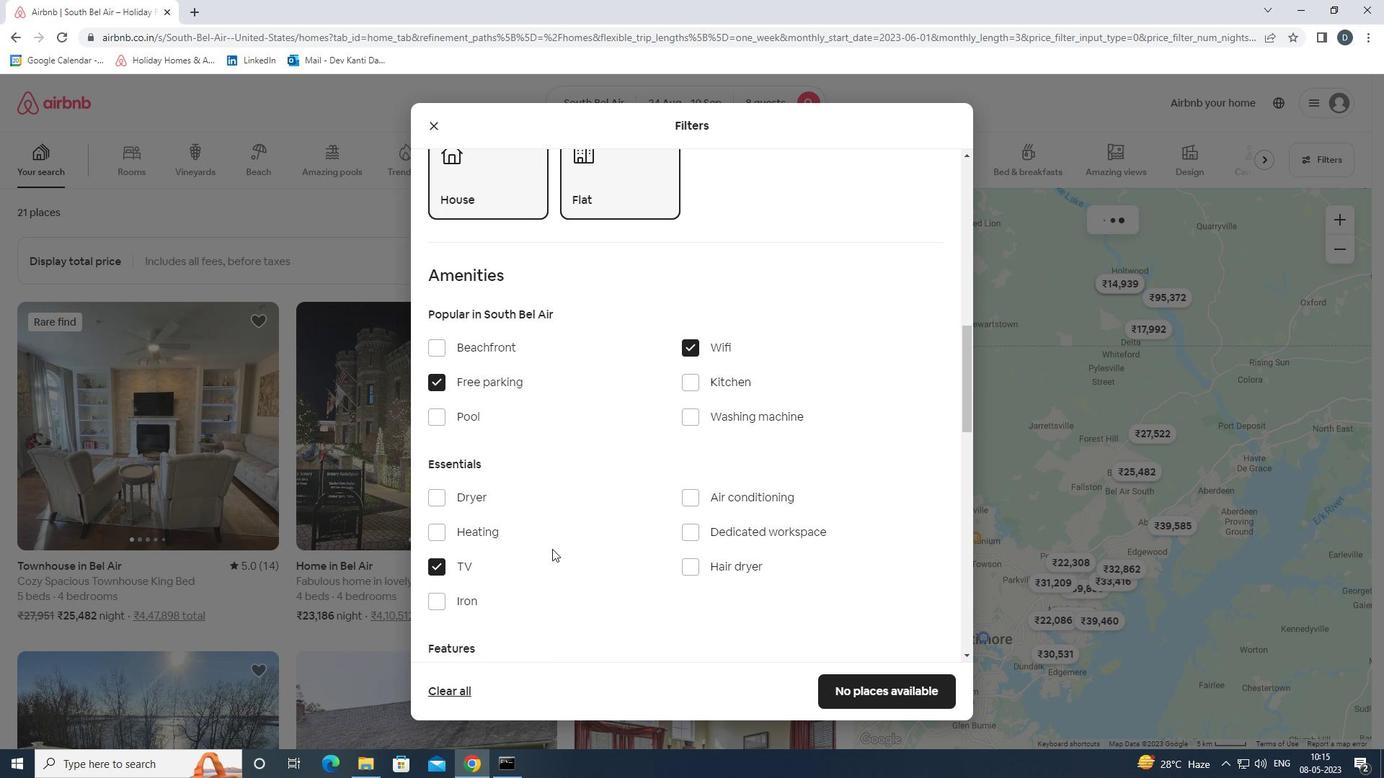 
Action: Mouse moved to (560, 547)
Screenshot: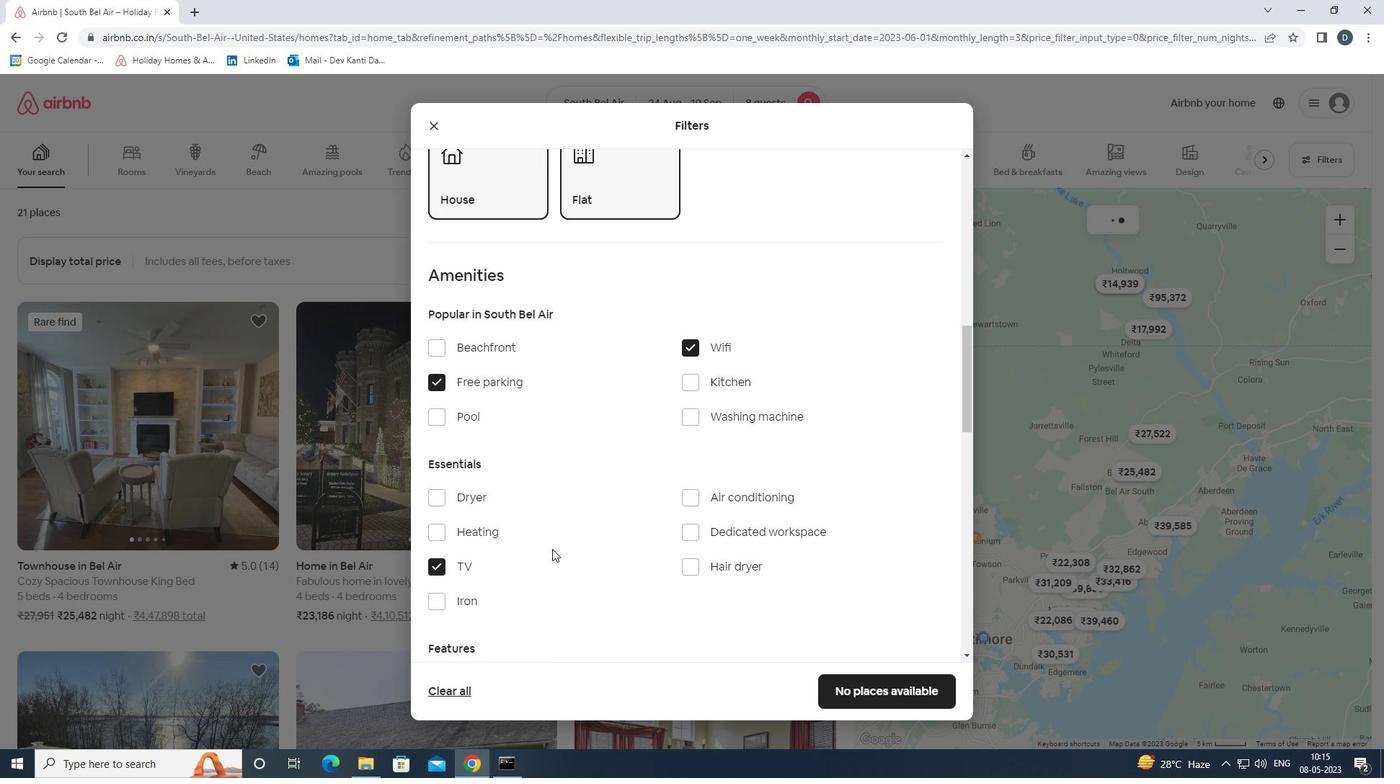 
Action: Mouse scrolled (560, 546) with delta (0, 0)
Screenshot: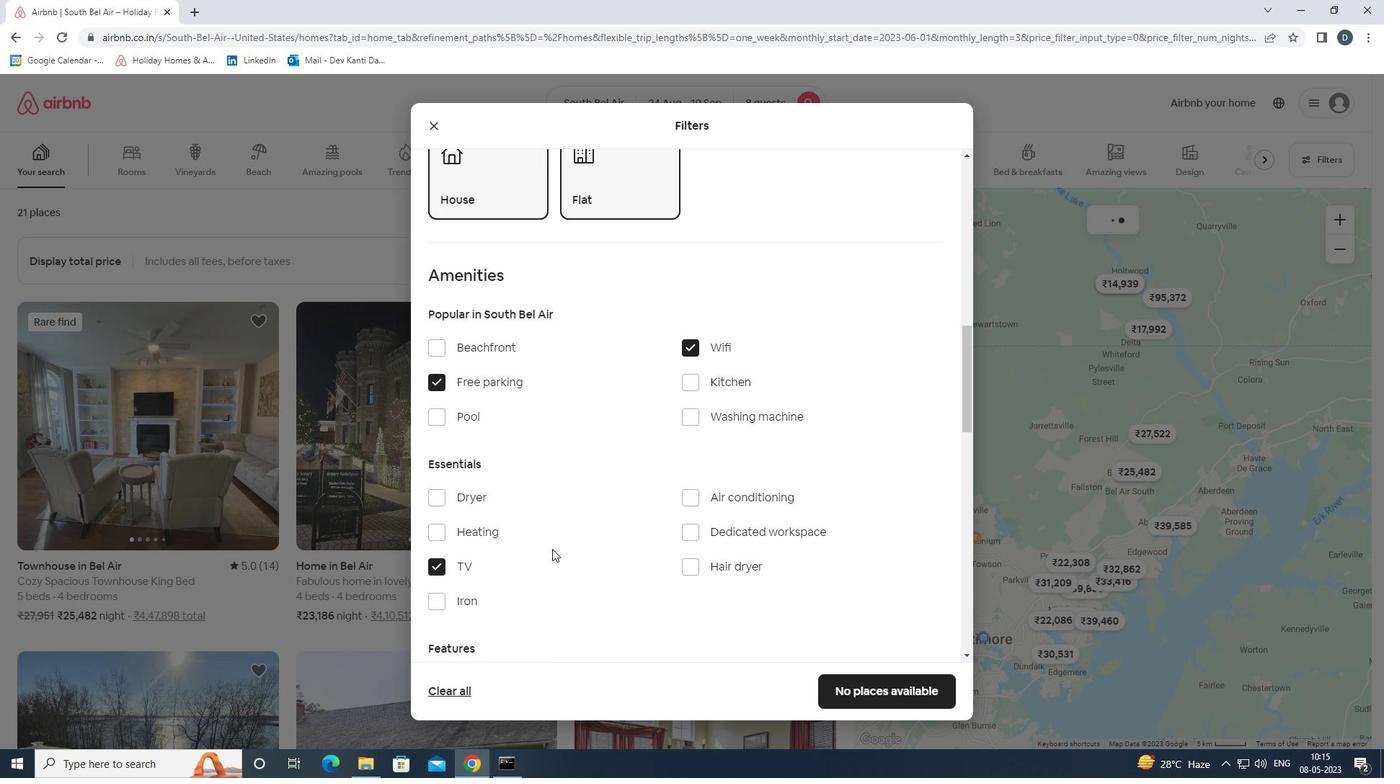 
Action: Mouse moved to (607, 536)
Screenshot: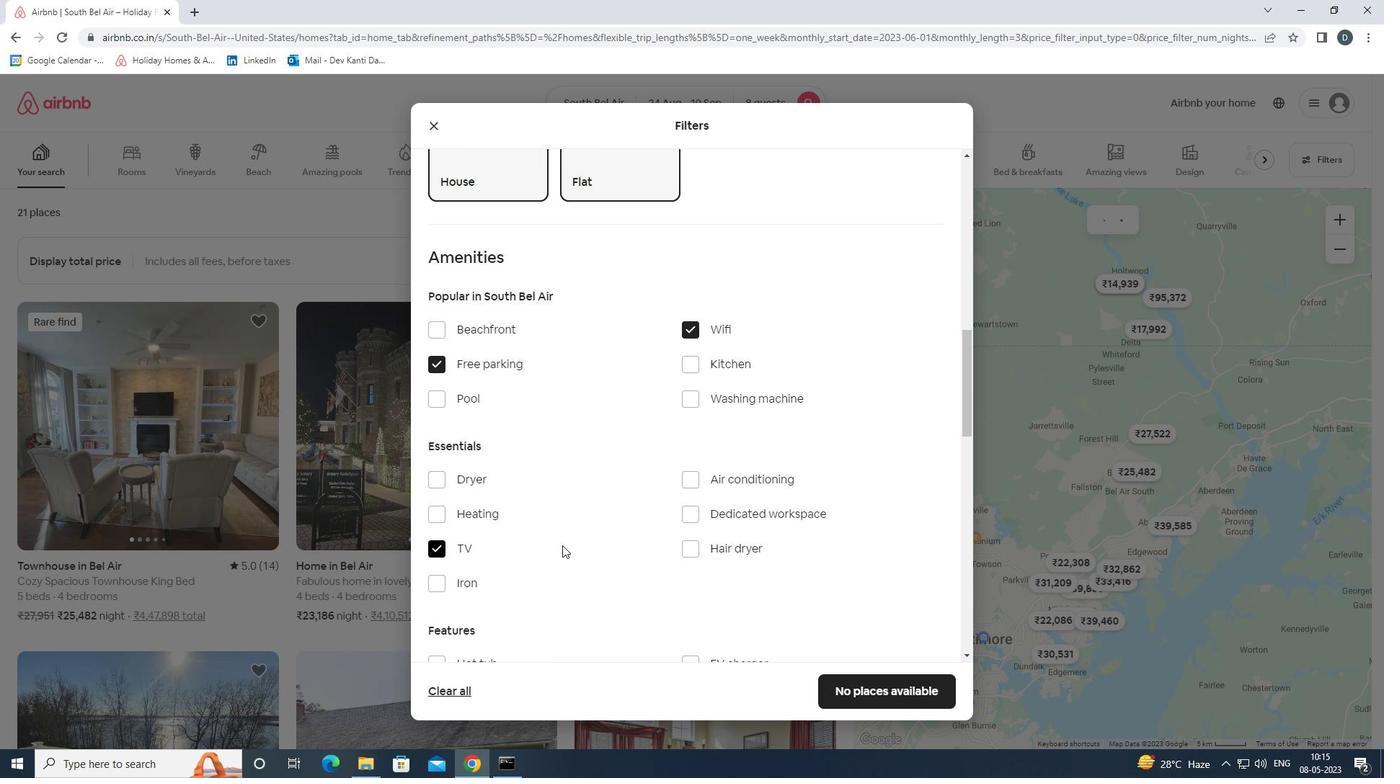 
Action: Mouse scrolled (607, 535) with delta (0, 0)
Screenshot: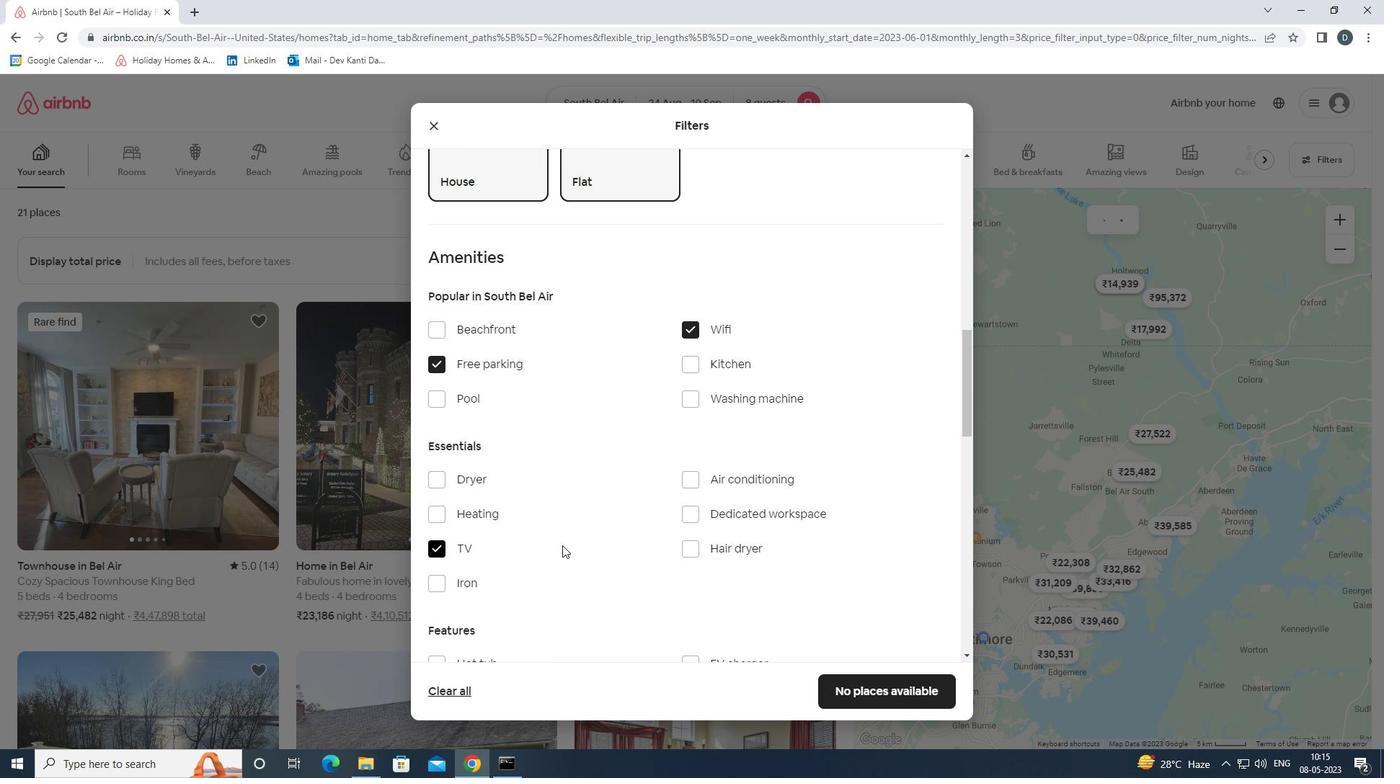 
Action: Mouse moved to (706, 506)
Screenshot: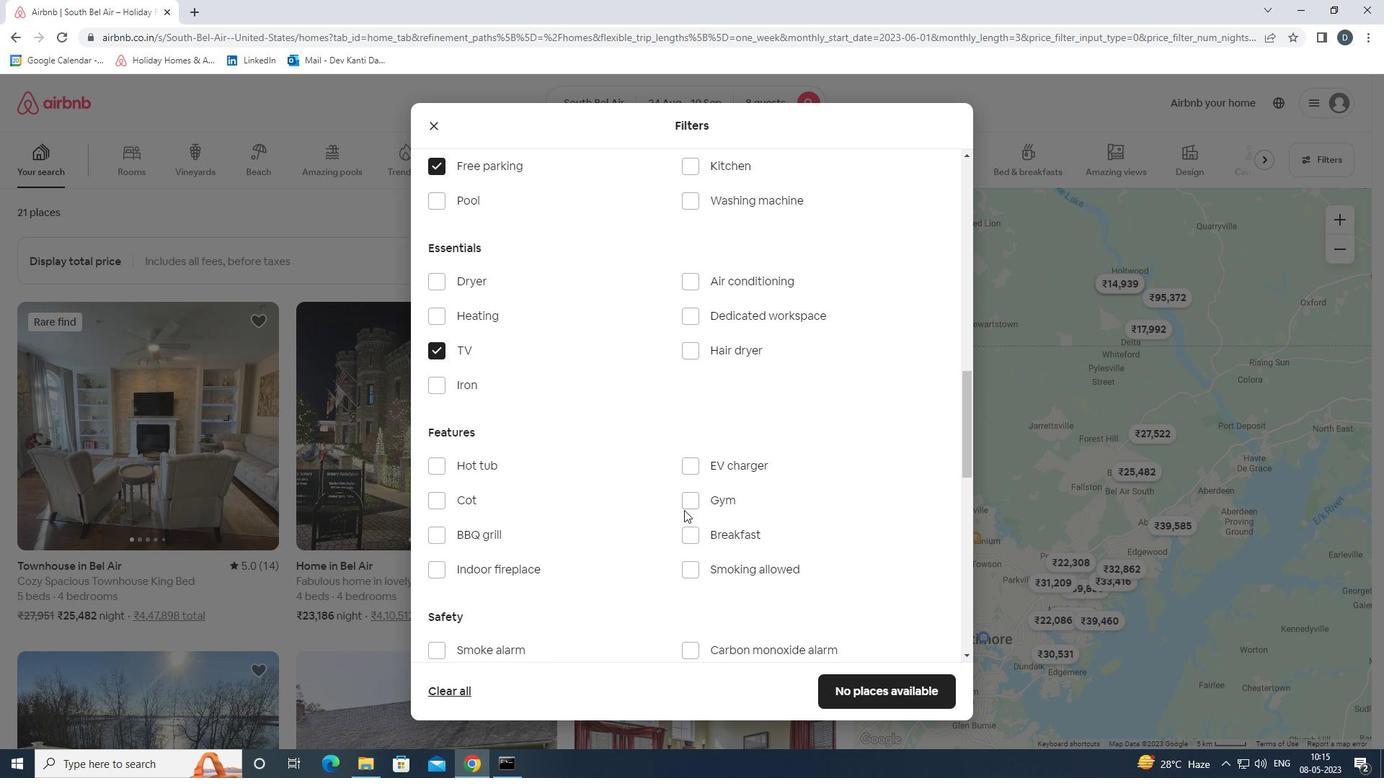 
Action: Mouse pressed left at (706, 506)
Screenshot: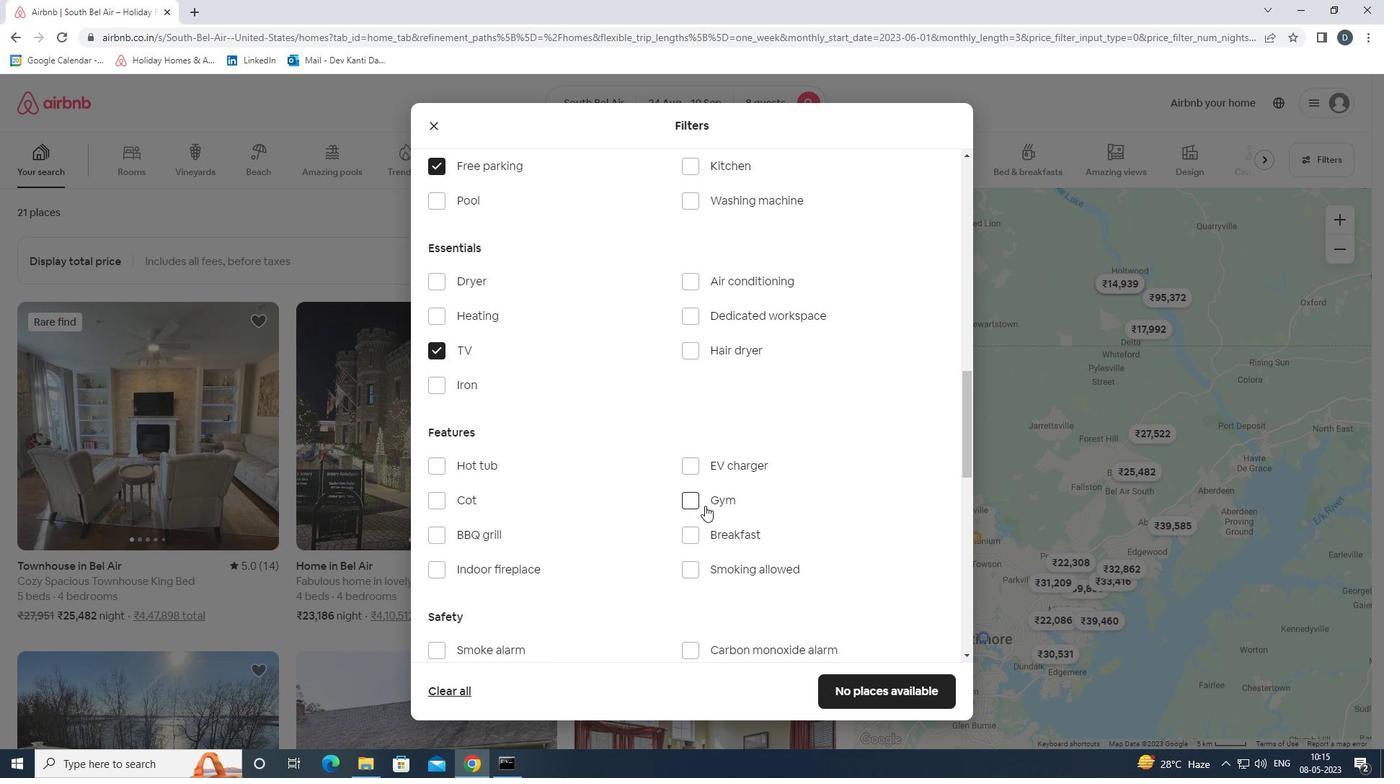 
Action: Mouse moved to (719, 526)
Screenshot: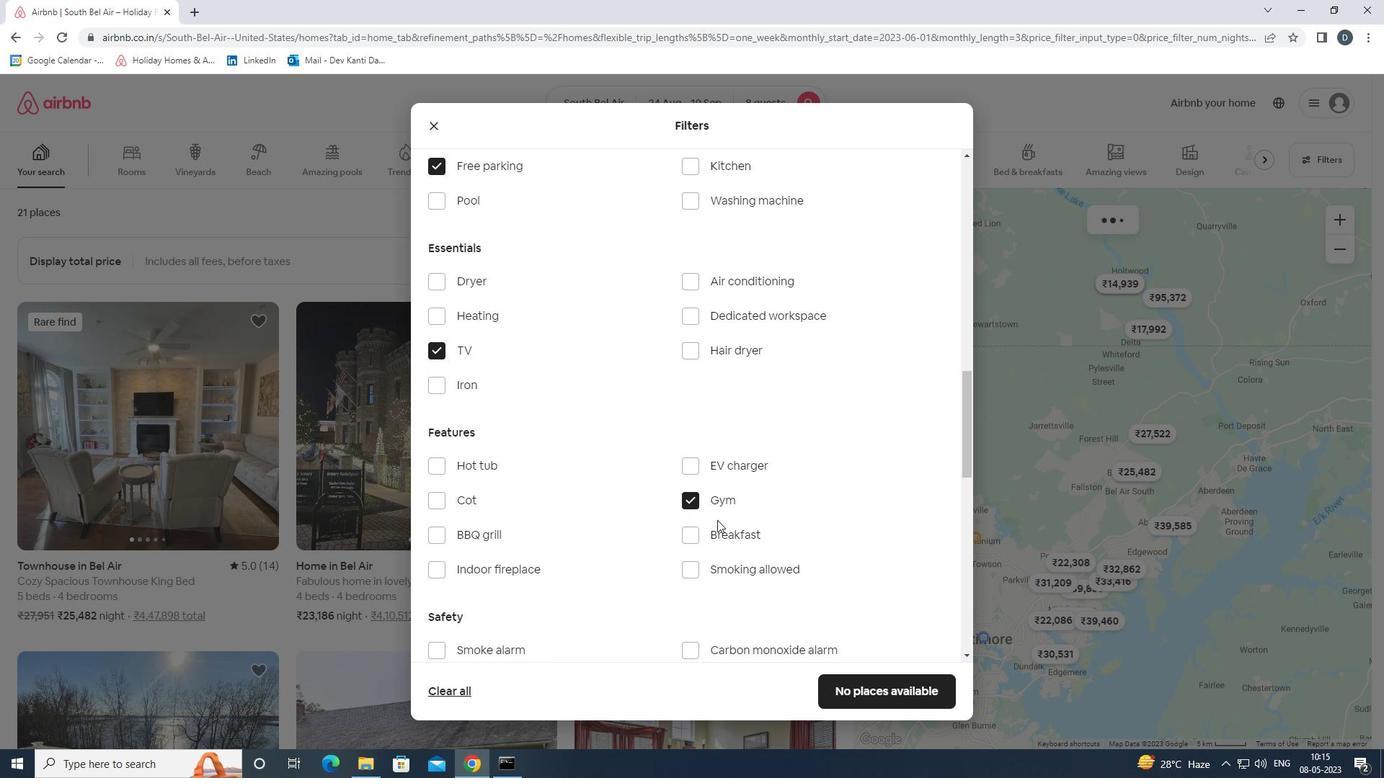 
Action: Mouse pressed left at (719, 526)
Screenshot: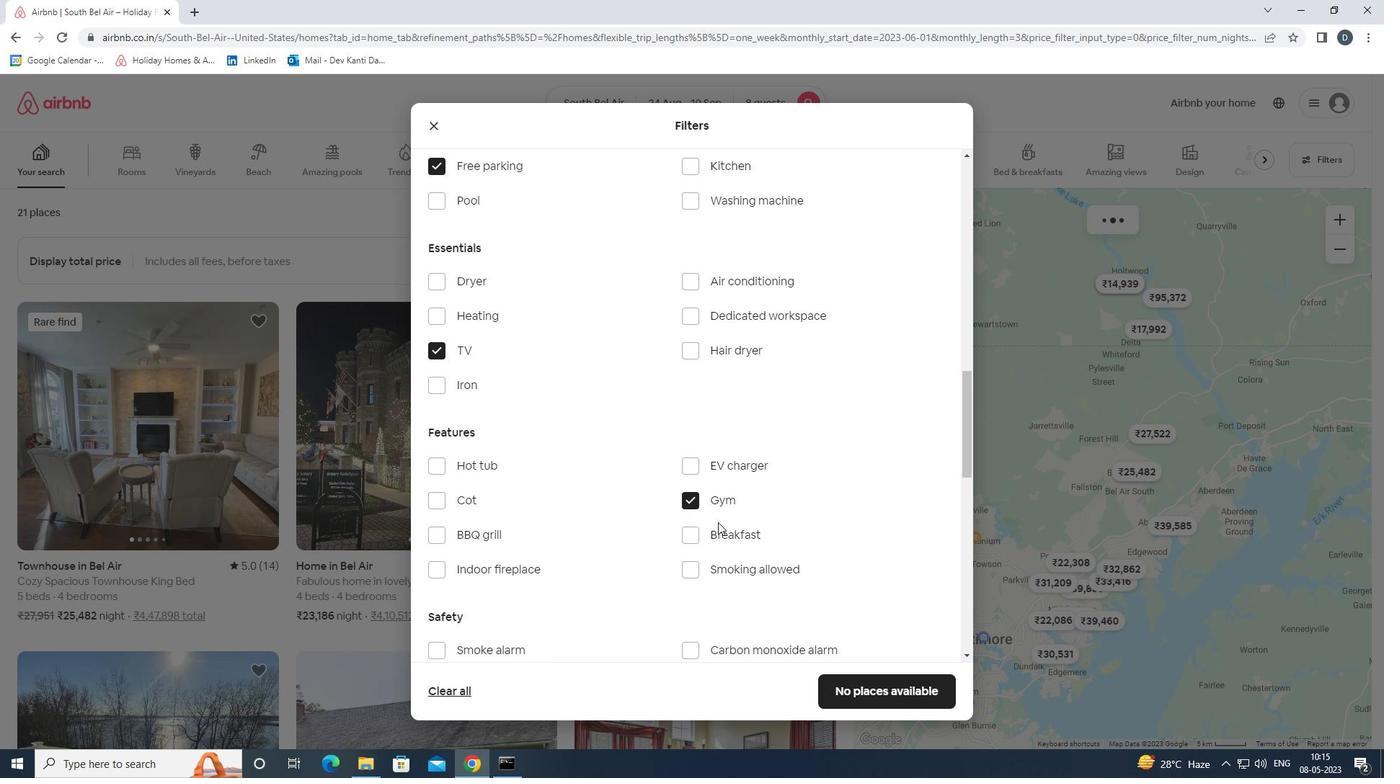 
Action: Mouse moved to (719, 532)
Screenshot: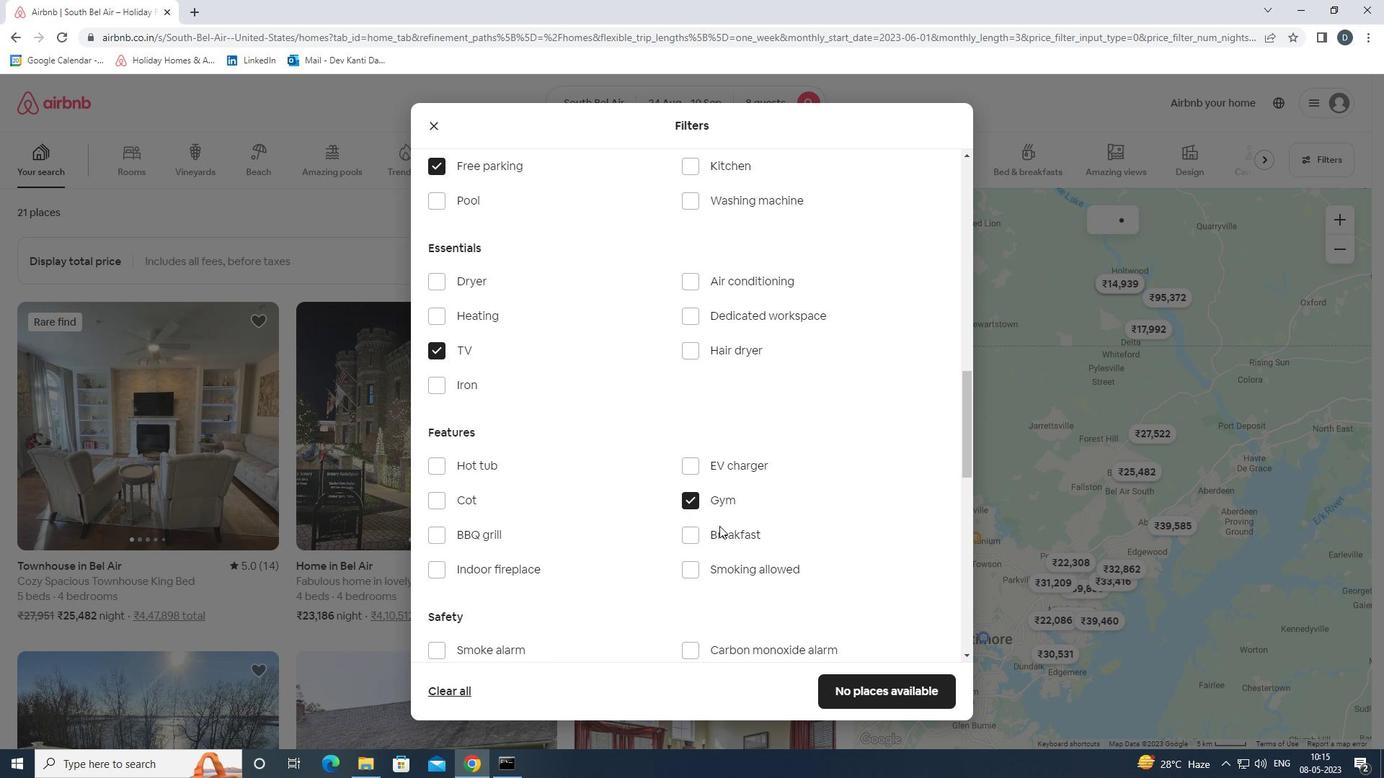 
Action: Mouse pressed left at (719, 532)
Screenshot: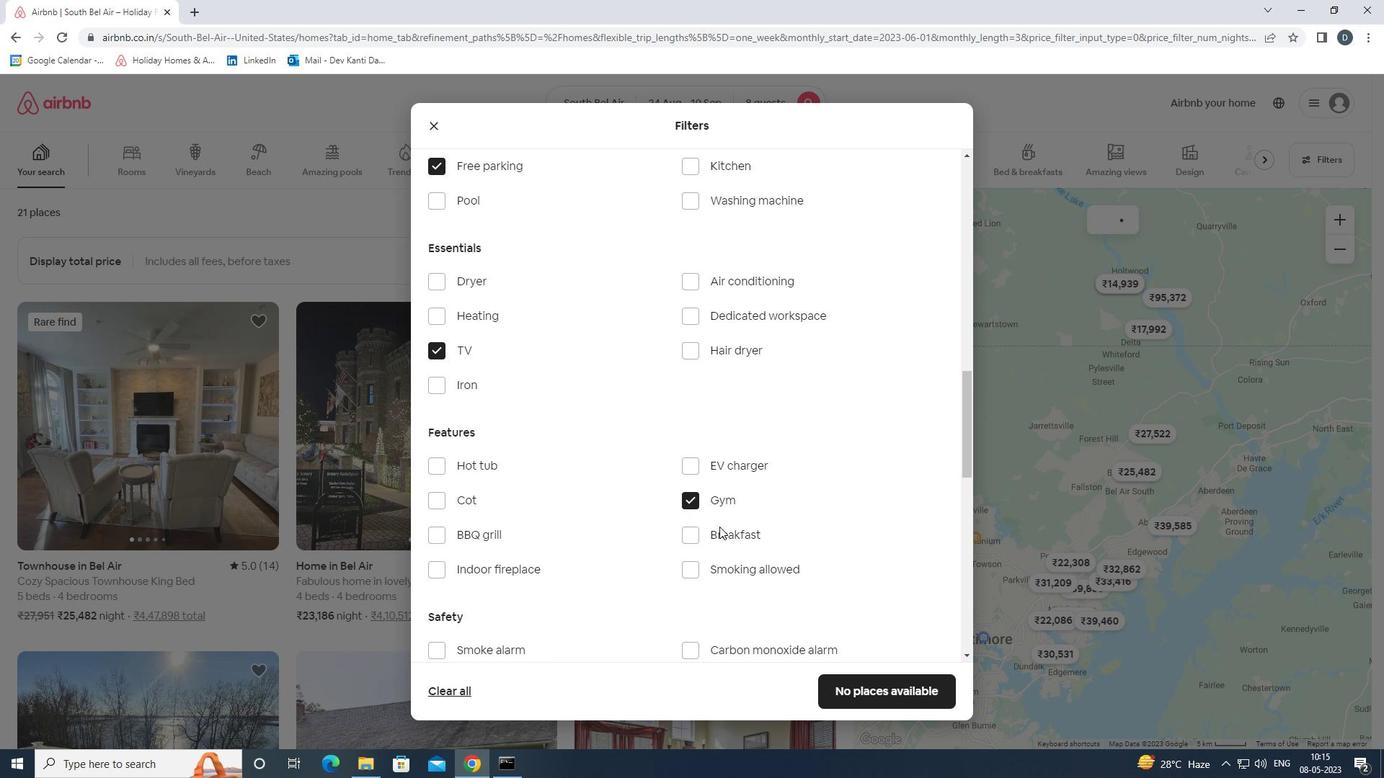 
Action: Mouse scrolled (719, 533) with delta (0, 0)
Screenshot: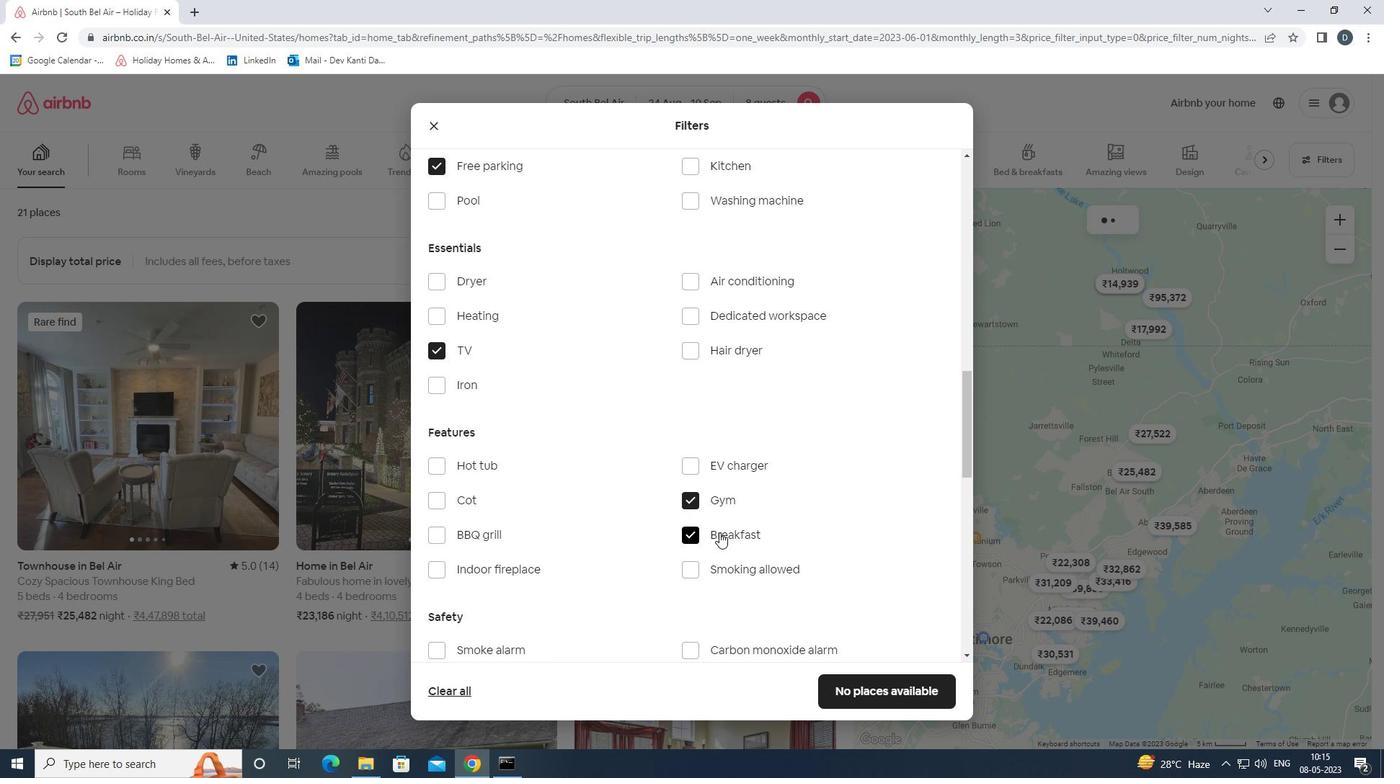 
Action: Mouse scrolled (719, 533) with delta (0, 0)
Screenshot: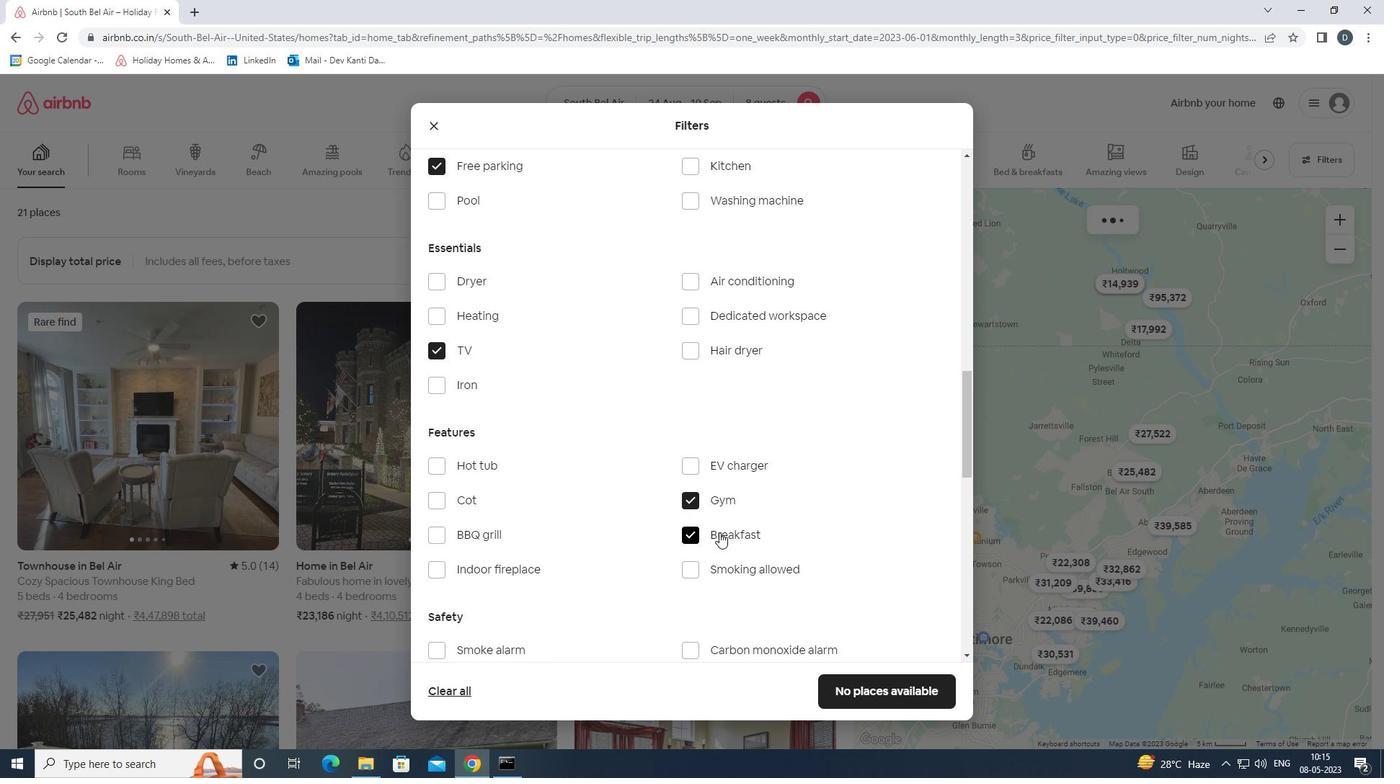 
Action: Mouse scrolled (719, 532) with delta (0, 0)
Screenshot: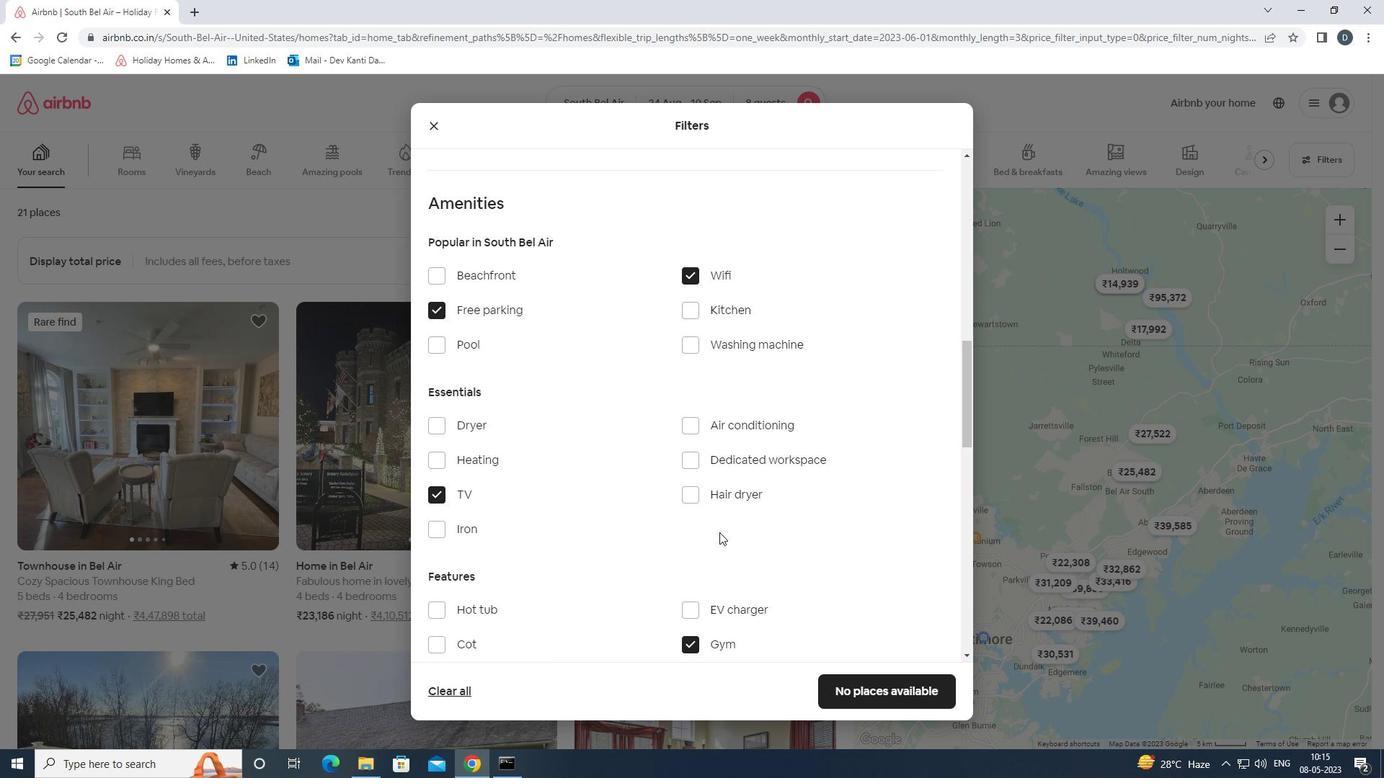 
Action: Mouse scrolled (719, 532) with delta (0, 0)
Screenshot: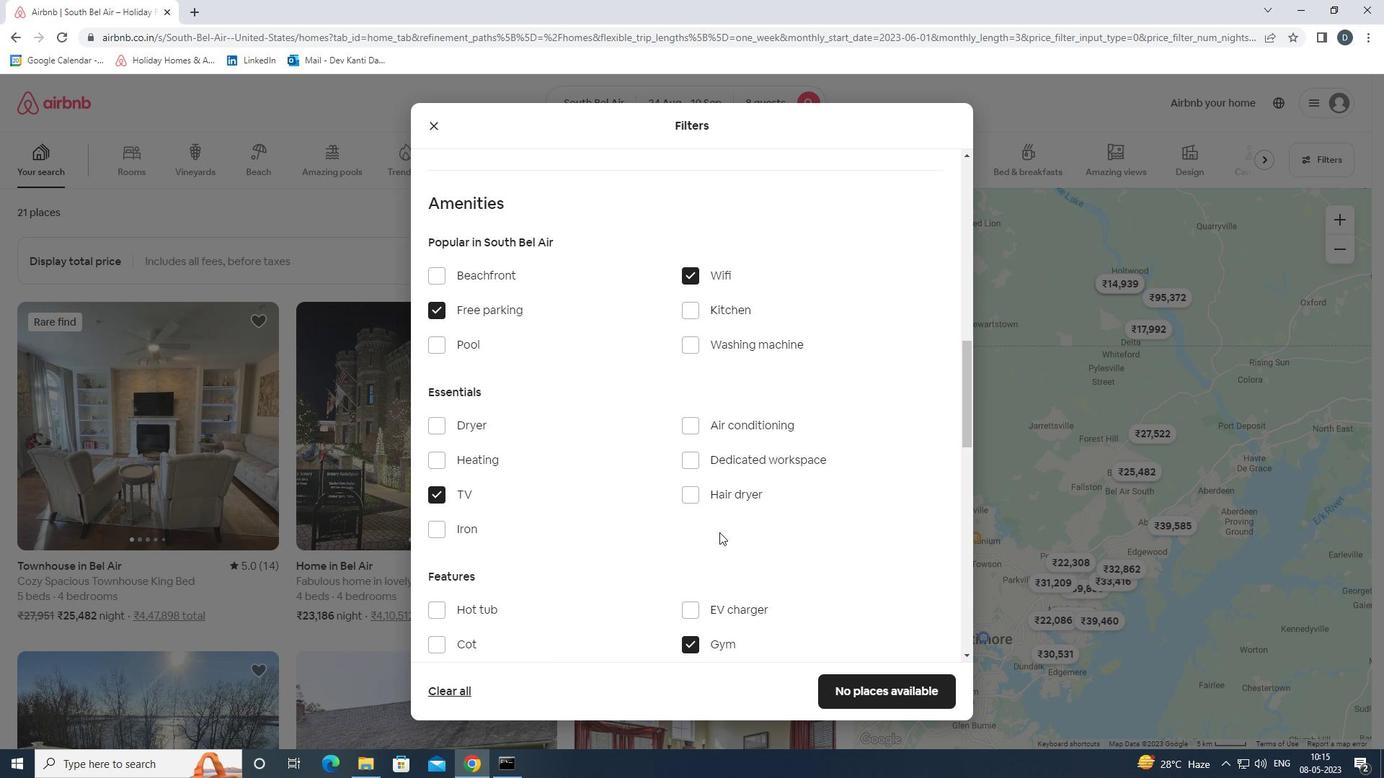 
Action: Mouse scrolled (719, 532) with delta (0, 0)
Screenshot: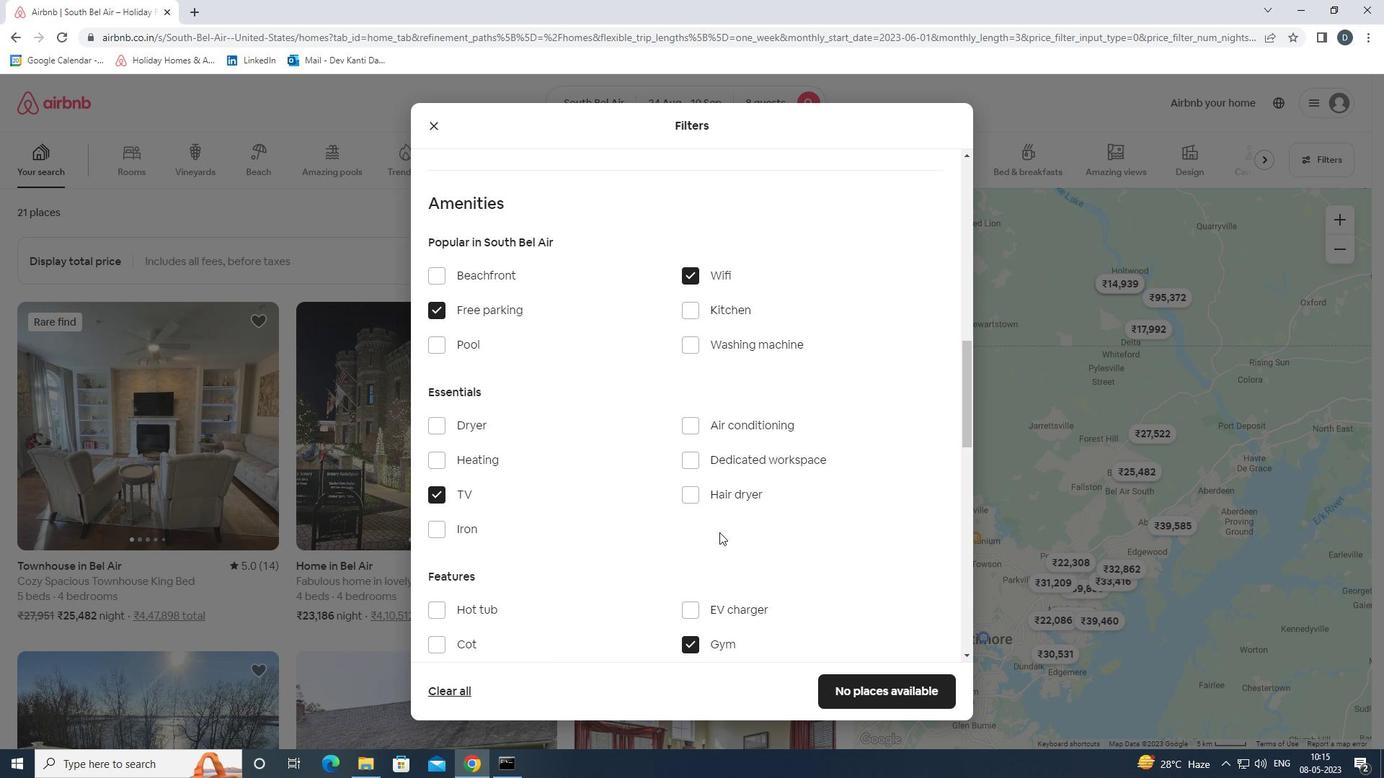 
Action: Mouse moved to (718, 532)
Screenshot: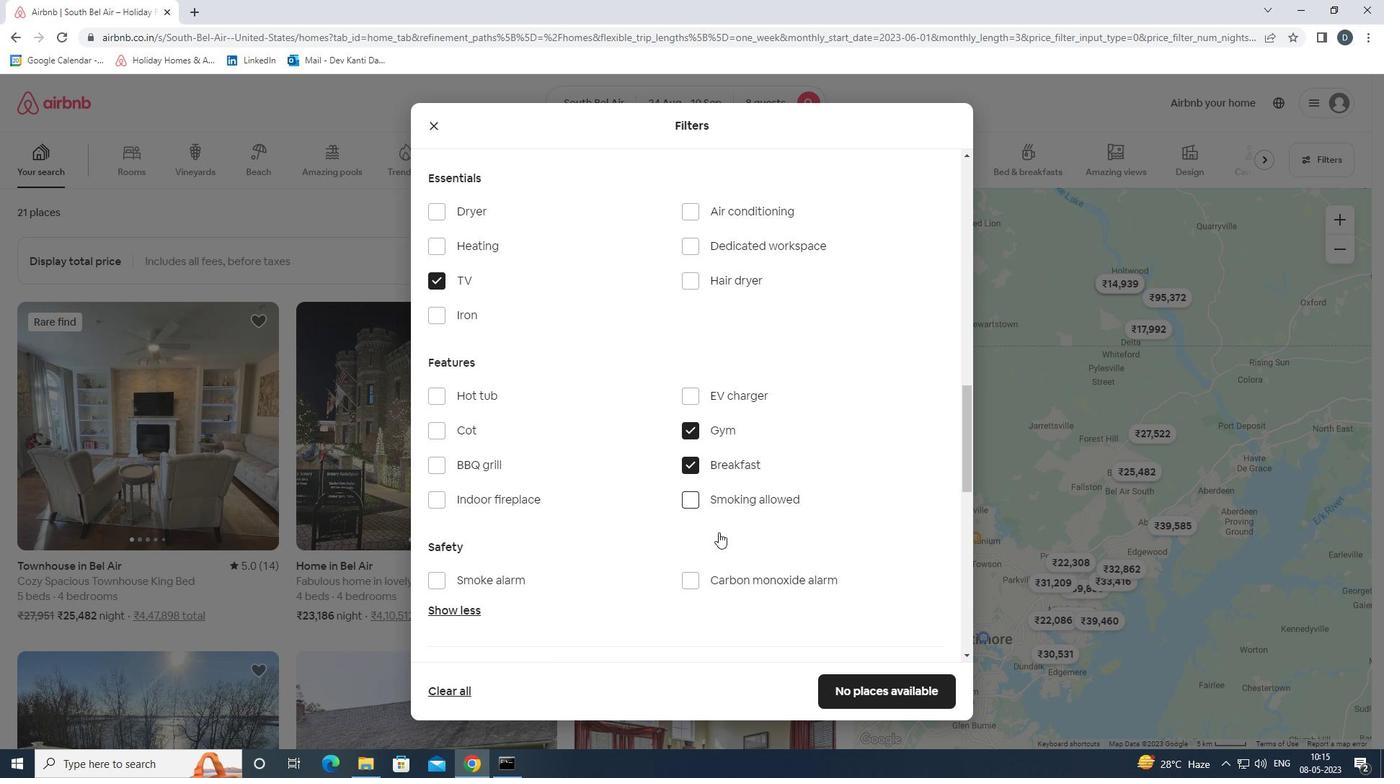 
Action: Mouse scrolled (718, 532) with delta (0, 0)
Screenshot: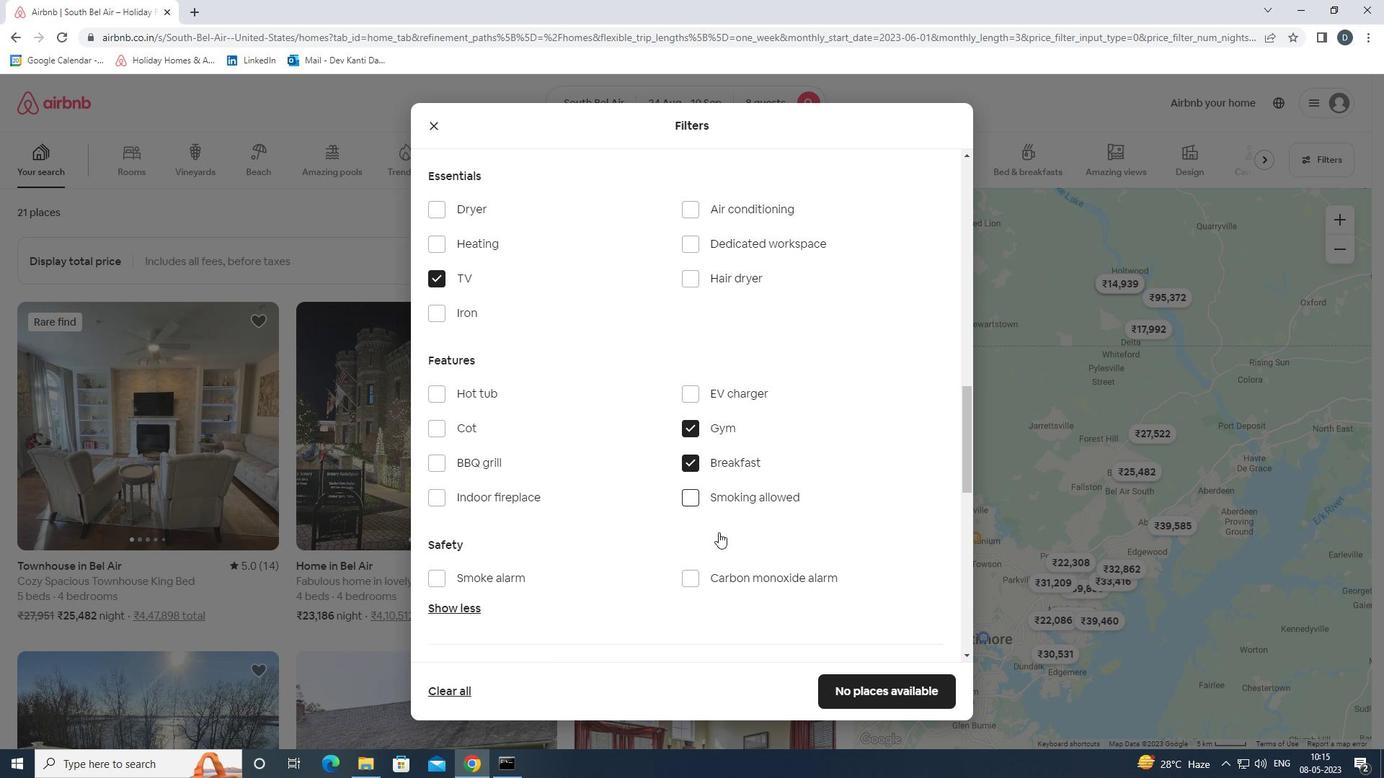 
Action: Mouse moved to (718, 532)
Screenshot: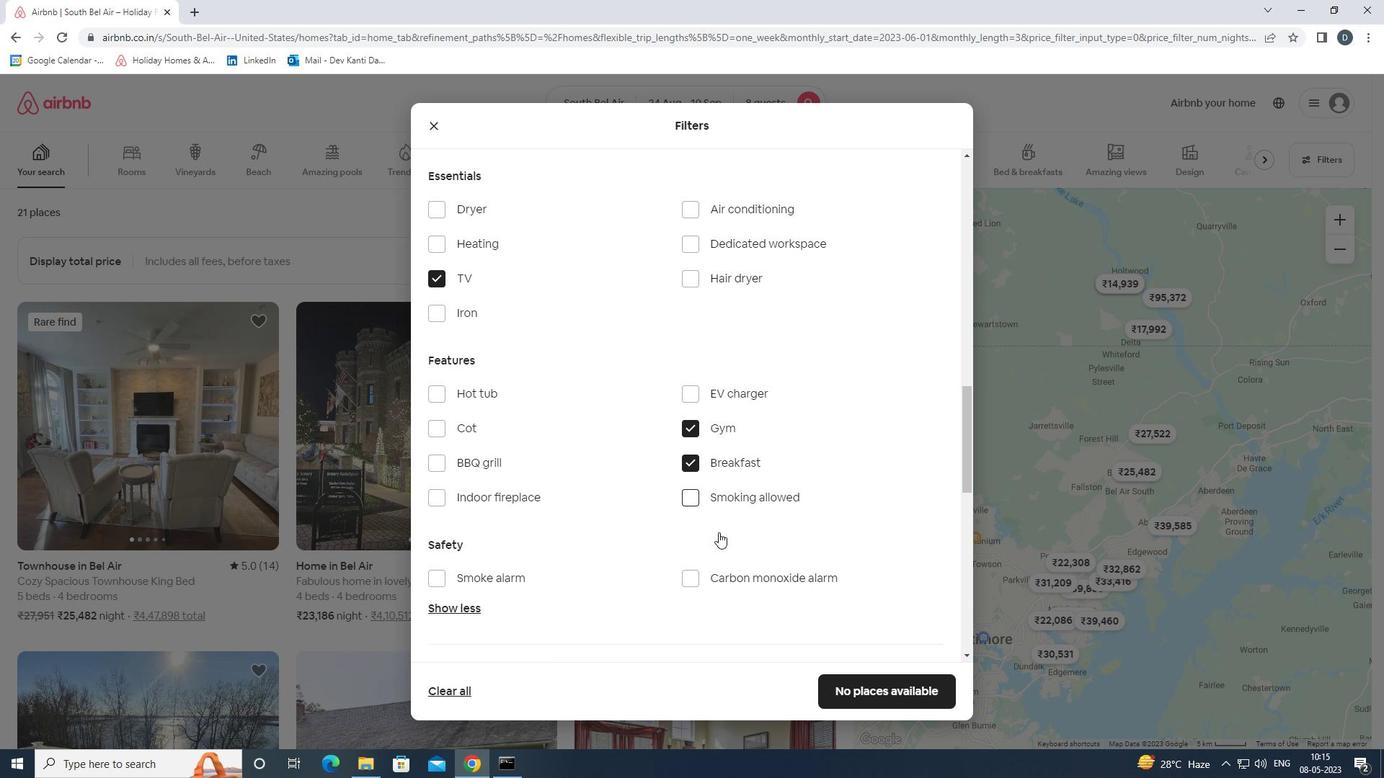 
Action: Mouse scrolled (718, 532) with delta (0, 0)
Screenshot: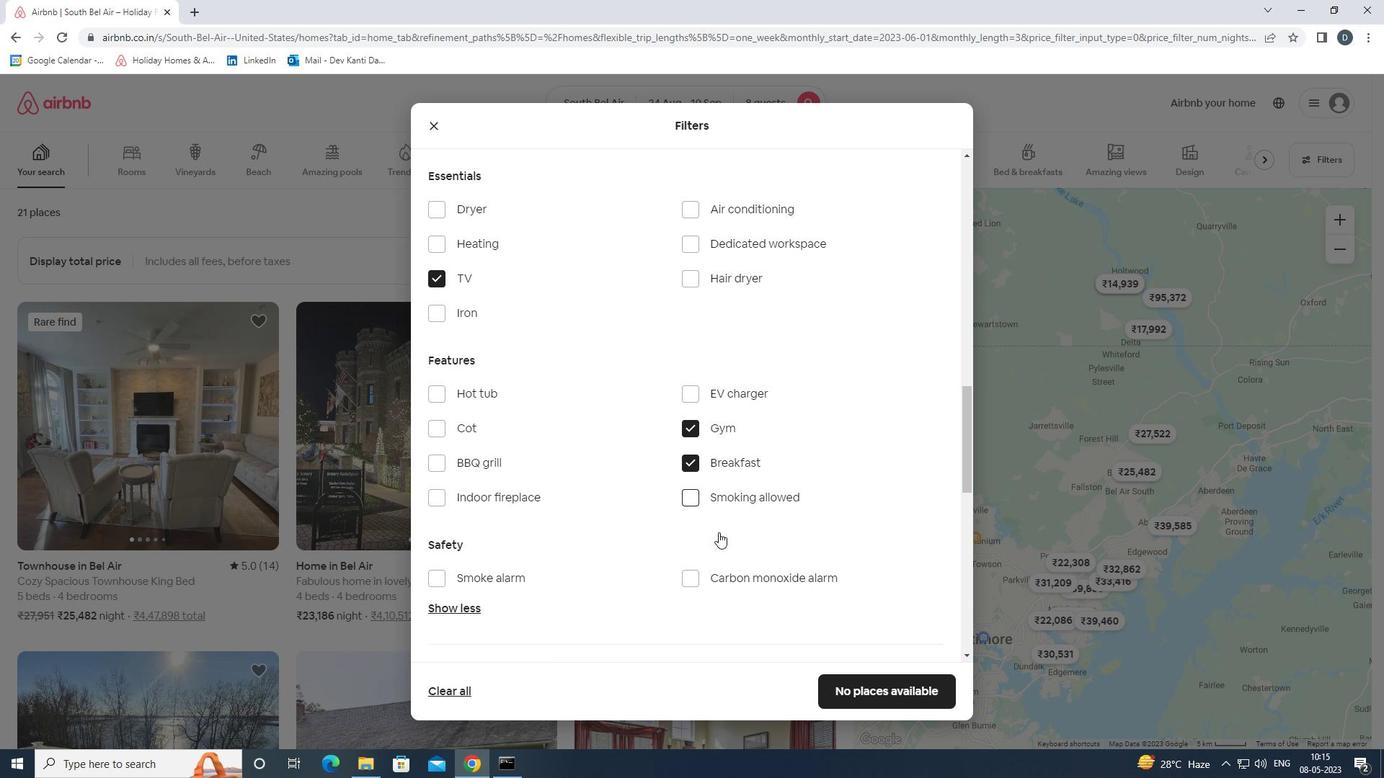 
Action: Mouse scrolled (718, 532) with delta (0, 0)
Screenshot: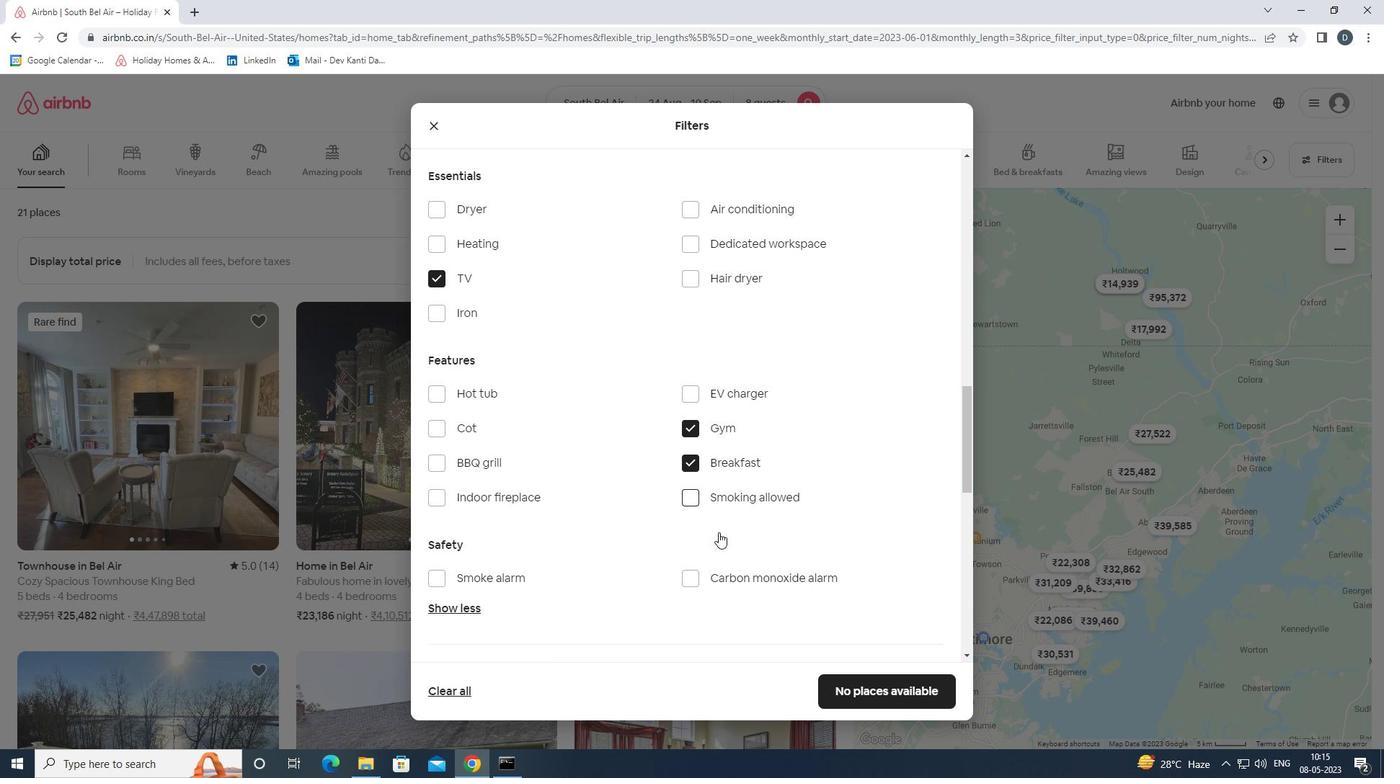 
Action: Mouse scrolled (718, 532) with delta (0, 0)
Screenshot: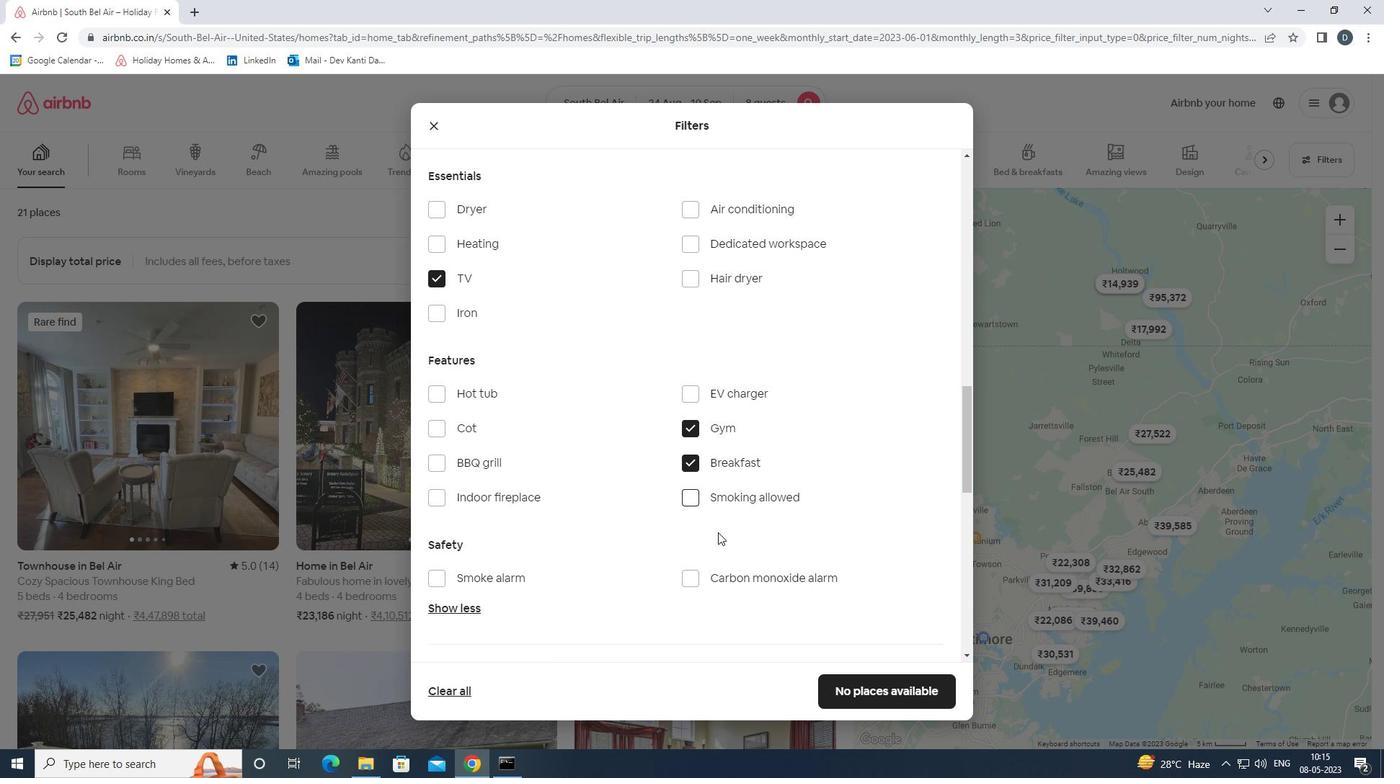 
Action: Mouse moved to (909, 492)
Screenshot: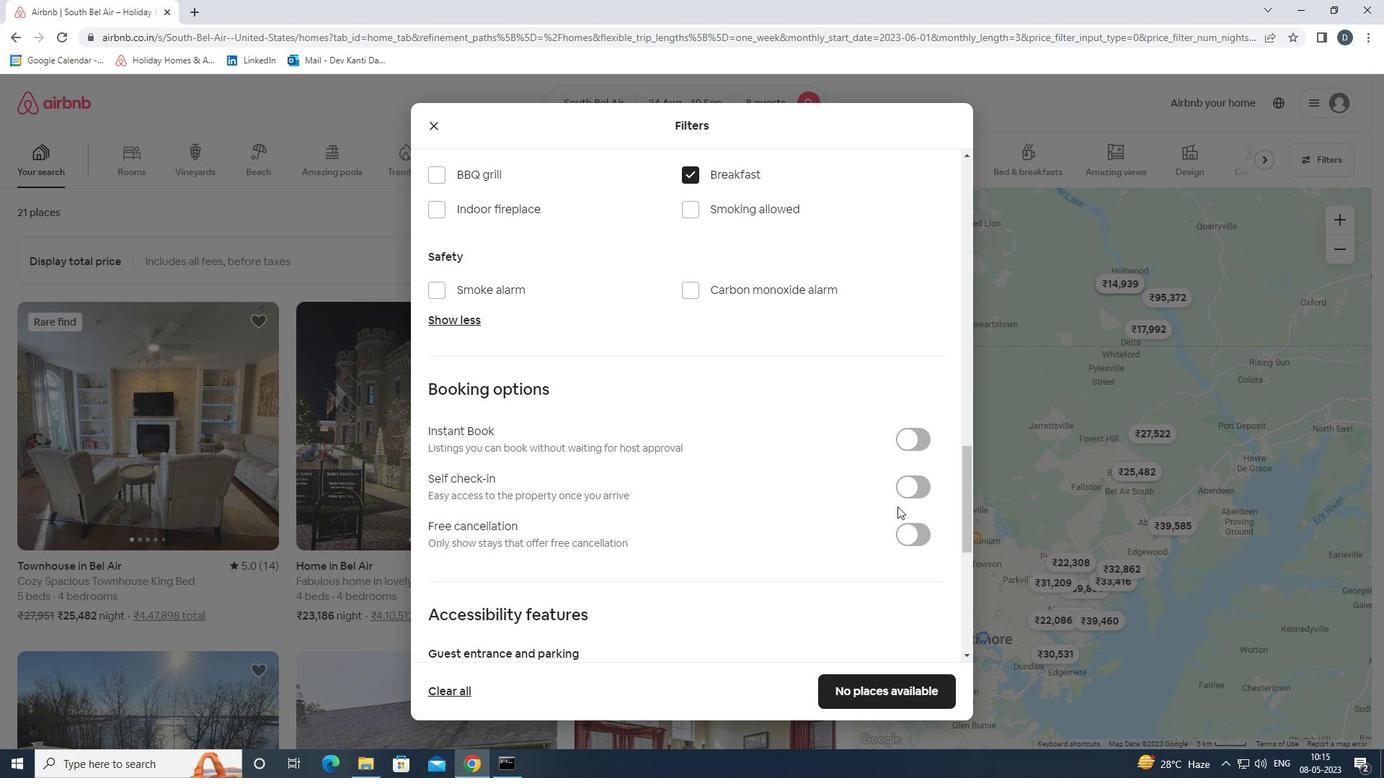
Action: Mouse pressed left at (909, 492)
Screenshot: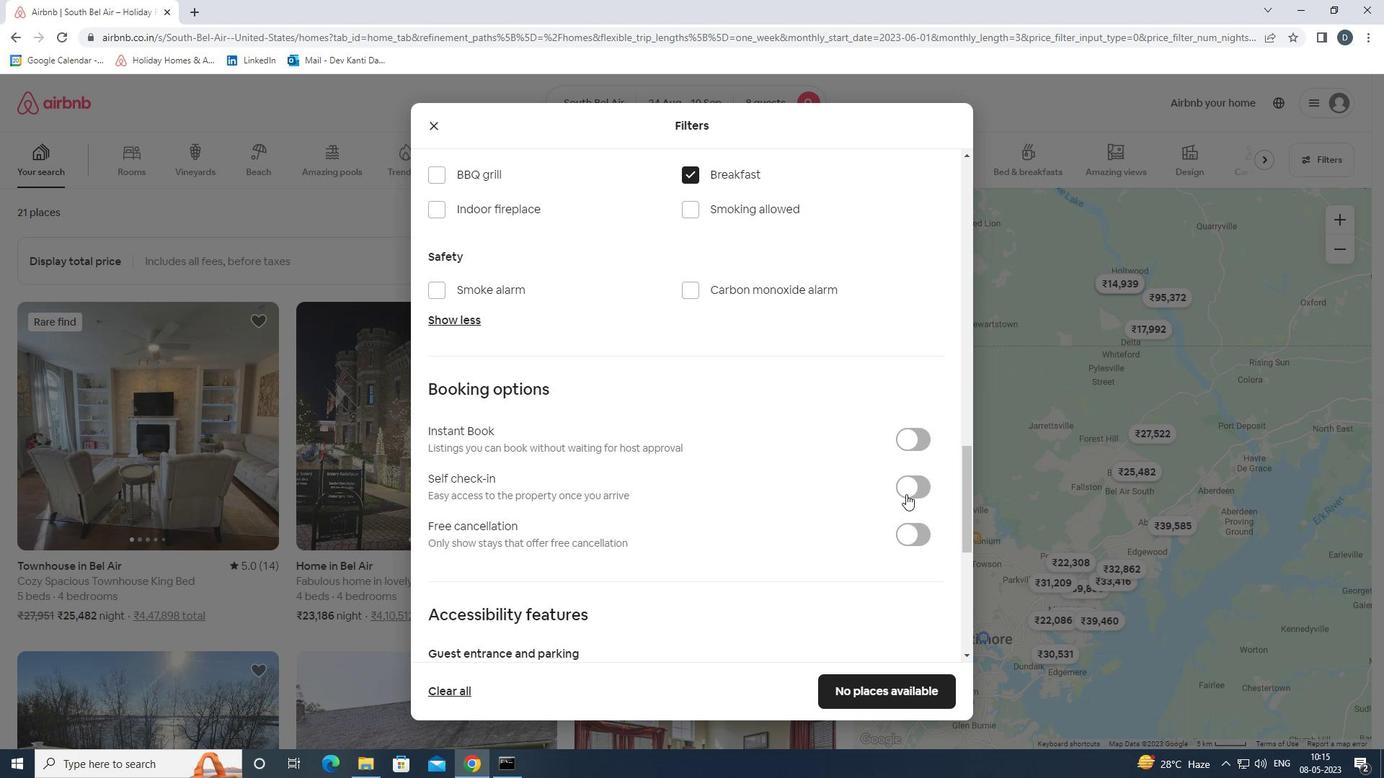 
Action: Mouse moved to (845, 467)
Screenshot: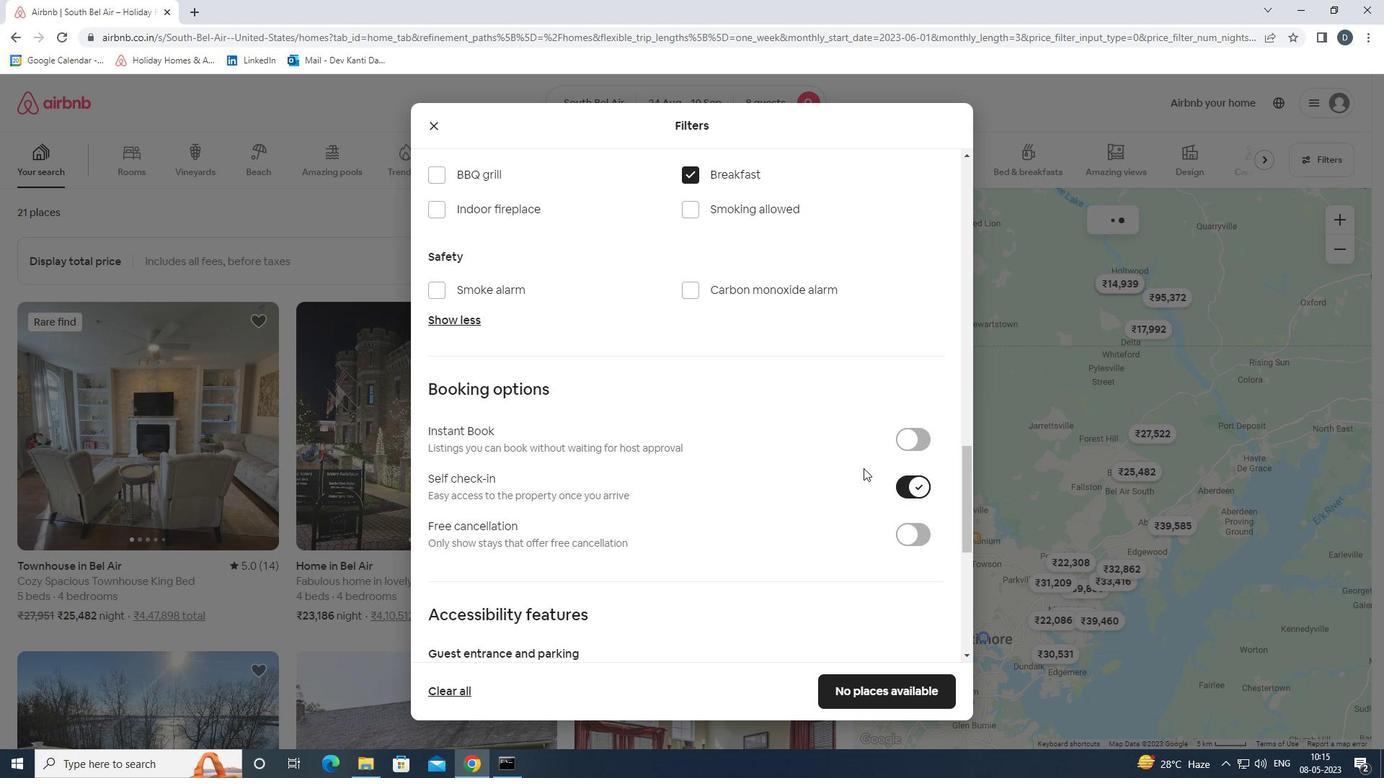 
Action: Mouse scrolled (845, 467) with delta (0, 0)
Screenshot: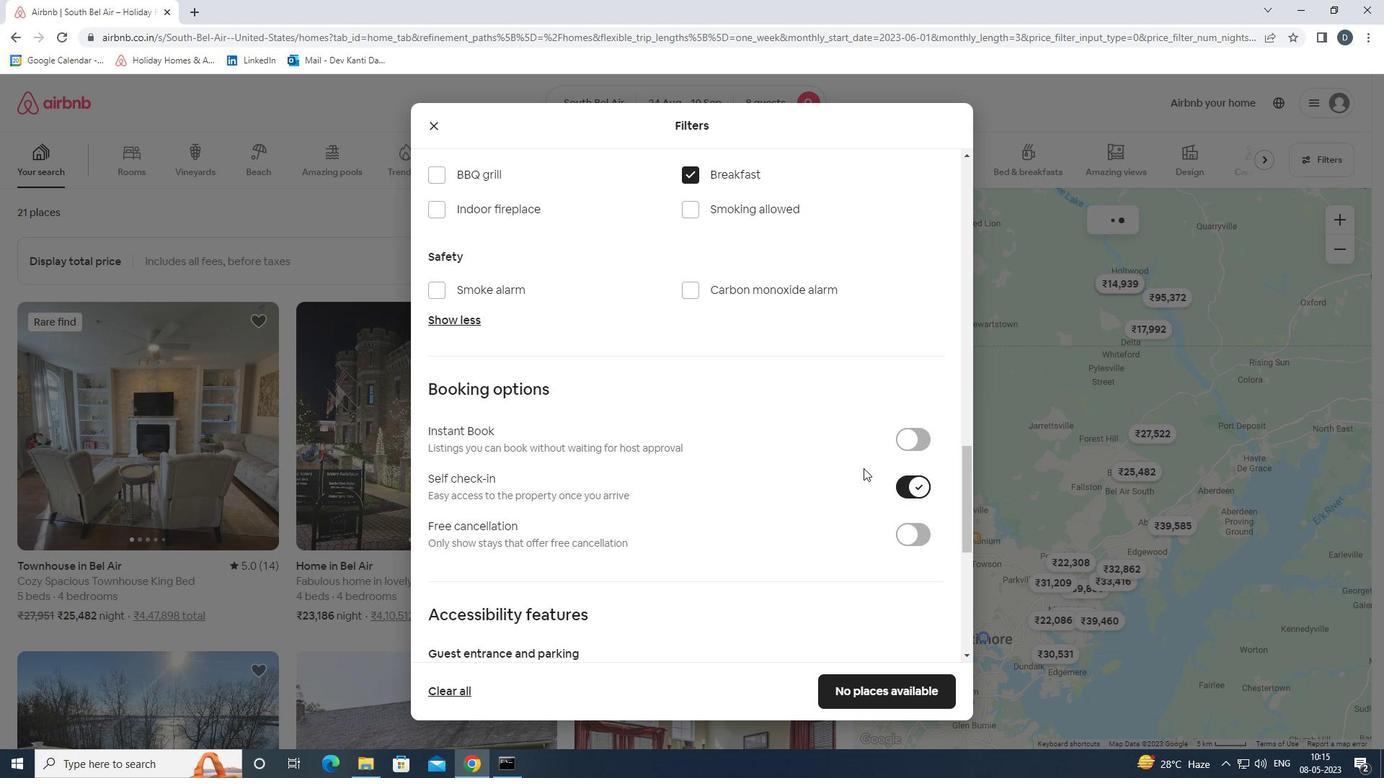 
Action: Mouse moved to (844, 468)
Screenshot: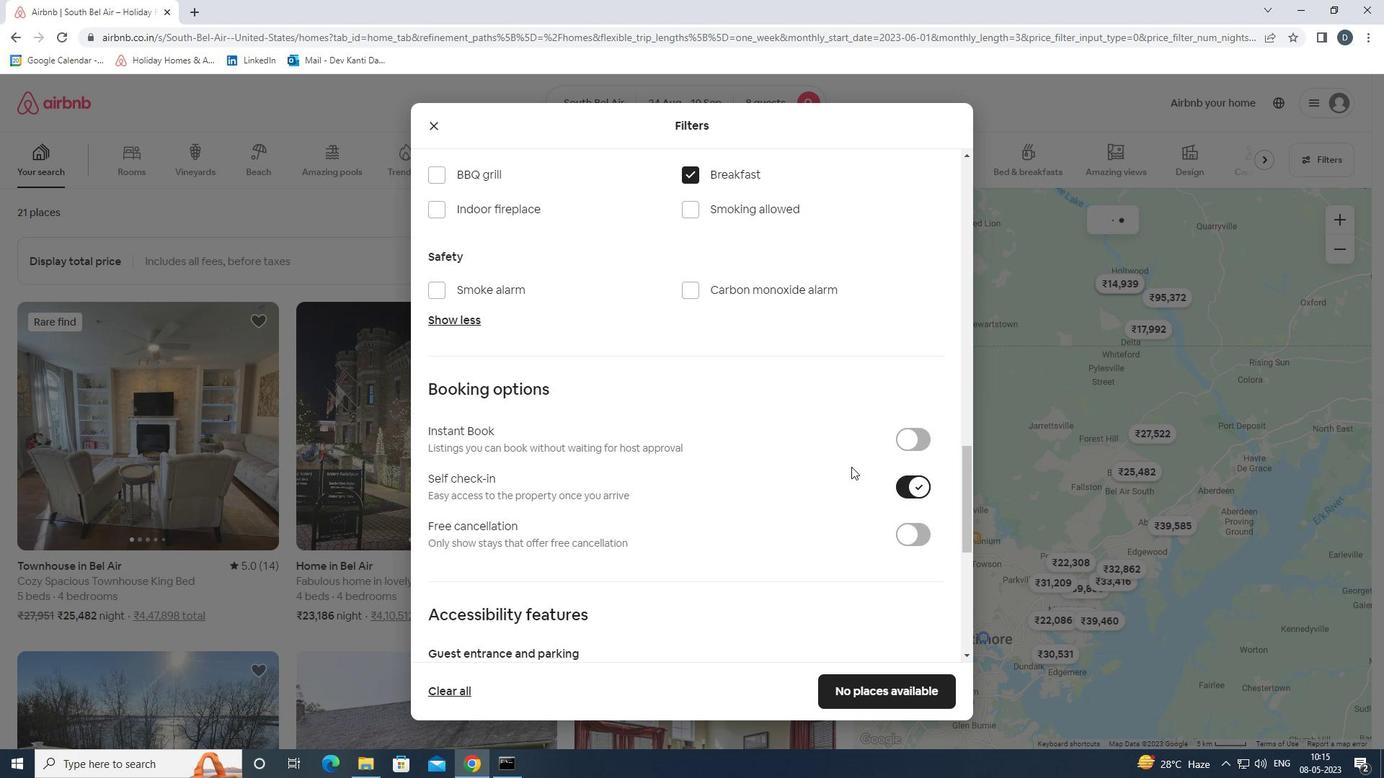 
Action: Mouse scrolled (844, 467) with delta (0, 0)
Screenshot: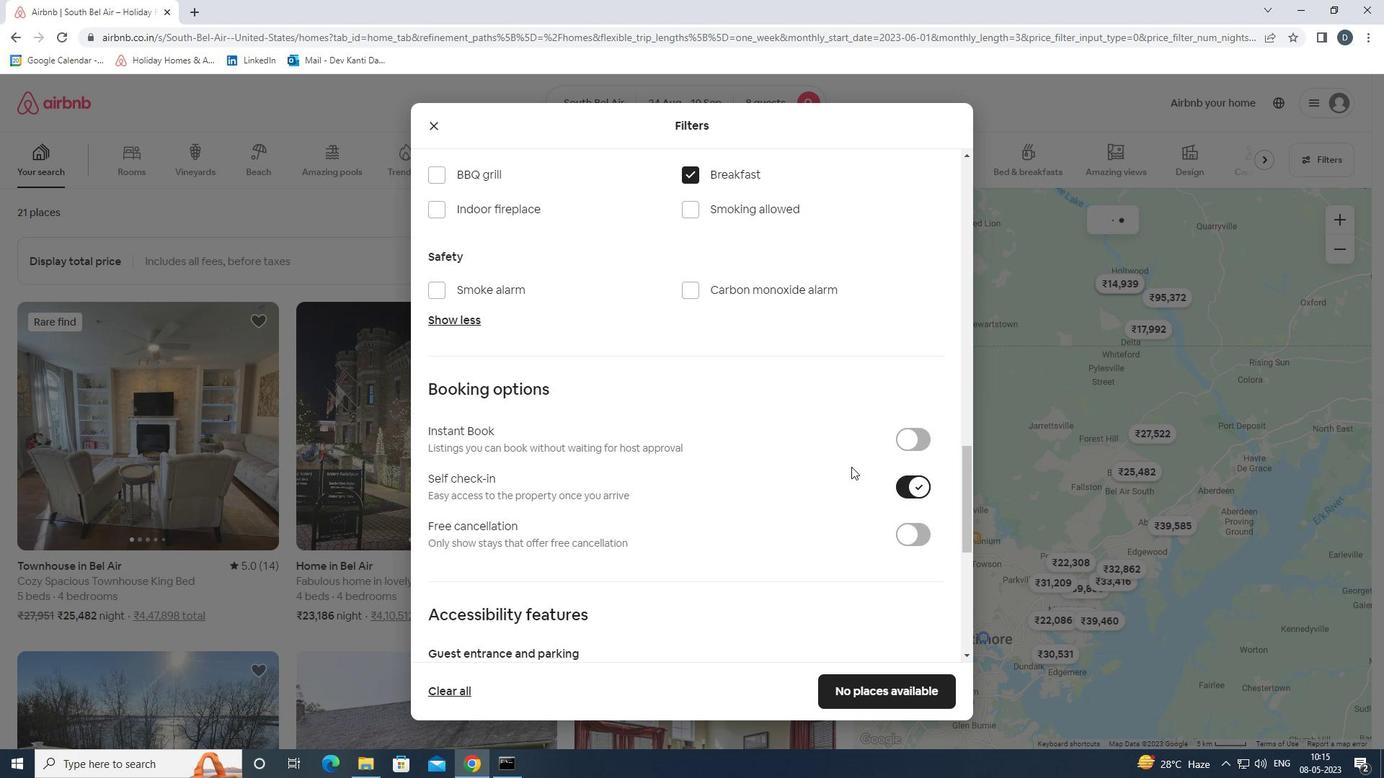 
Action: Mouse scrolled (844, 467) with delta (0, 0)
Screenshot: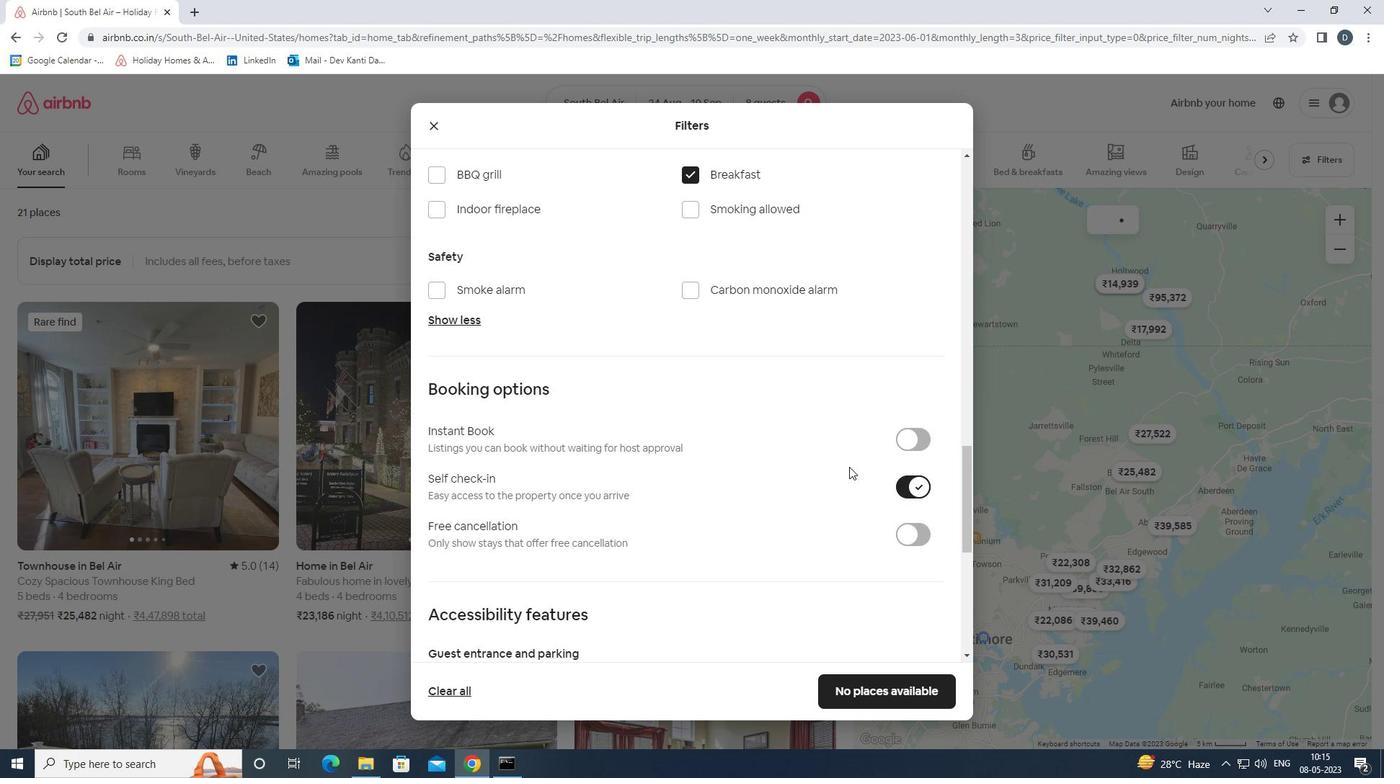 
Action: Mouse scrolled (844, 467) with delta (0, 0)
Screenshot: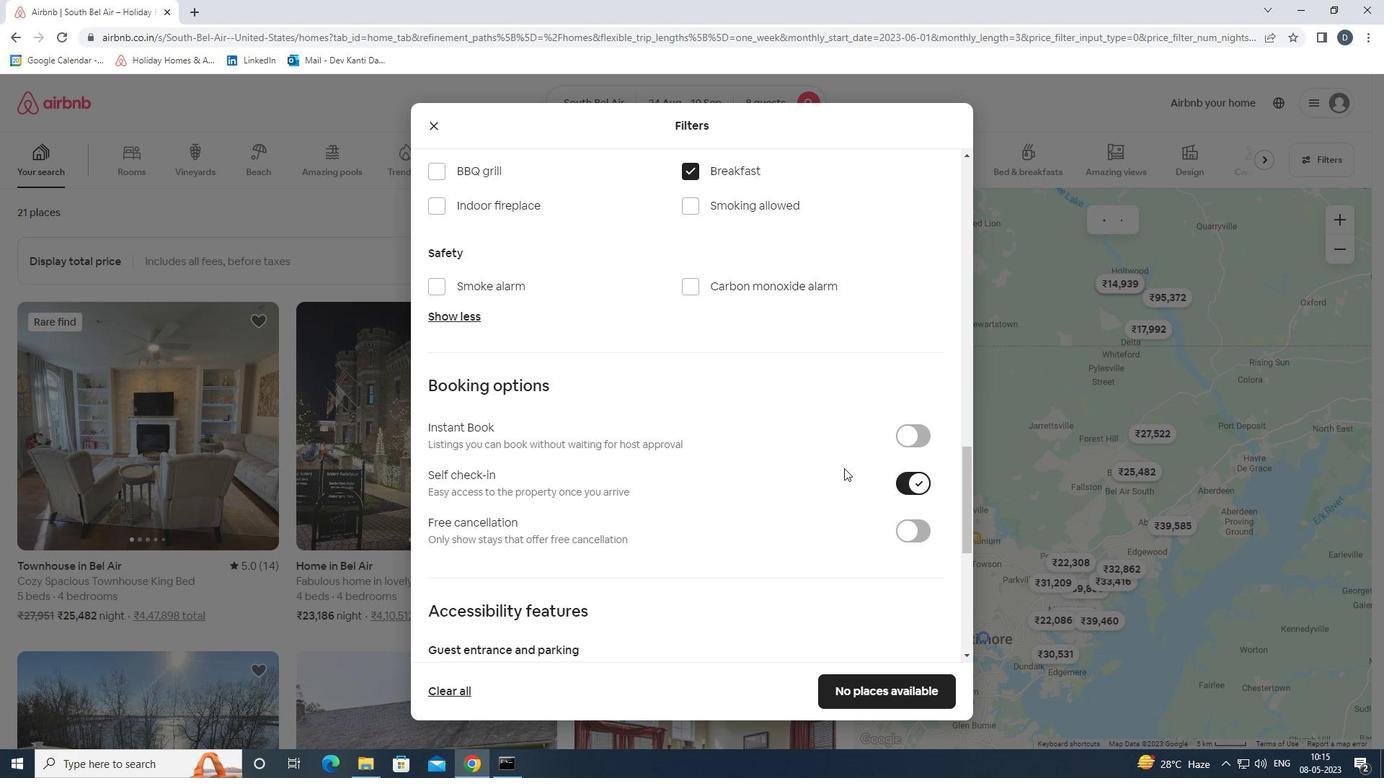 
Action: Mouse scrolled (844, 467) with delta (0, 0)
Screenshot: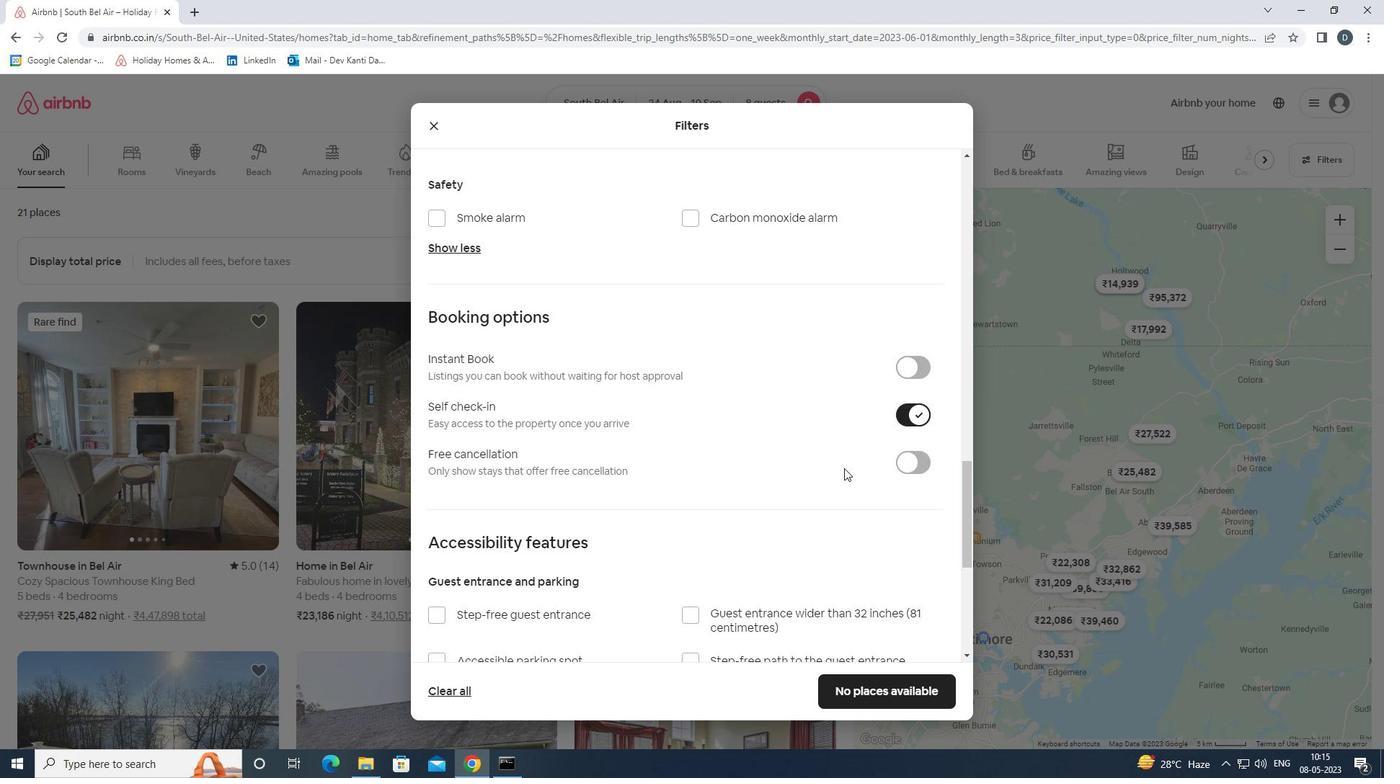 
Action: Mouse moved to (842, 468)
Screenshot: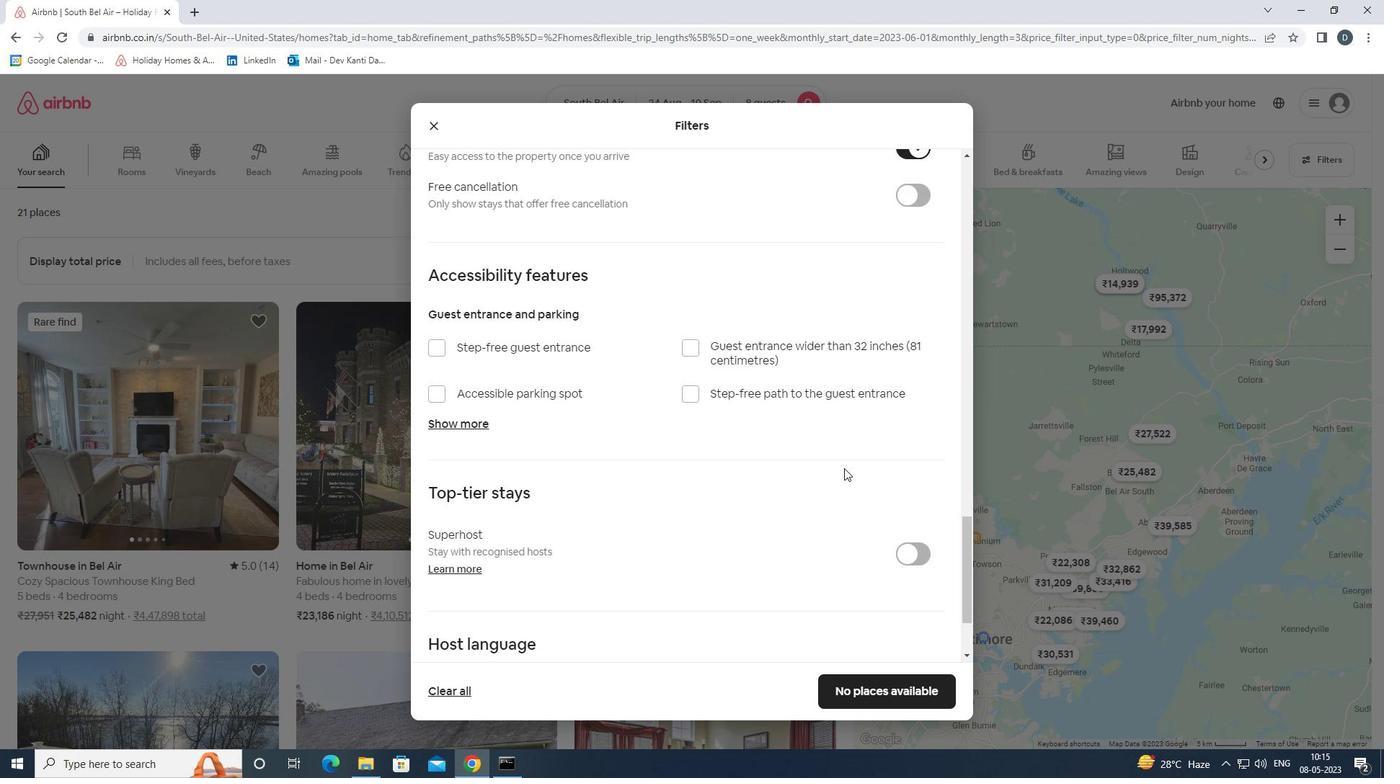 
Action: Mouse scrolled (842, 467) with delta (0, 0)
Screenshot: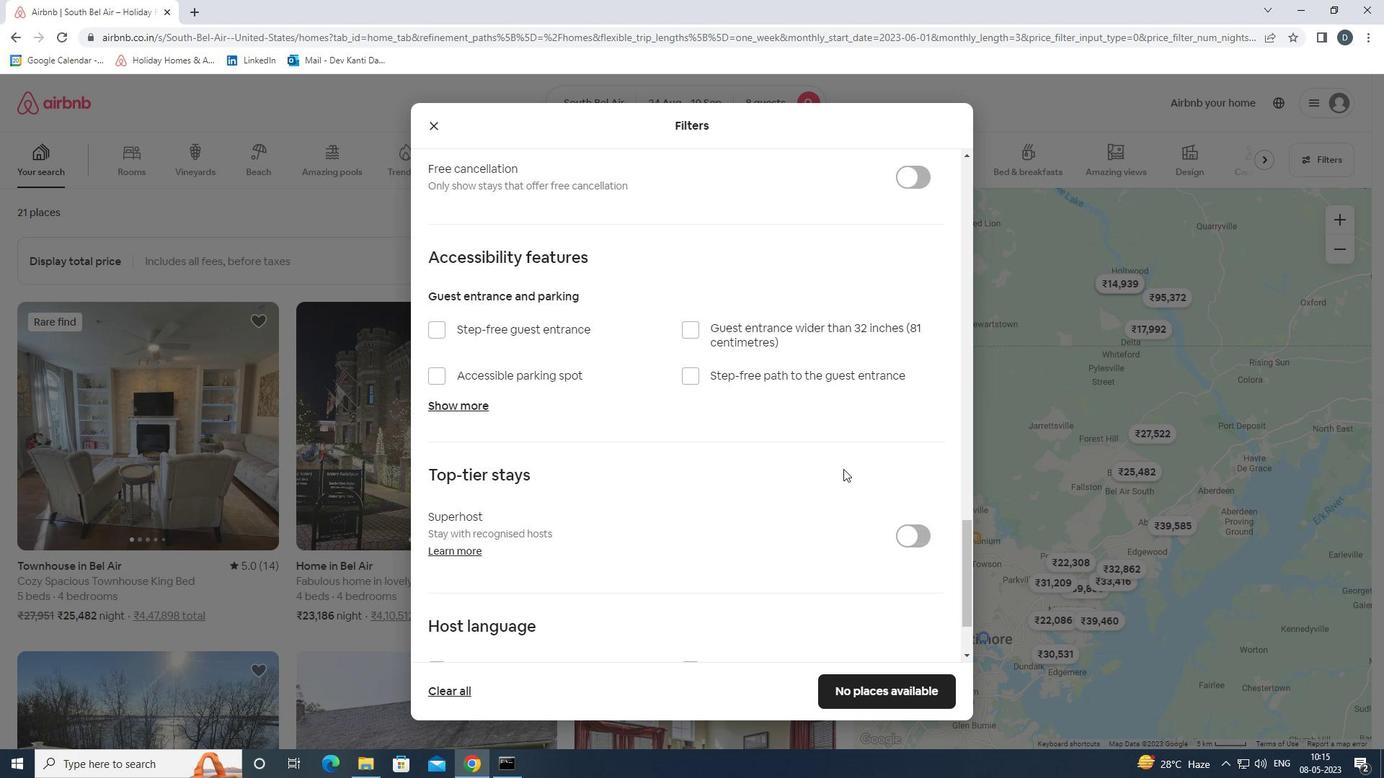 
Action: Mouse moved to (841, 467)
Screenshot: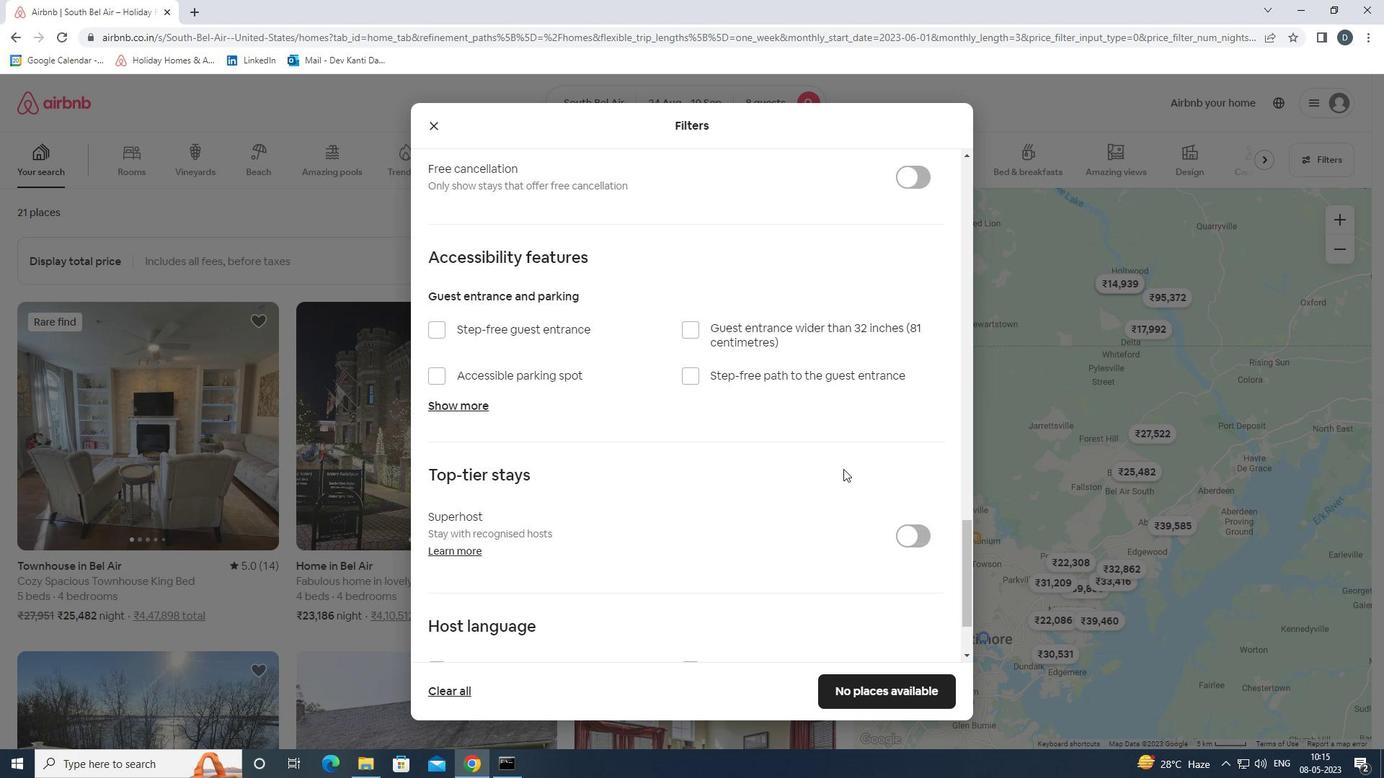 
Action: Mouse scrolled (841, 467) with delta (0, 0)
Screenshot: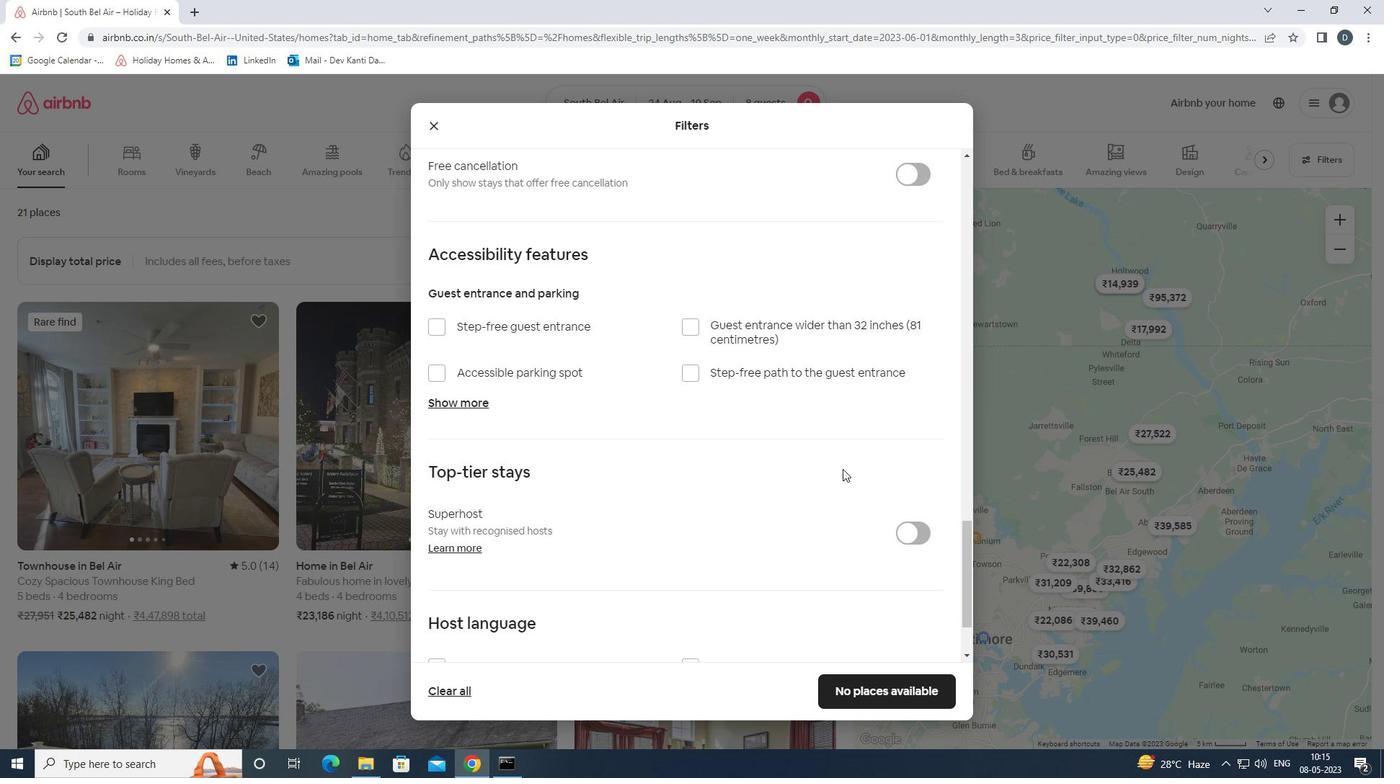 
Action: Mouse scrolled (841, 467) with delta (0, 0)
Screenshot: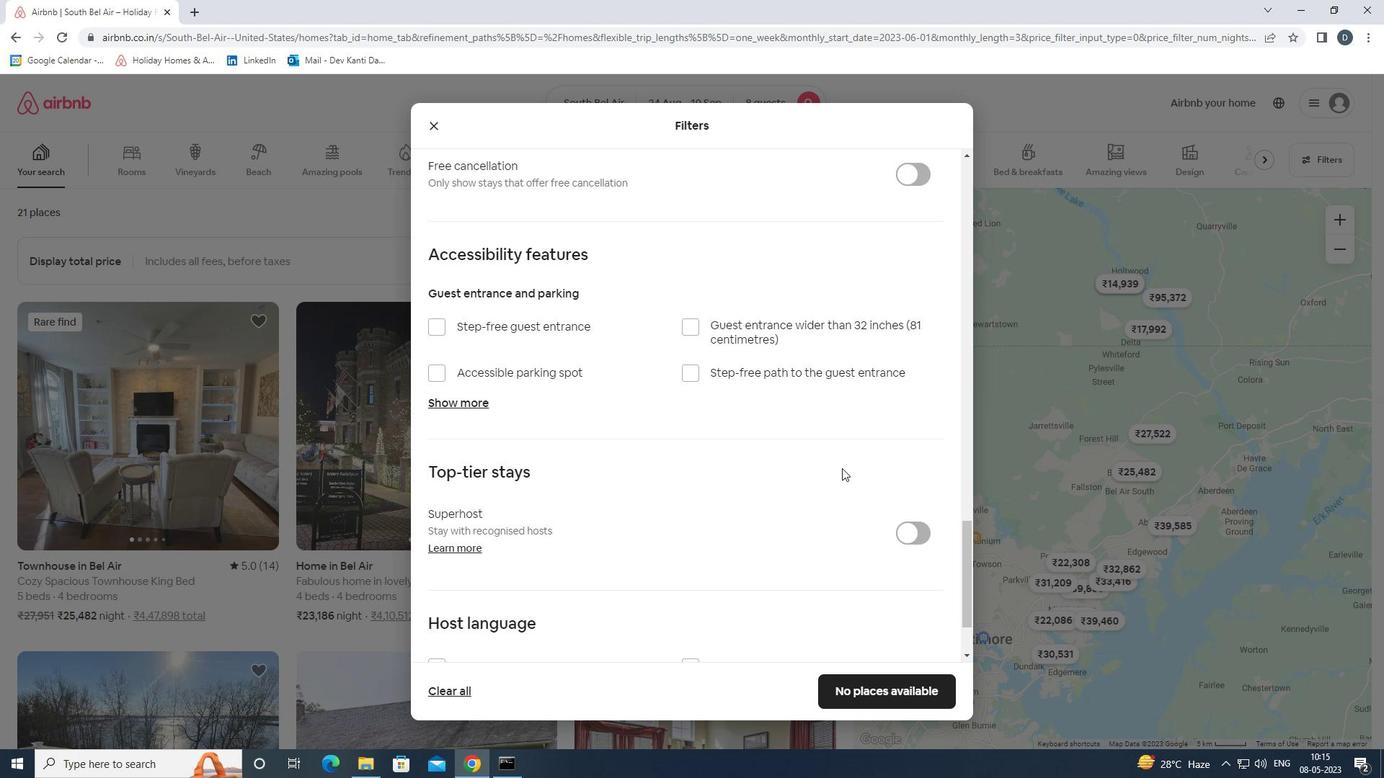 
Action: Mouse scrolled (841, 467) with delta (0, 0)
Screenshot: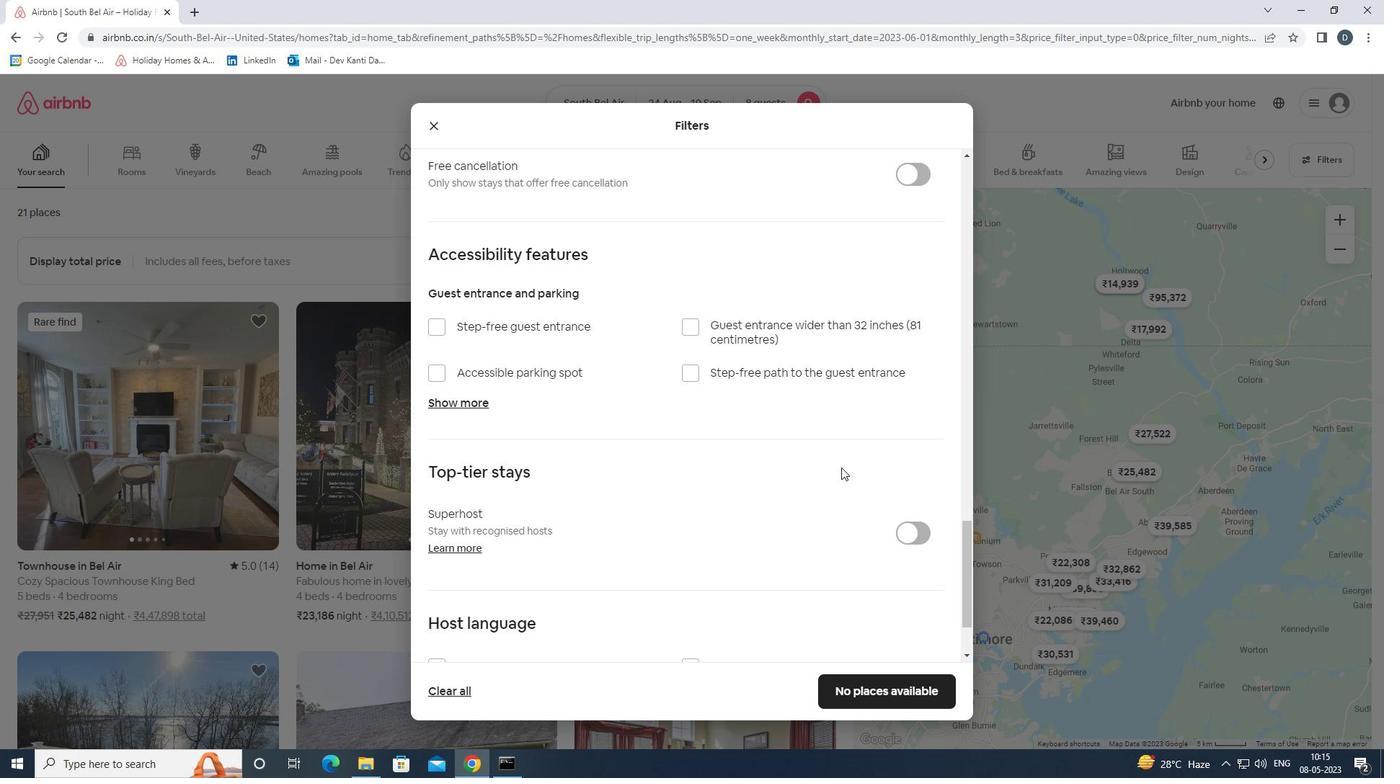
Action: Mouse moved to (840, 467)
Screenshot: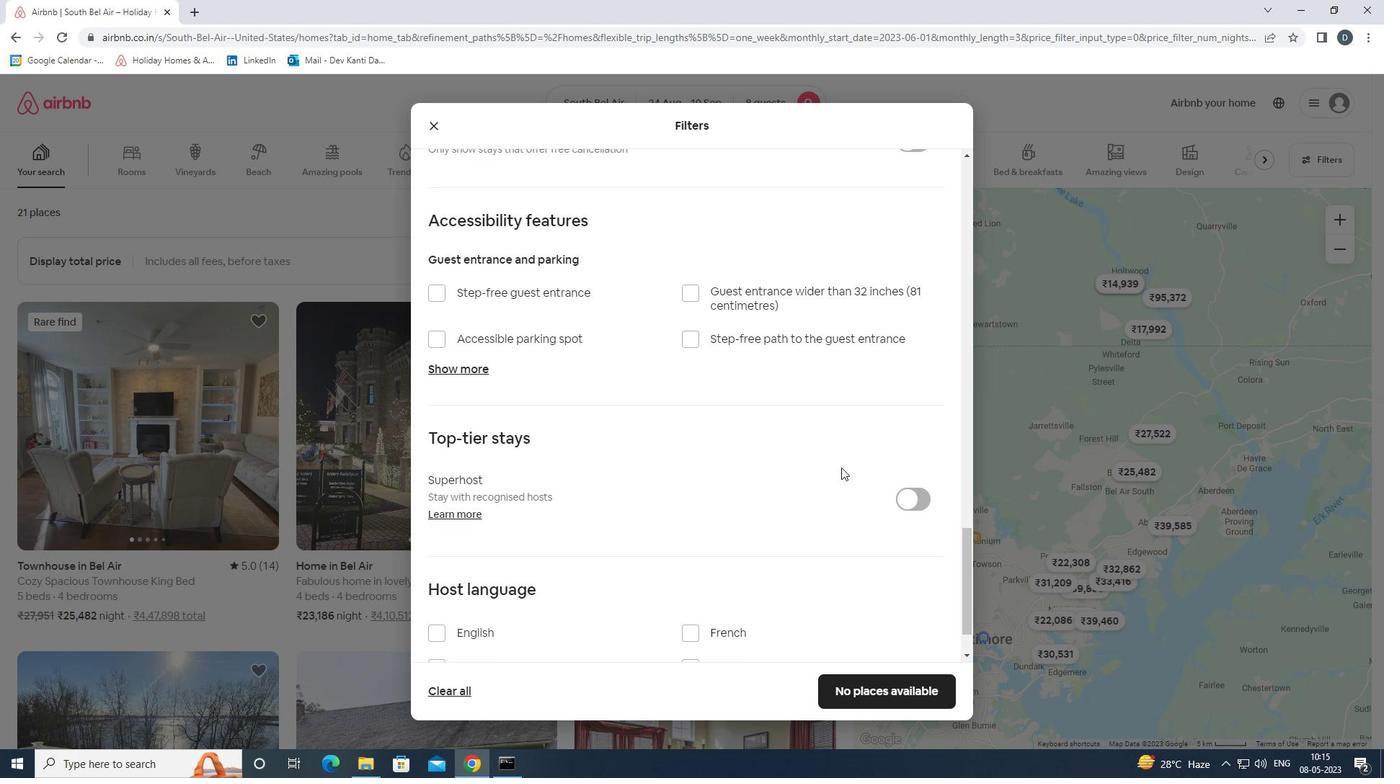 
Action: Mouse scrolled (840, 466) with delta (0, 0)
Screenshot: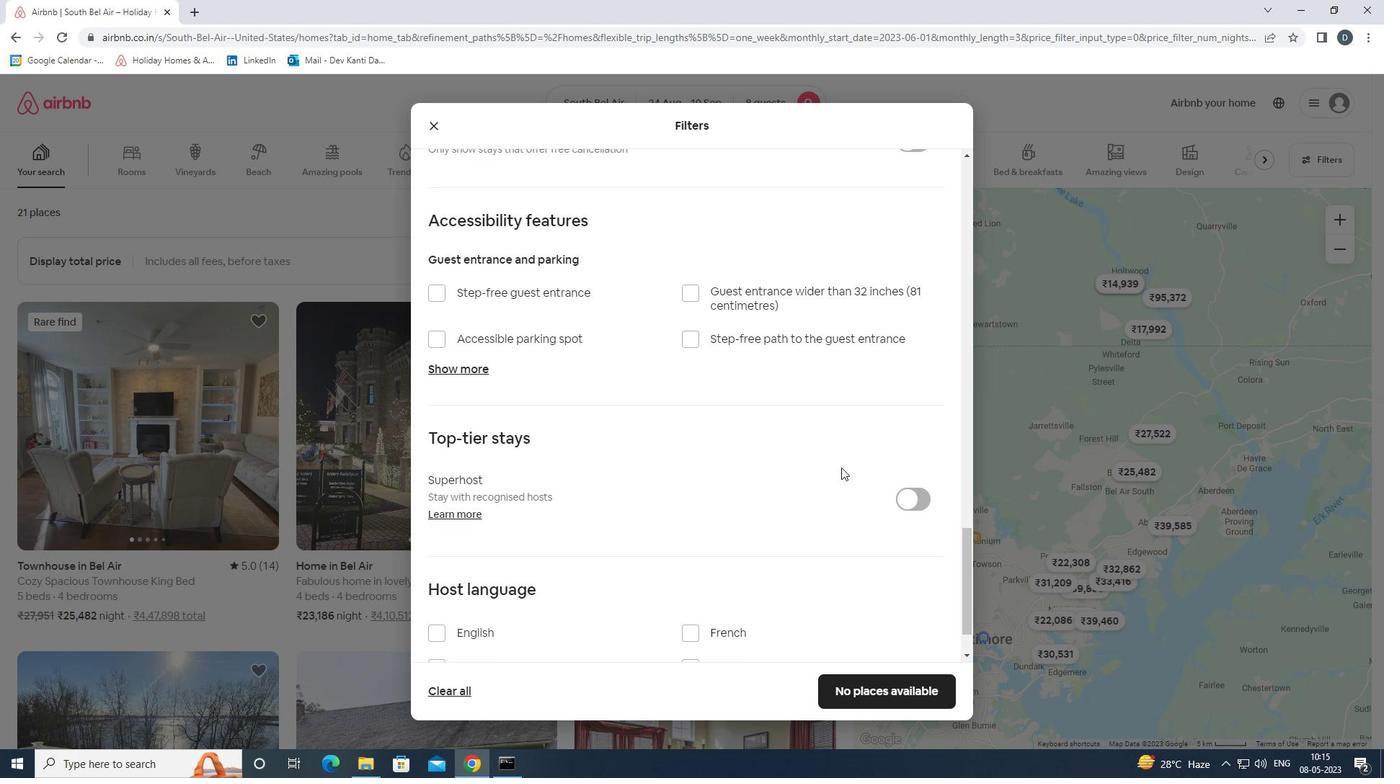 
Action: Mouse moved to (478, 556)
Screenshot: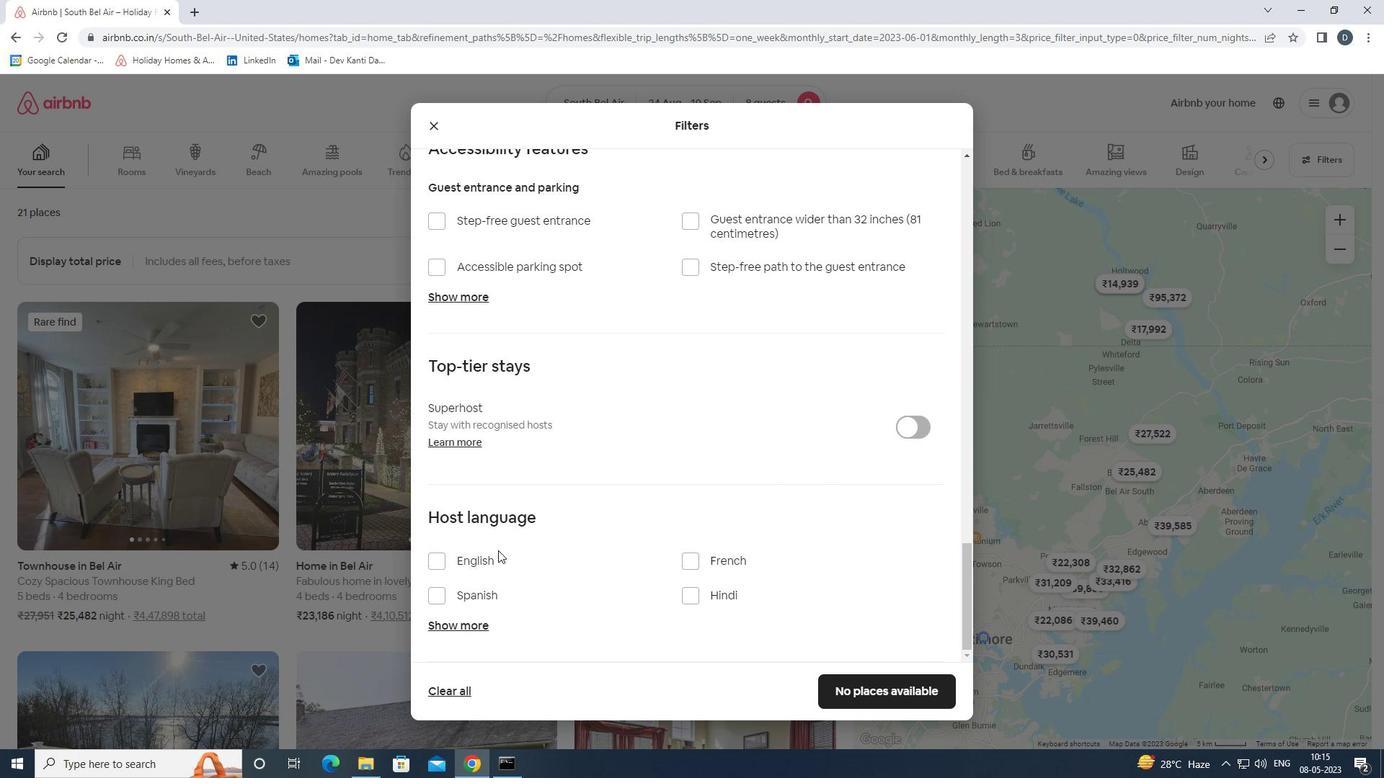 
Action: Mouse pressed left at (478, 556)
Screenshot: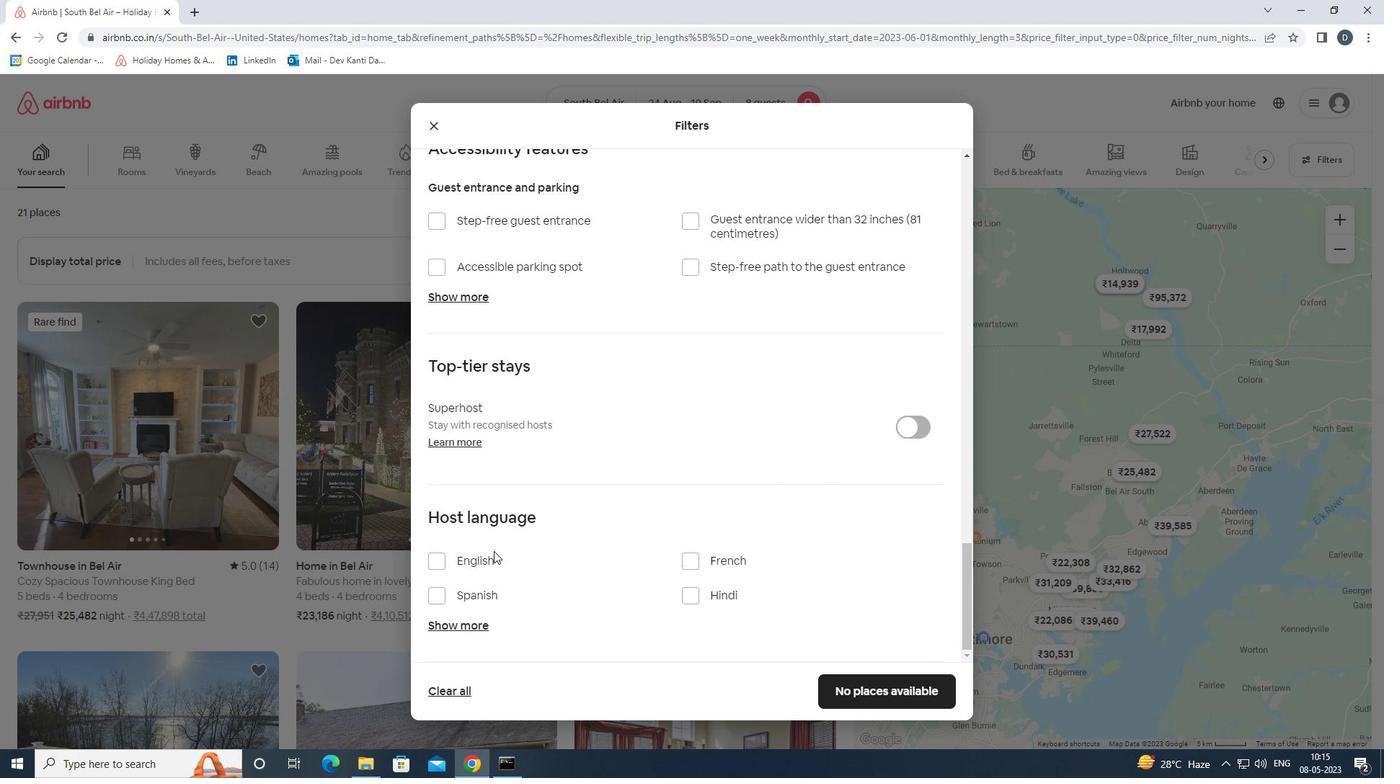 
Action: Mouse moved to (852, 700)
Screenshot: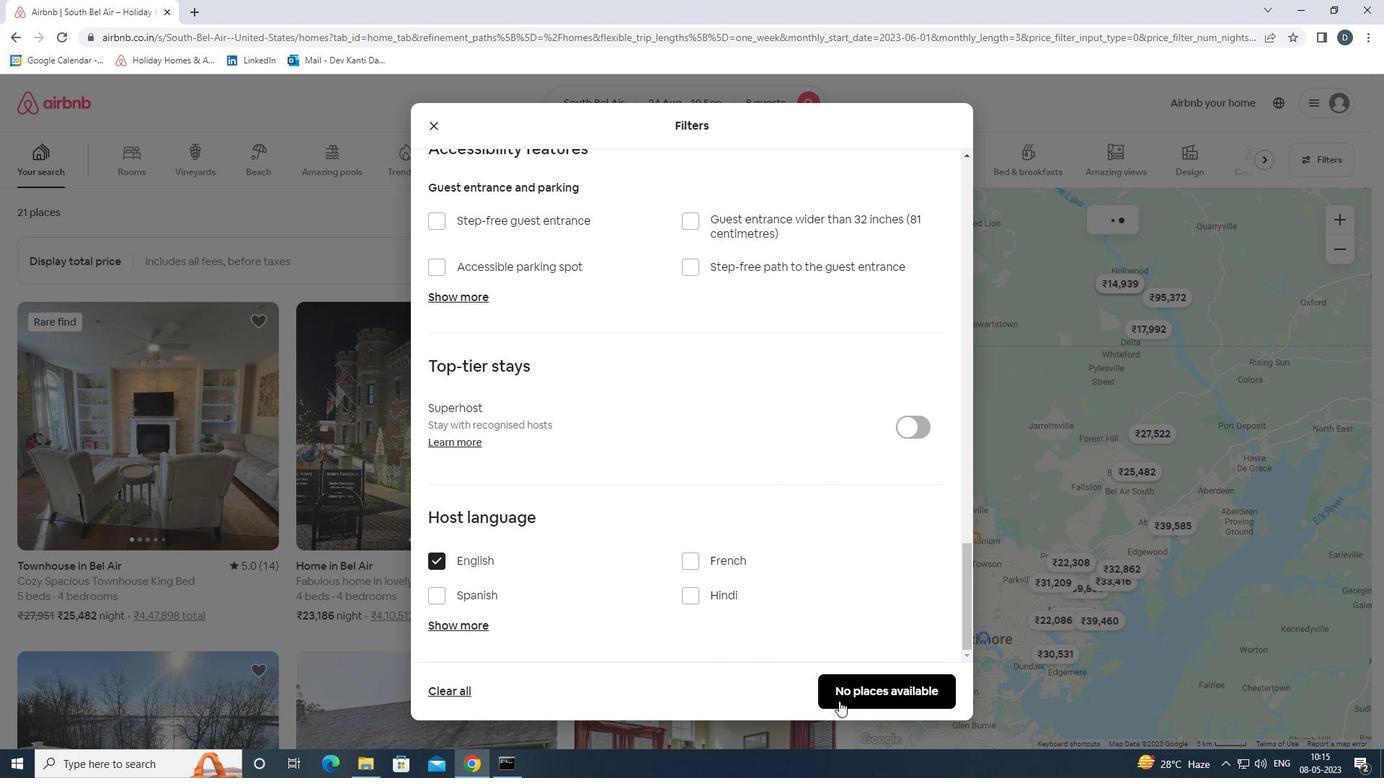 
Action: Mouse pressed left at (852, 700)
Screenshot: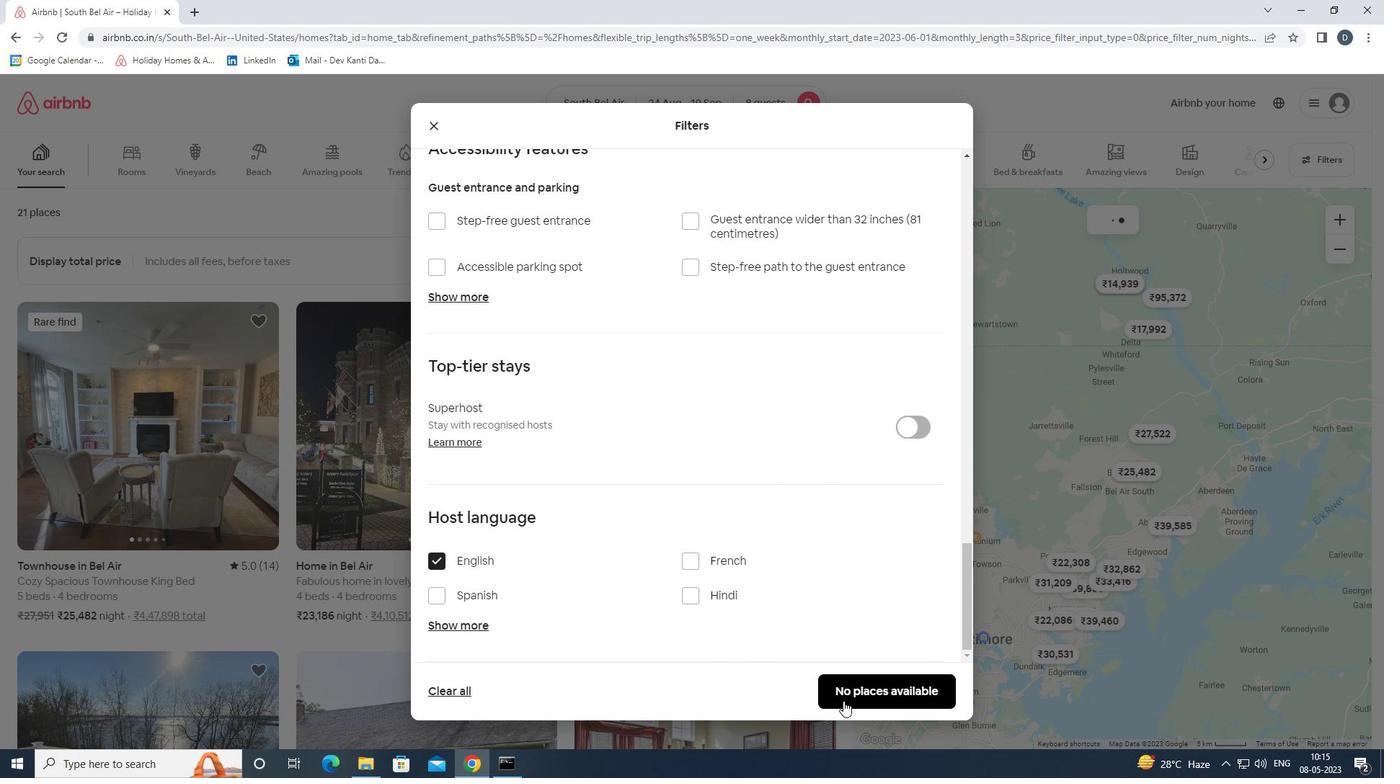 
Action: Mouse moved to (790, 483)
Screenshot: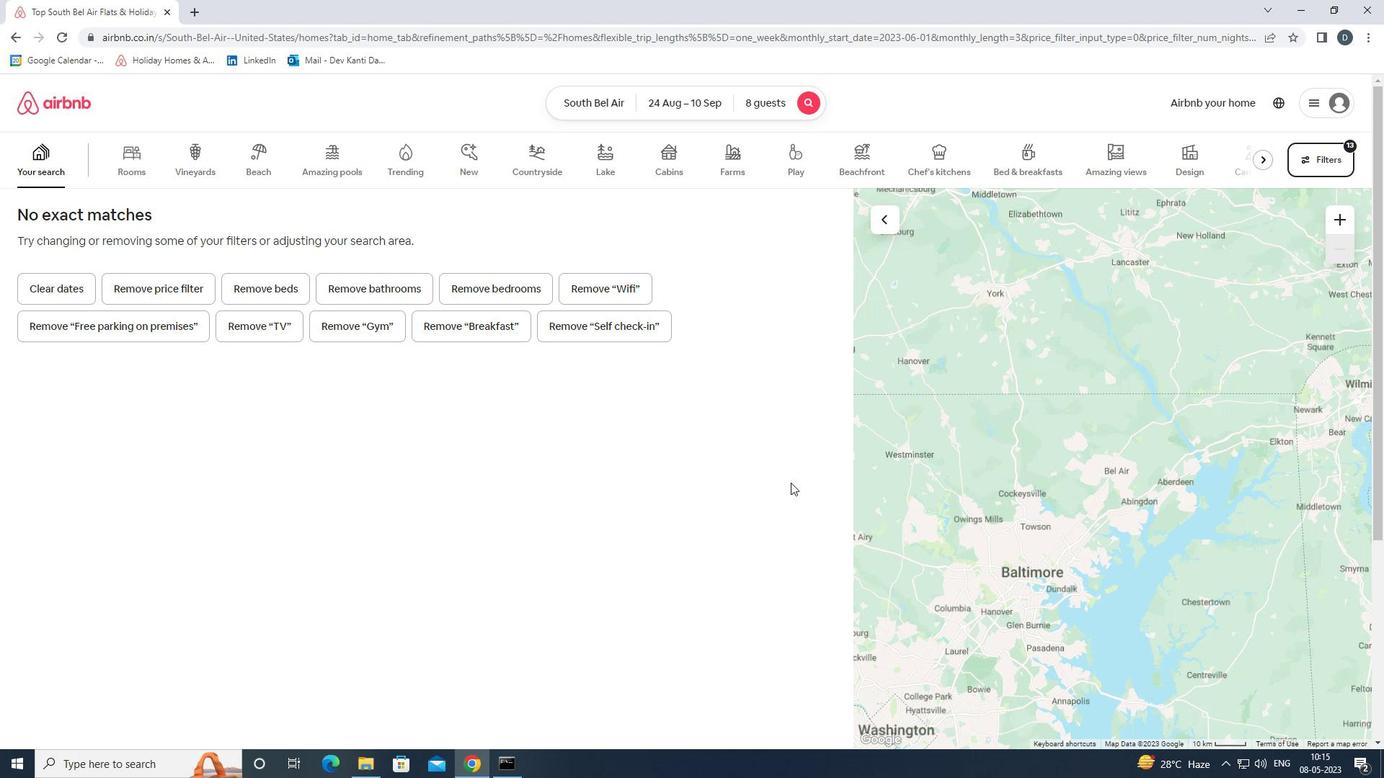 
